 Task: Look for space in Yingkou, China from 15th August, 2023 to 20th August, 2023 for 1 adult in price range Rs.5000 to Rs.10000. Place can be private room with 1  bedroom having 1 bed and 1 bathroom. Property type can be house, flat, guest house, hotel. Booking option can be shelf check-in. Required host language is Chinese (Simplified).
Action: Mouse moved to (767, 105)
Screenshot: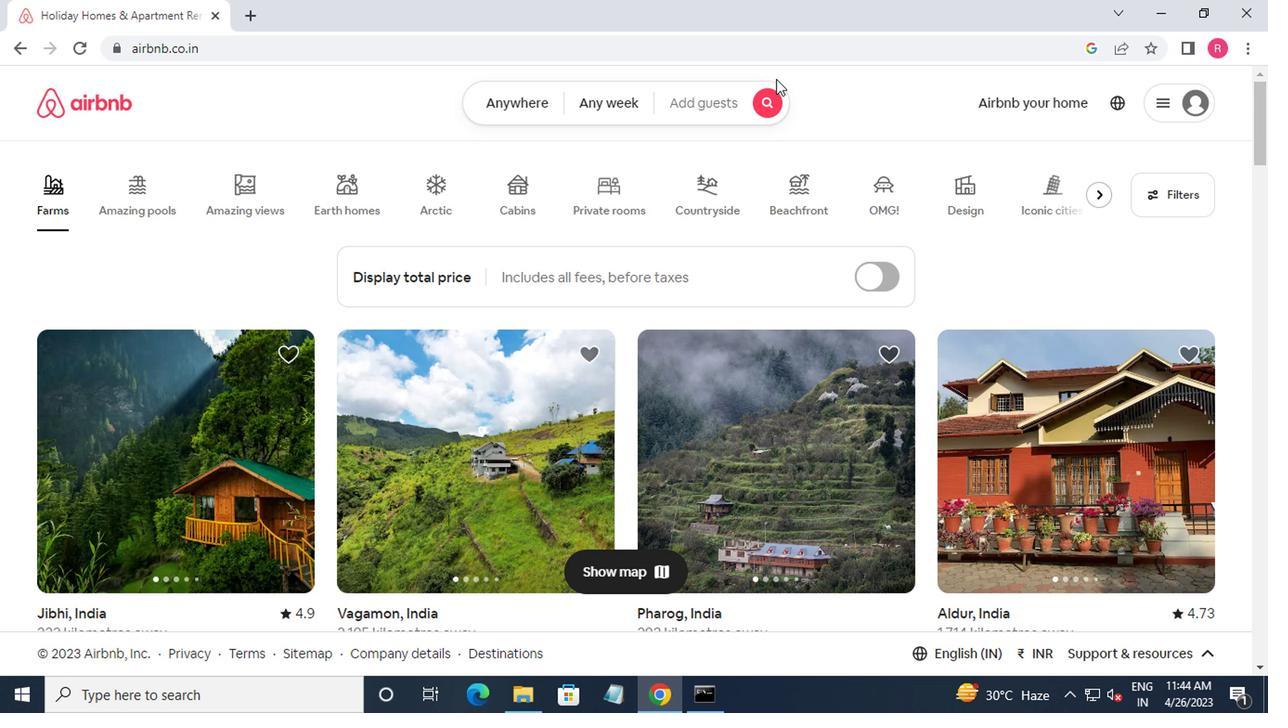 
Action: Mouse pressed left at (767, 105)
Screenshot: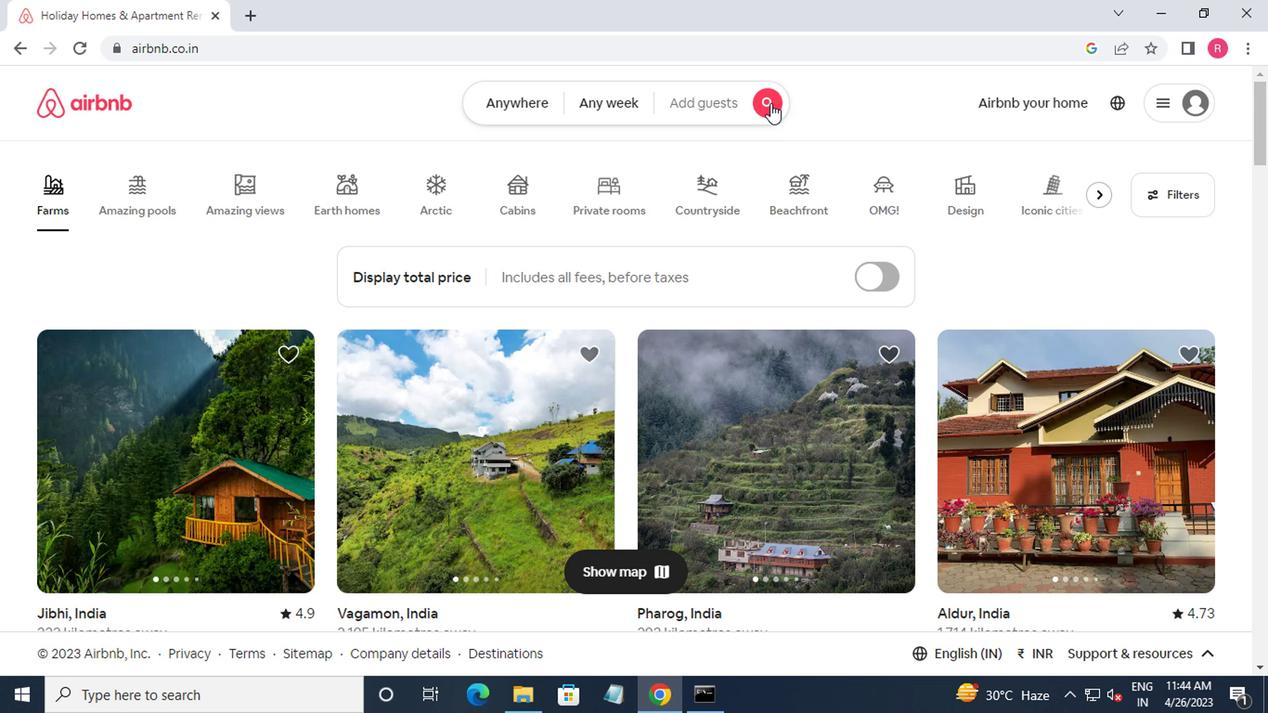 
Action: Mouse moved to (410, 173)
Screenshot: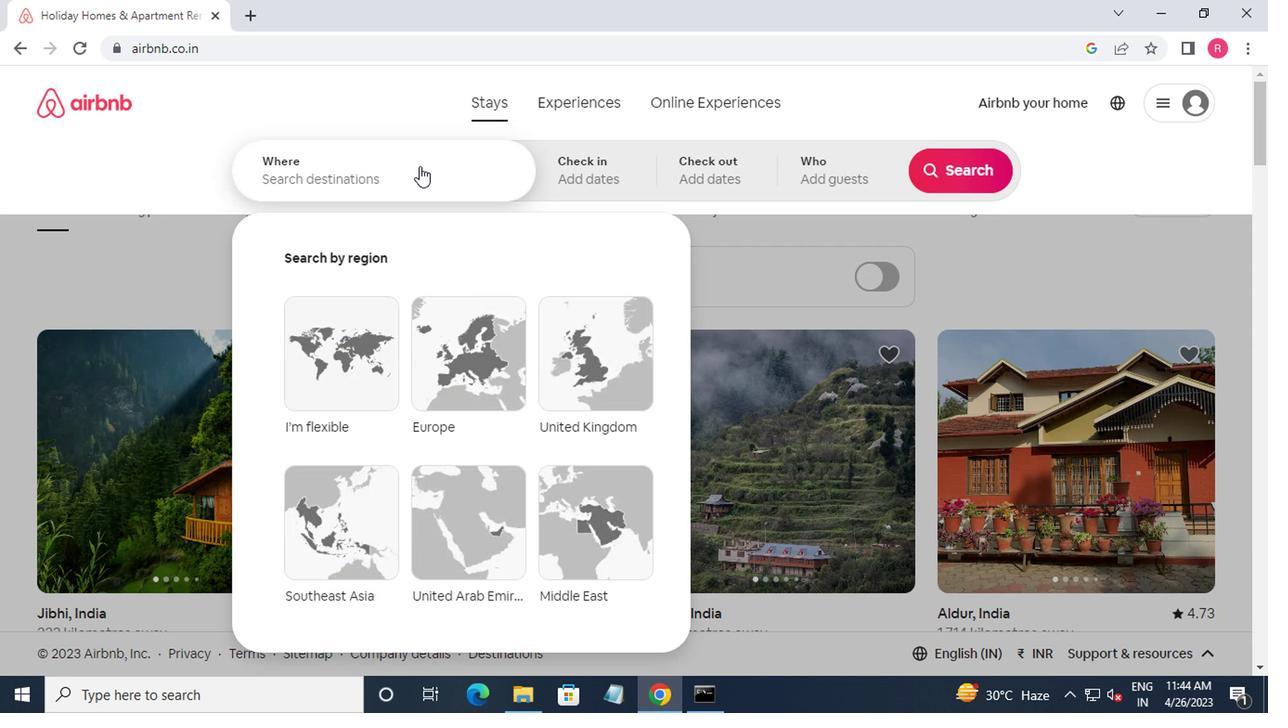
Action: Mouse pressed left at (410, 173)
Screenshot: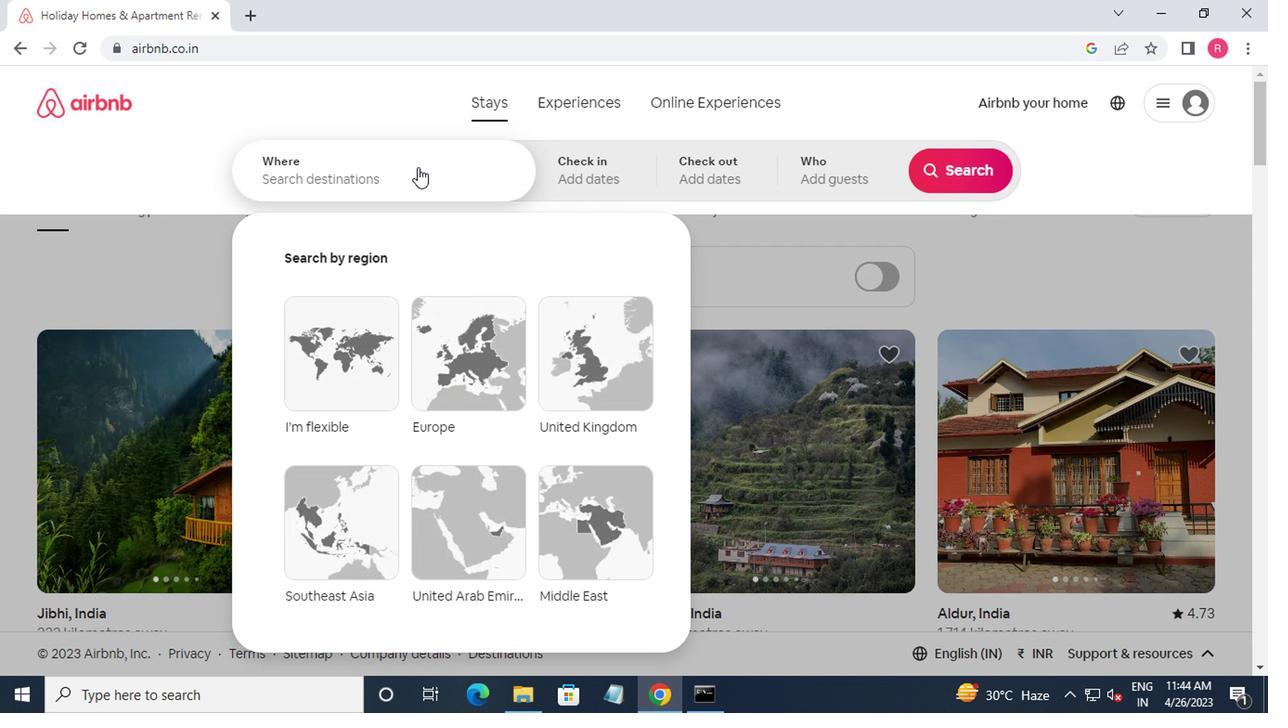 
Action: Mouse moved to (408, 175)
Screenshot: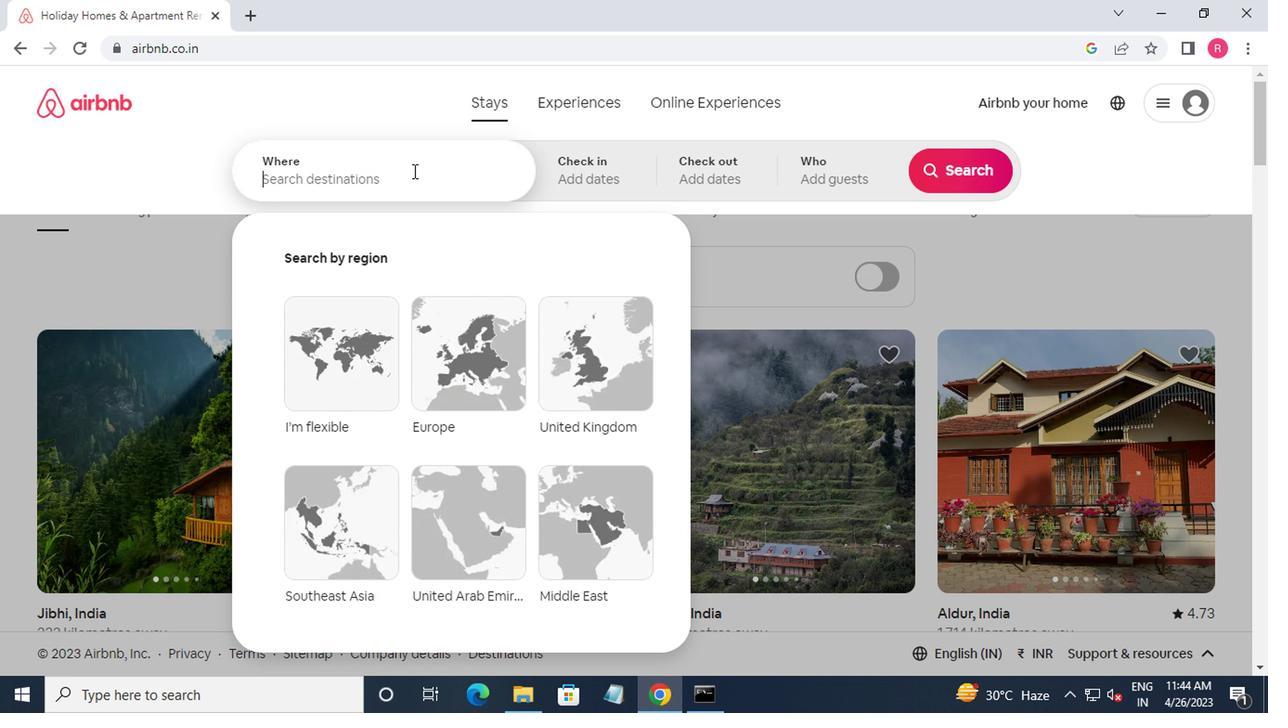 
Action: Key pressed yingkou,china<Key.enter>
Screenshot: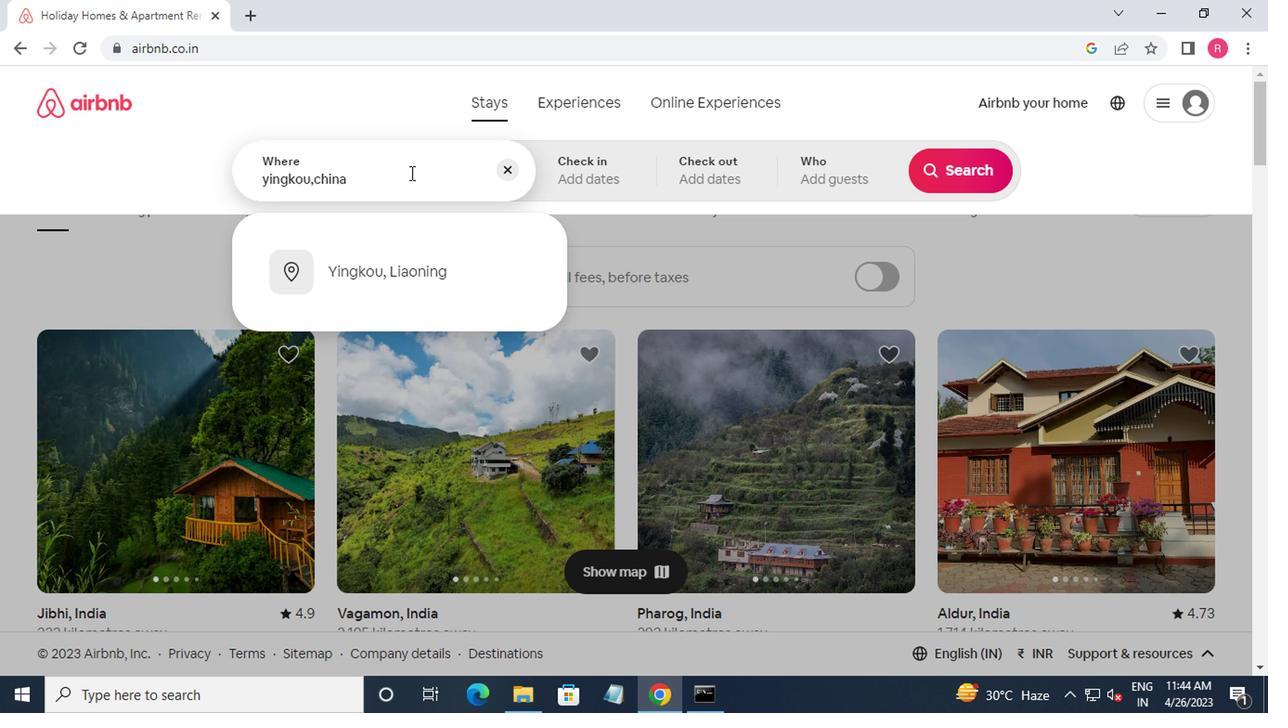 
Action: Mouse moved to (947, 316)
Screenshot: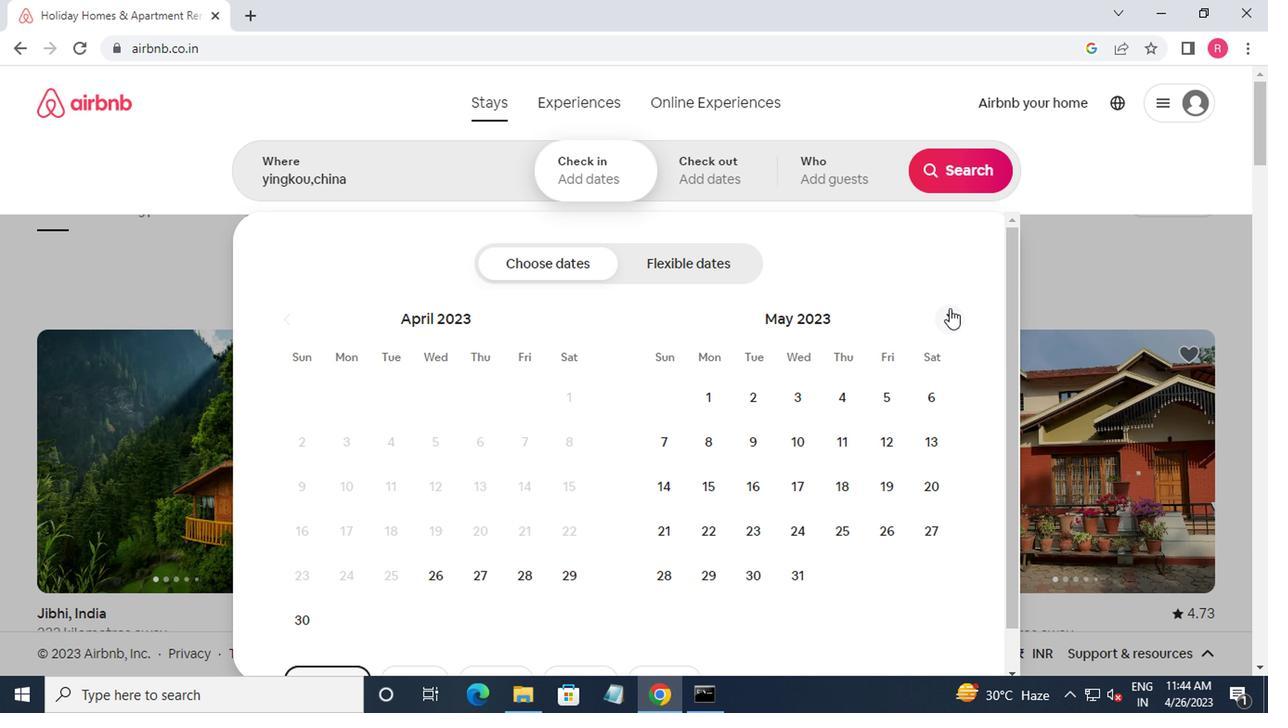 
Action: Mouse pressed left at (947, 316)
Screenshot: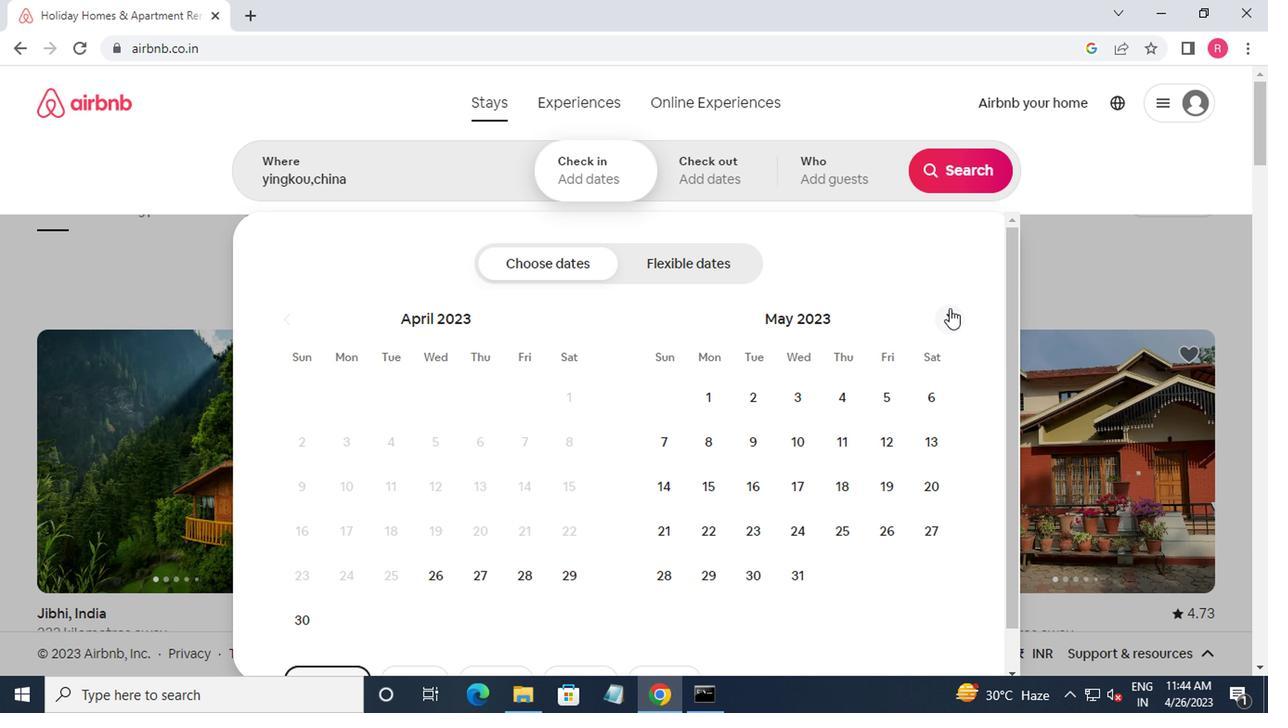 
Action: Mouse pressed left at (947, 316)
Screenshot: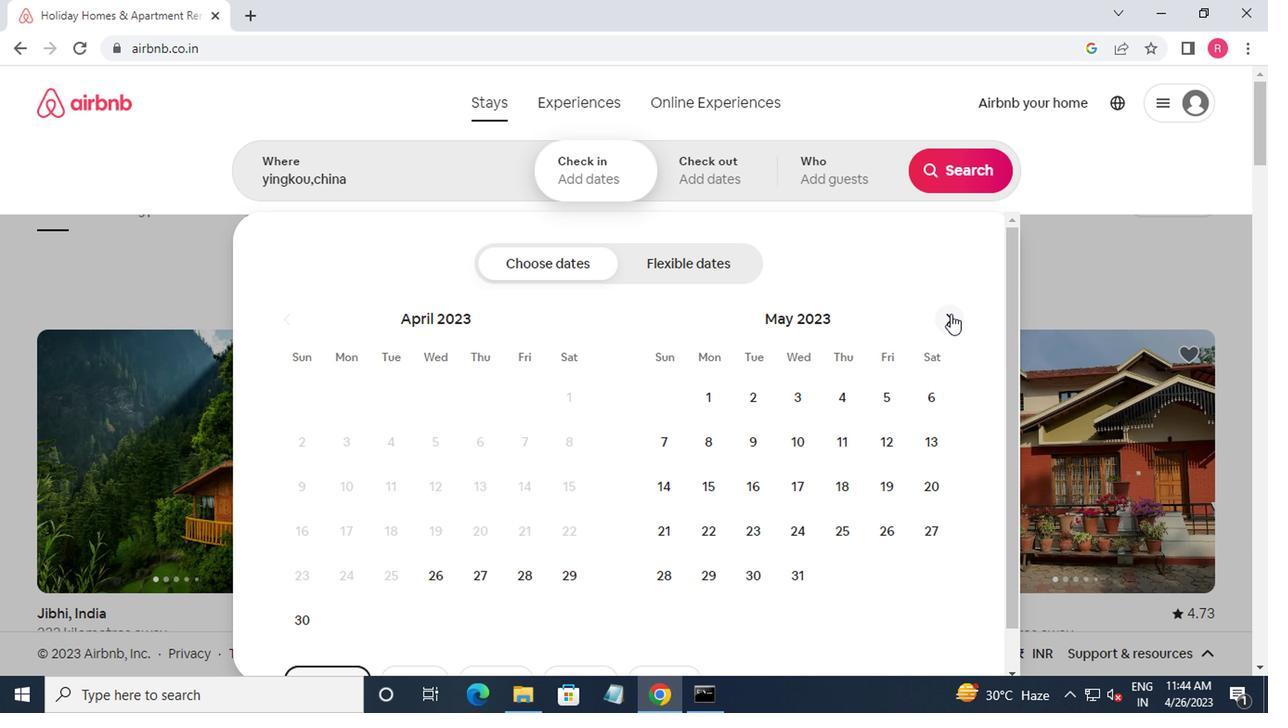
Action: Mouse moved to (947, 317)
Screenshot: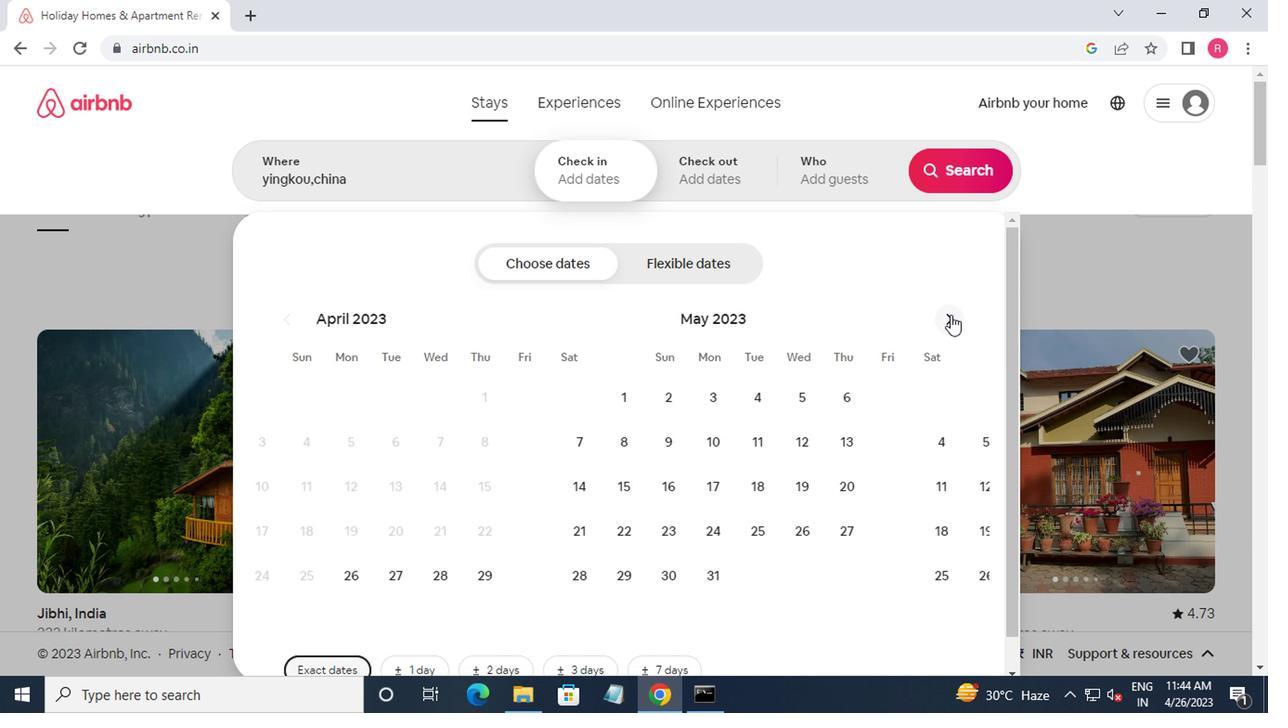 
Action: Mouse pressed left at (947, 317)
Screenshot: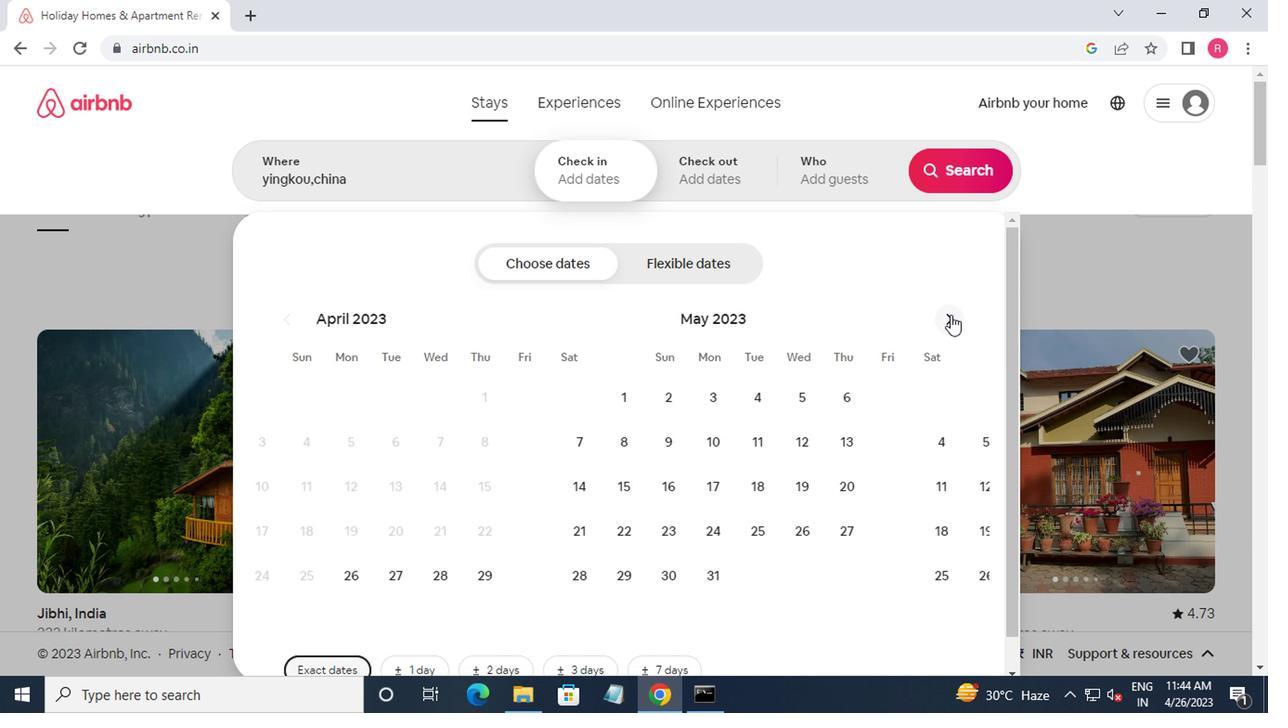 
Action: Mouse moved to (947, 319)
Screenshot: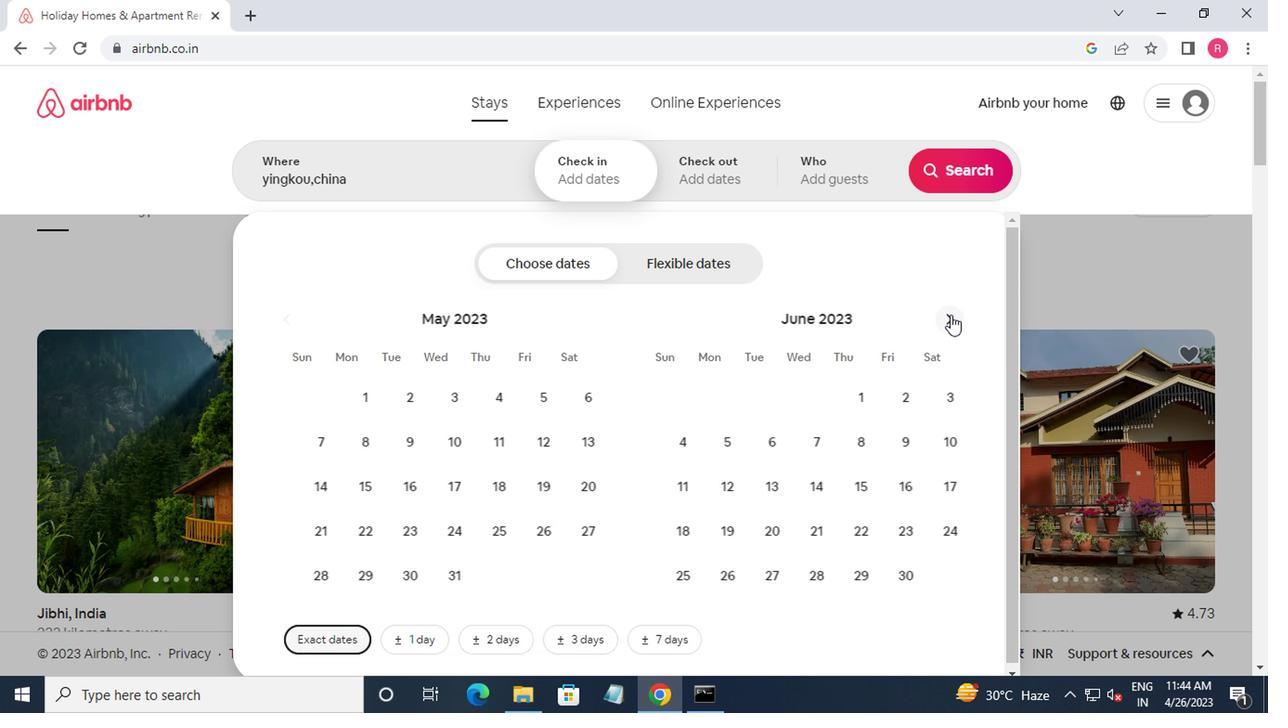 
Action: Mouse pressed left at (947, 319)
Screenshot: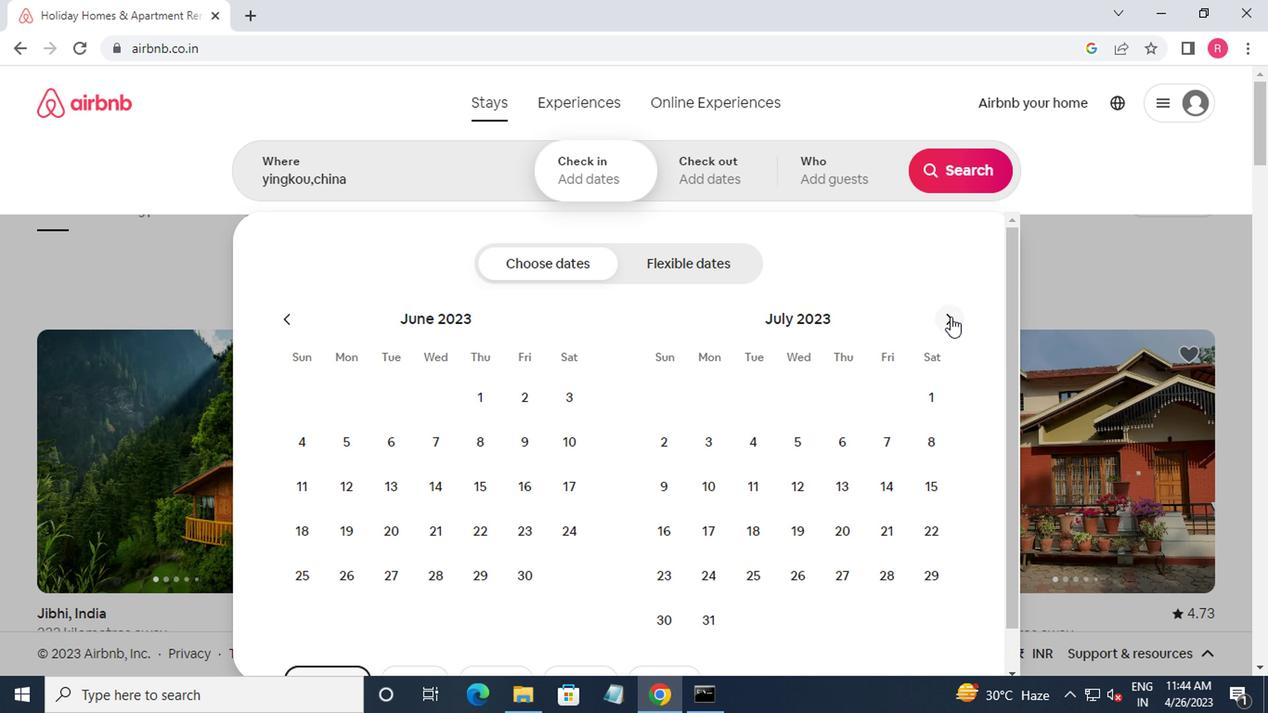 
Action: Mouse moved to (755, 486)
Screenshot: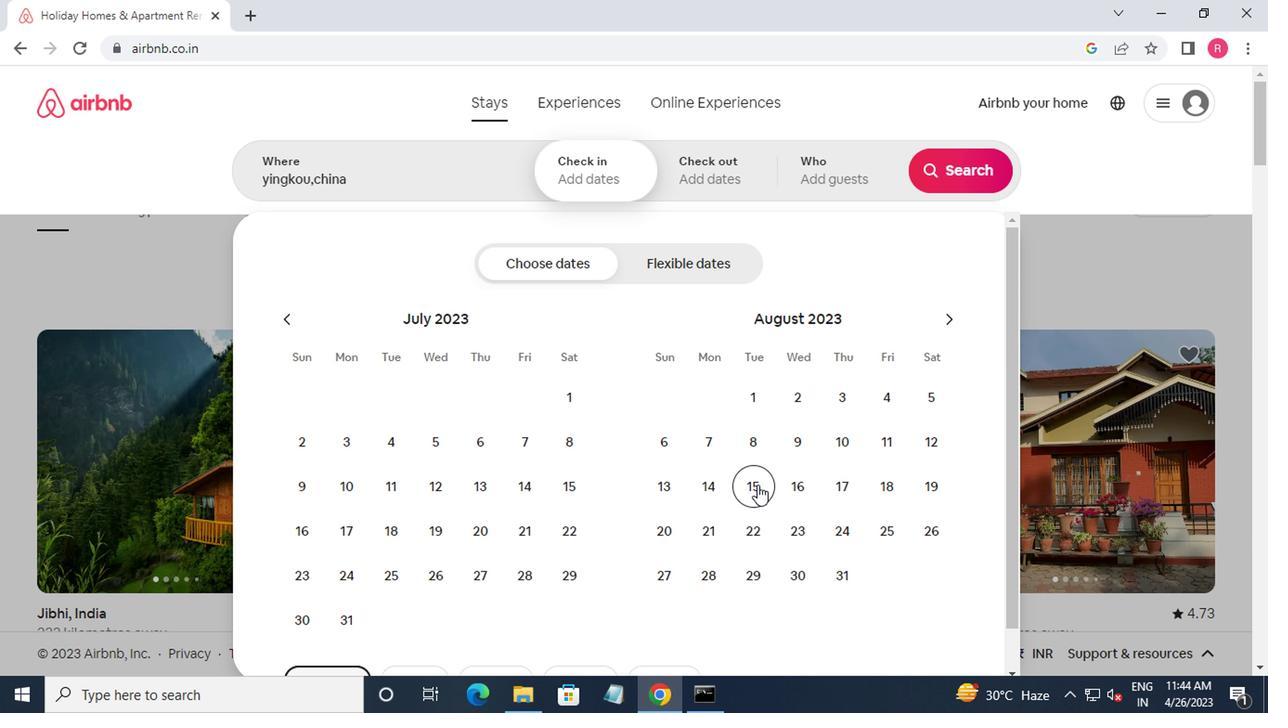 
Action: Mouse pressed left at (755, 486)
Screenshot: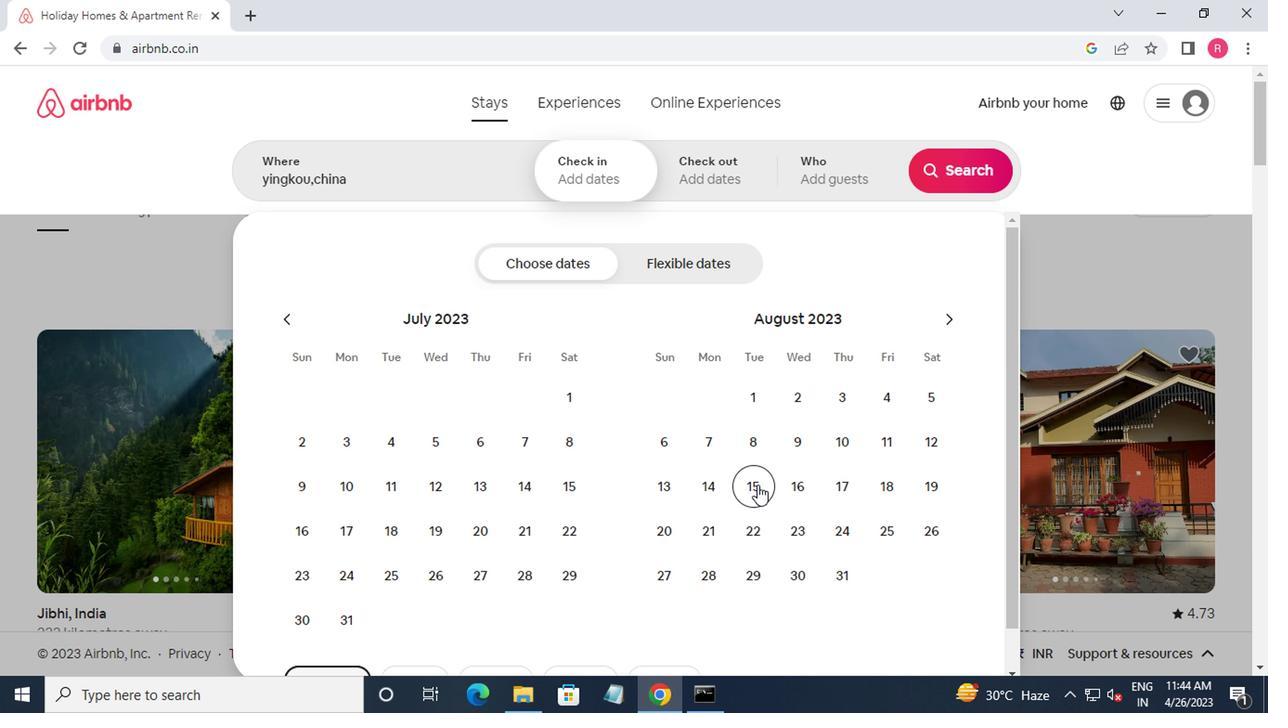 
Action: Mouse moved to (677, 535)
Screenshot: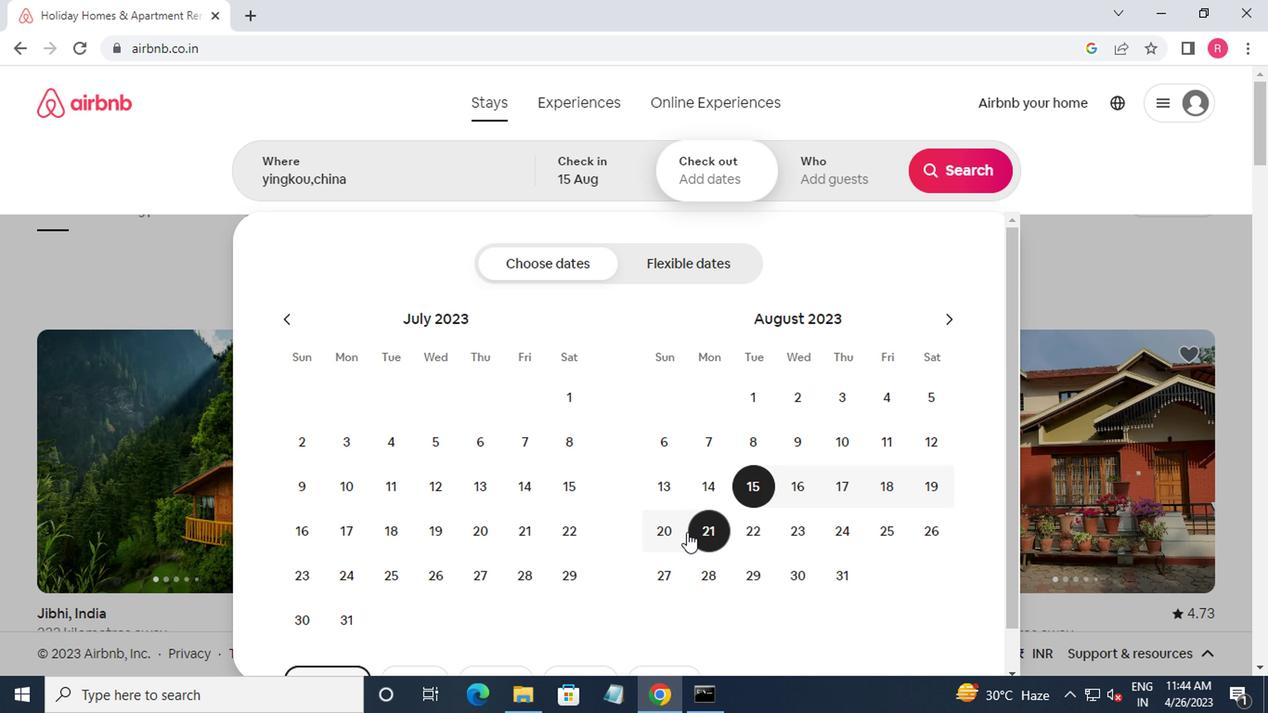
Action: Mouse pressed left at (677, 535)
Screenshot: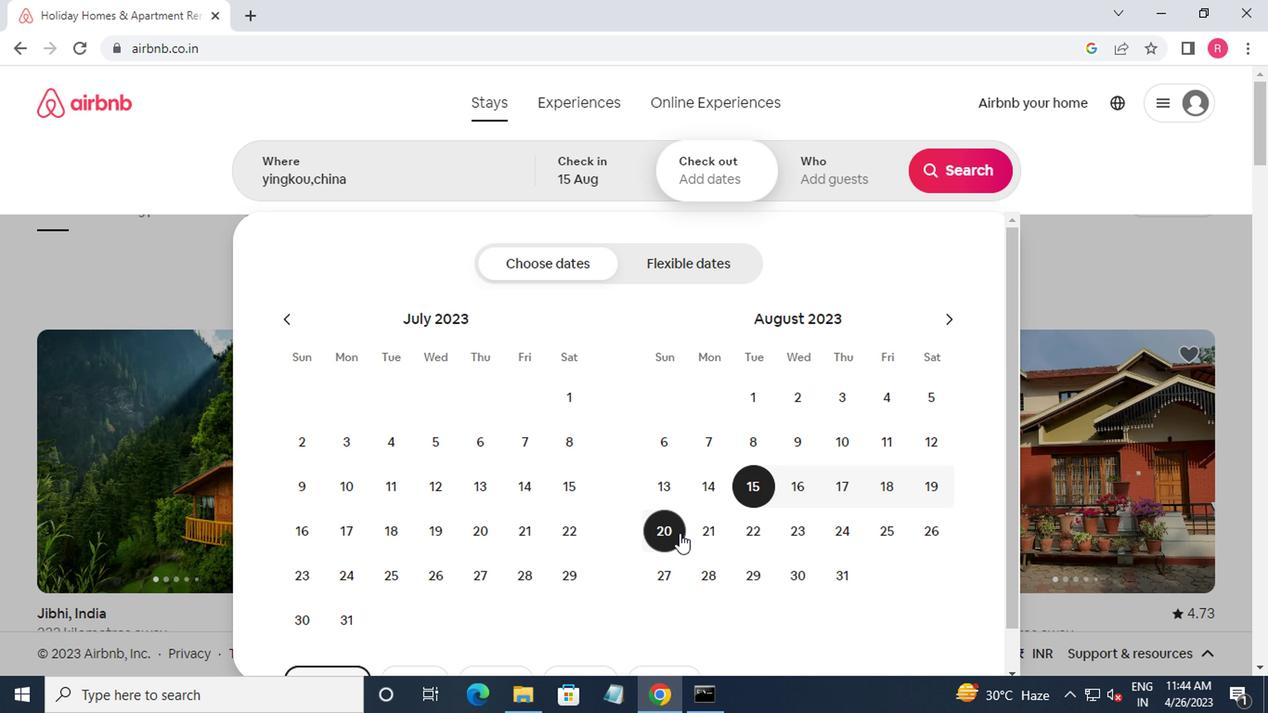 
Action: Mouse moved to (808, 188)
Screenshot: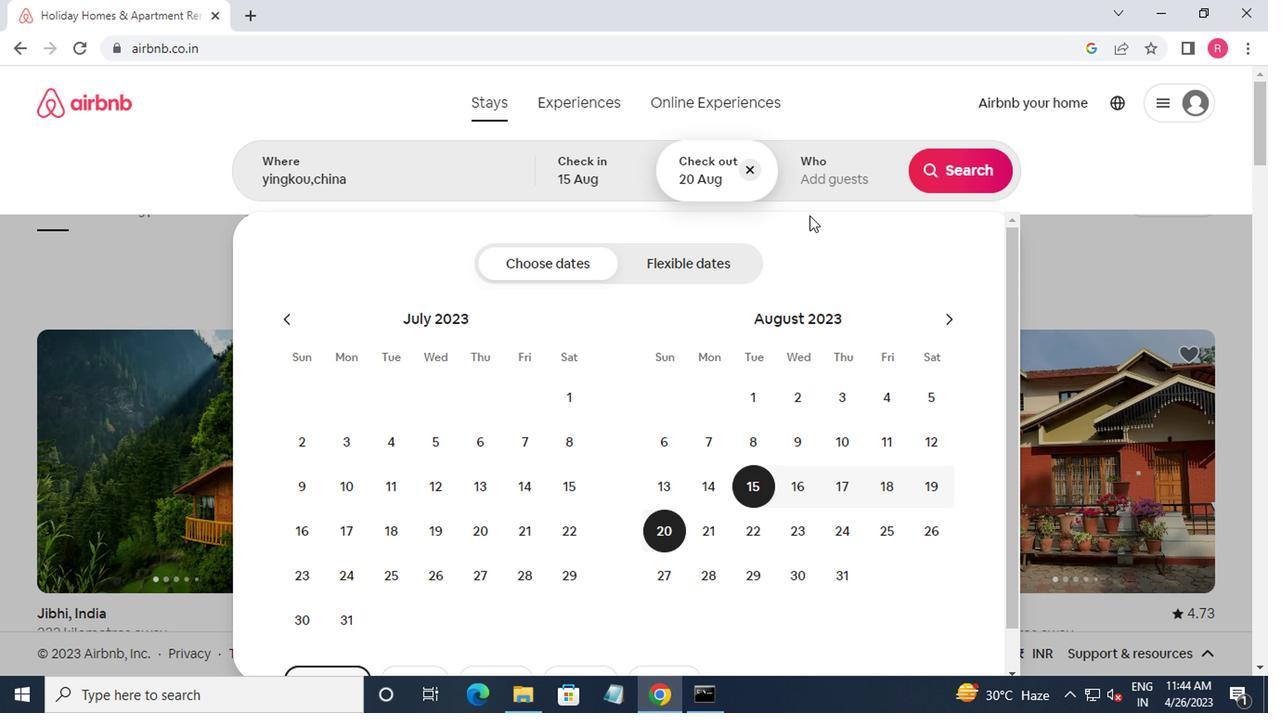 
Action: Mouse pressed left at (808, 188)
Screenshot: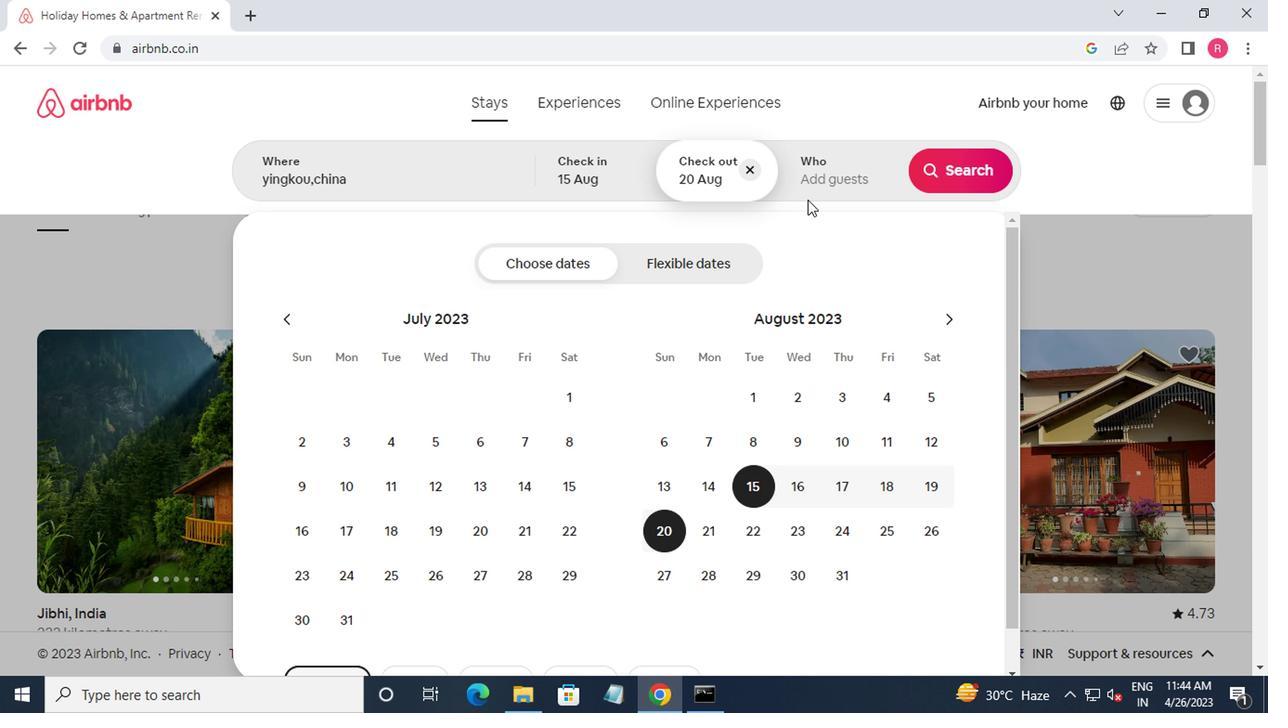 
Action: Mouse moved to (955, 277)
Screenshot: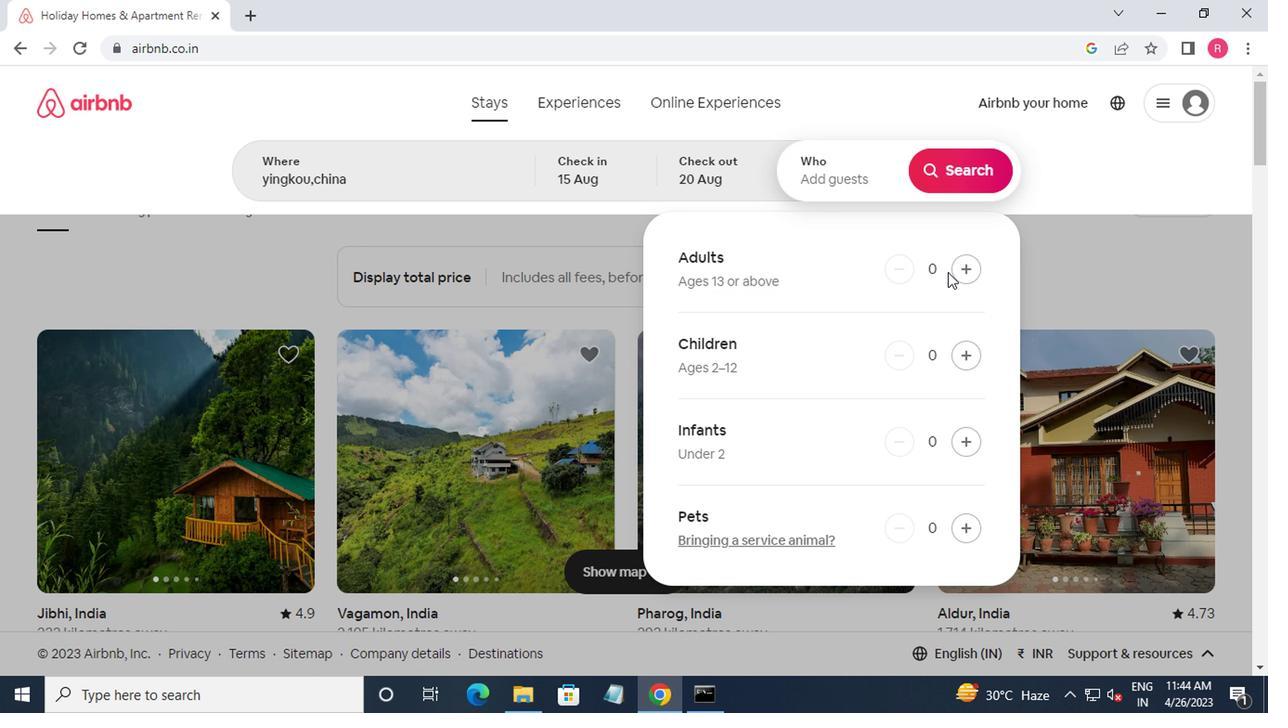 
Action: Mouse pressed left at (955, 277)
Screenshot: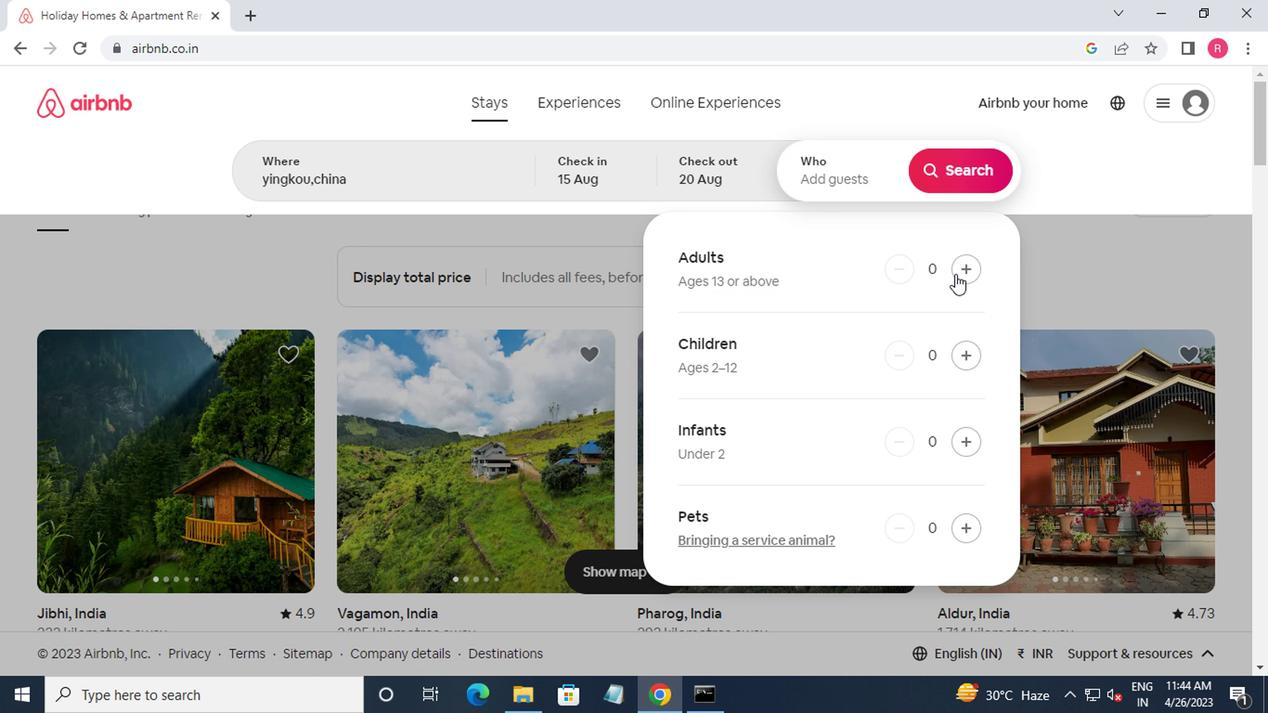 
Action: Mouse moved to (934, 181)
Screenshot: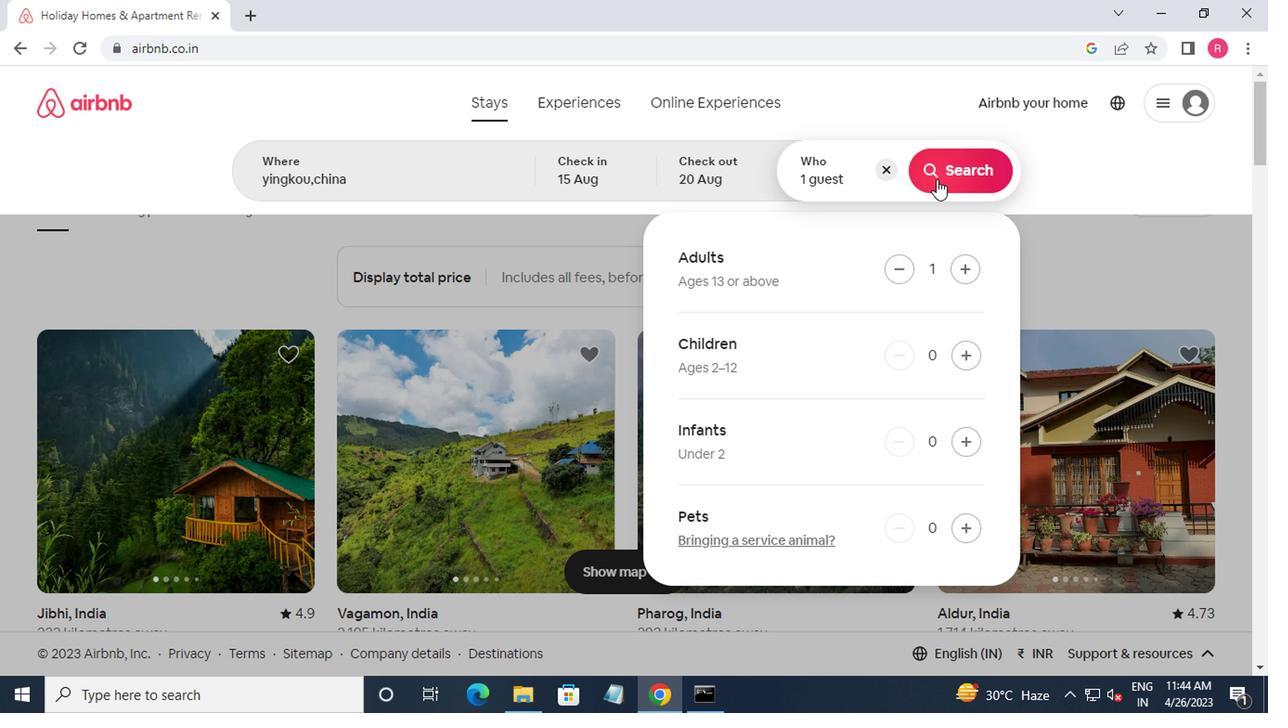 
Action: Mouse pressed left at (934, 181)
Screenshot: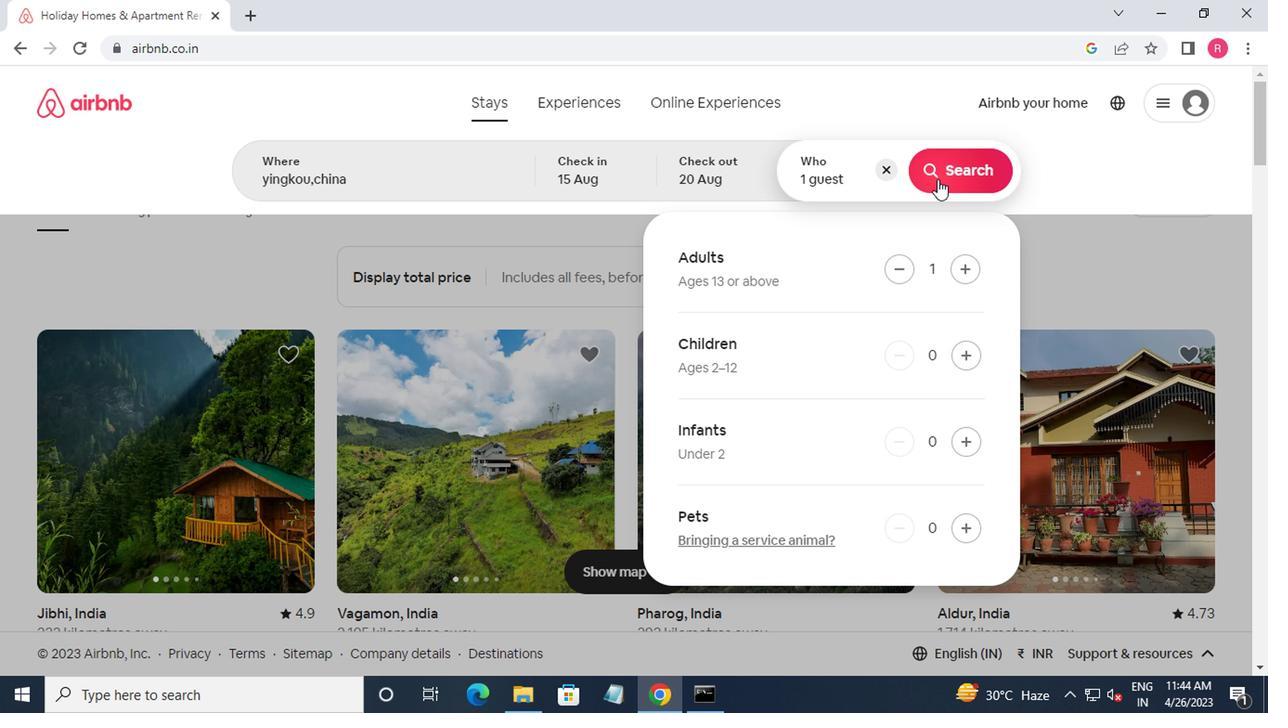 
Action: Mouse moved to (1162, 177)
Screenshot: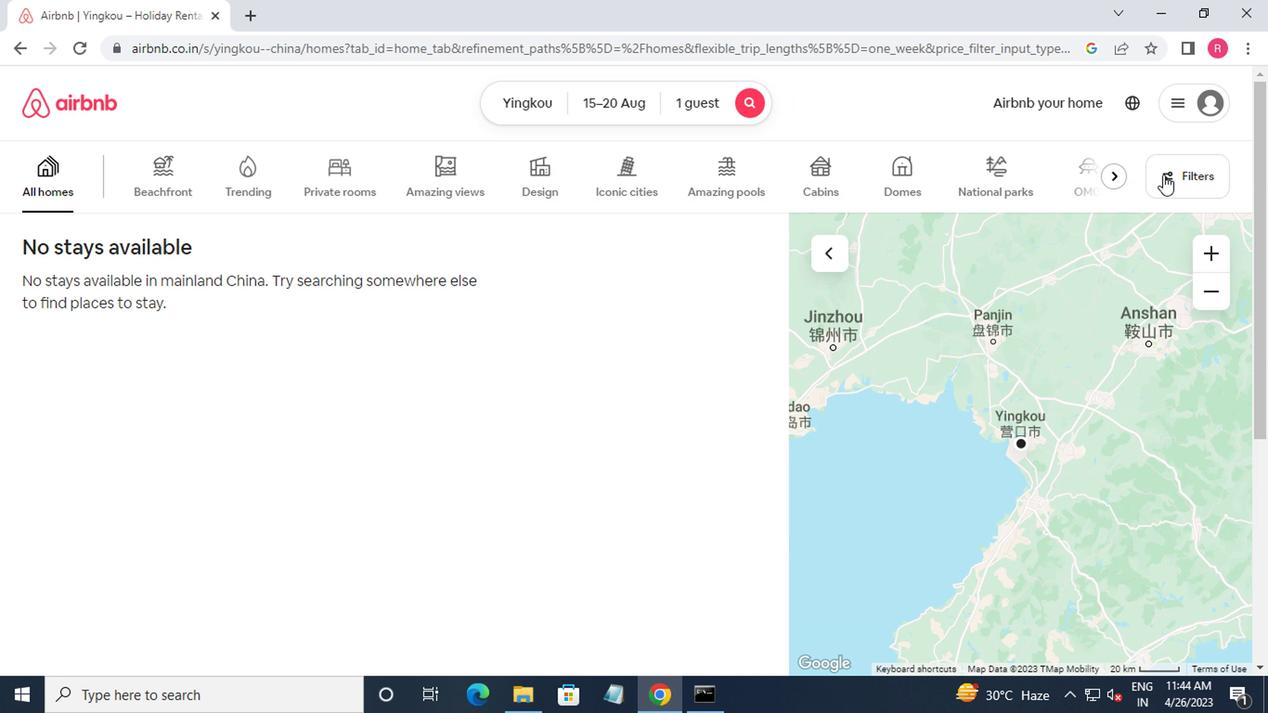 
Action: Mouse pressed left at (1162, 177)
Screenshot: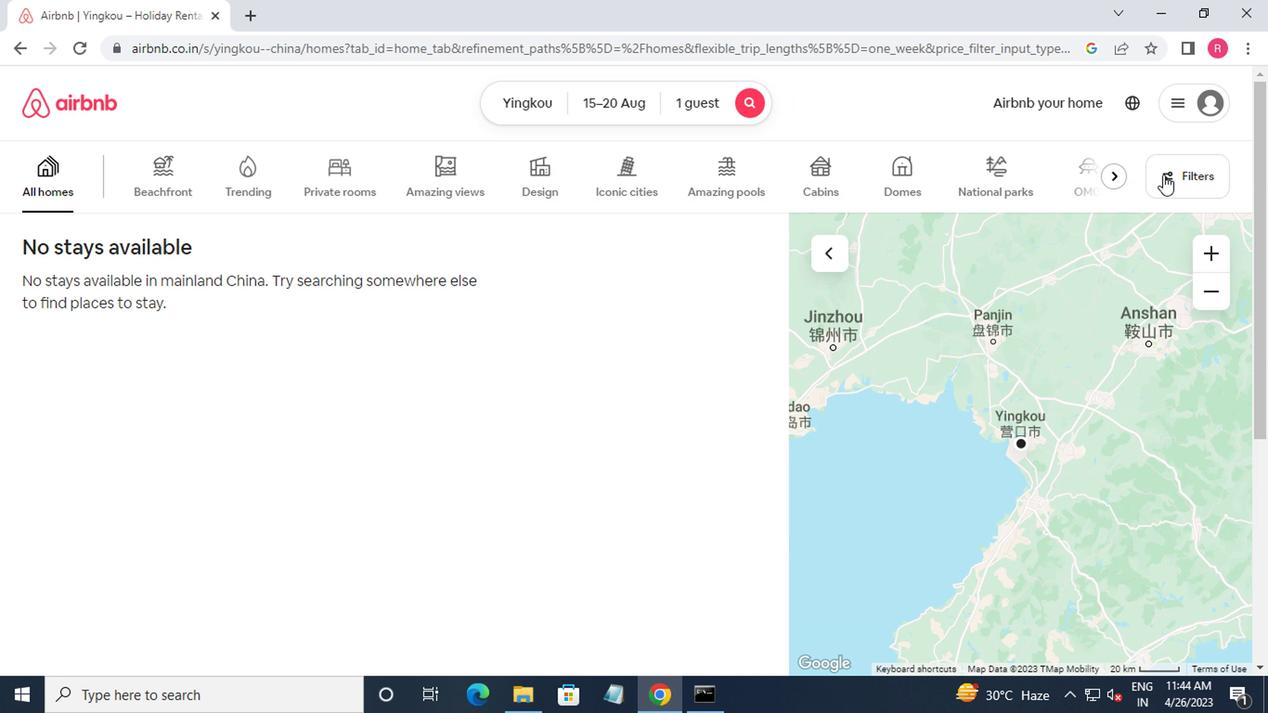 
Action: Mouse moved to (468, 295)
Screenshot: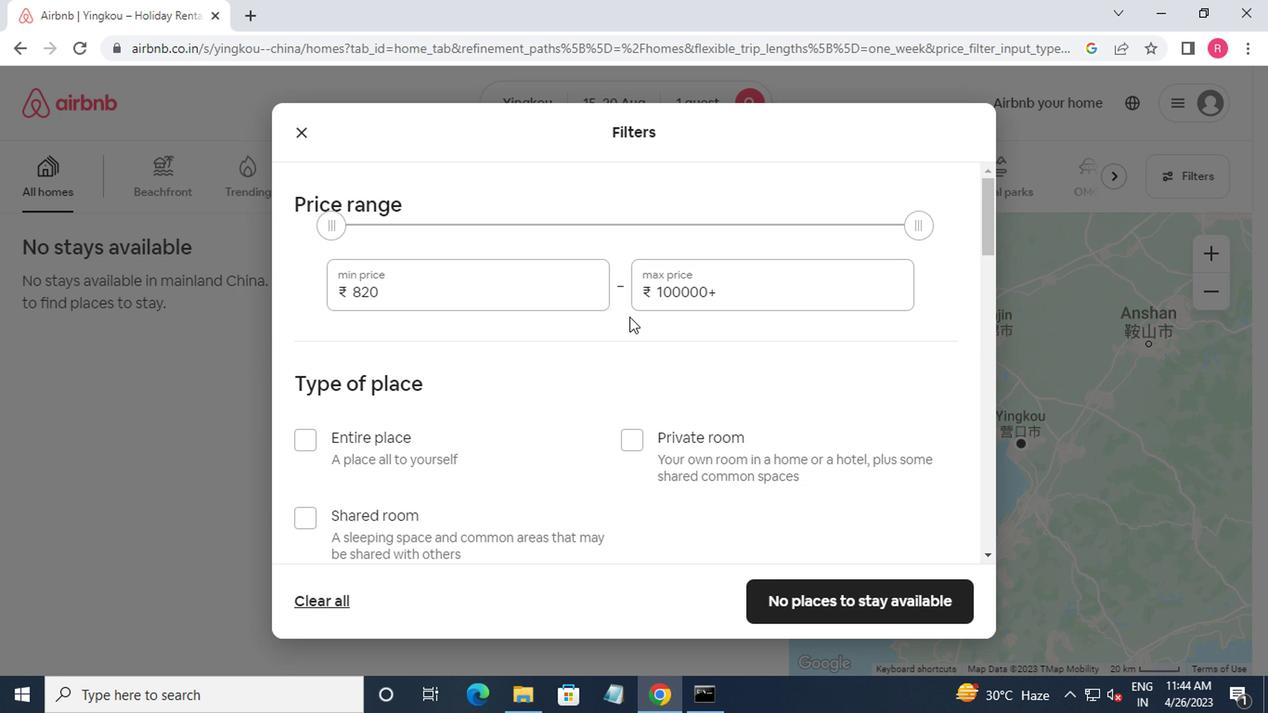 
Action: Mouse pressed left at (468, 295)
Screenshot: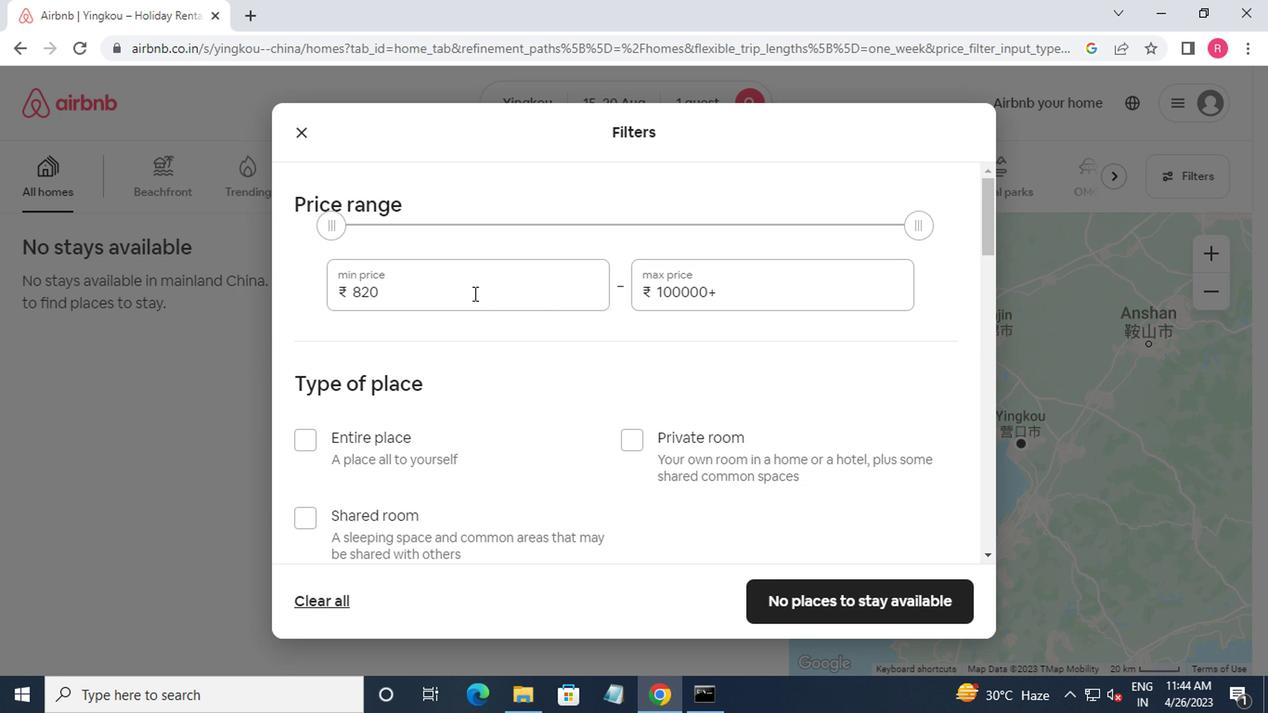 
Action: Key pressed <Key.backspace>
Screenshot: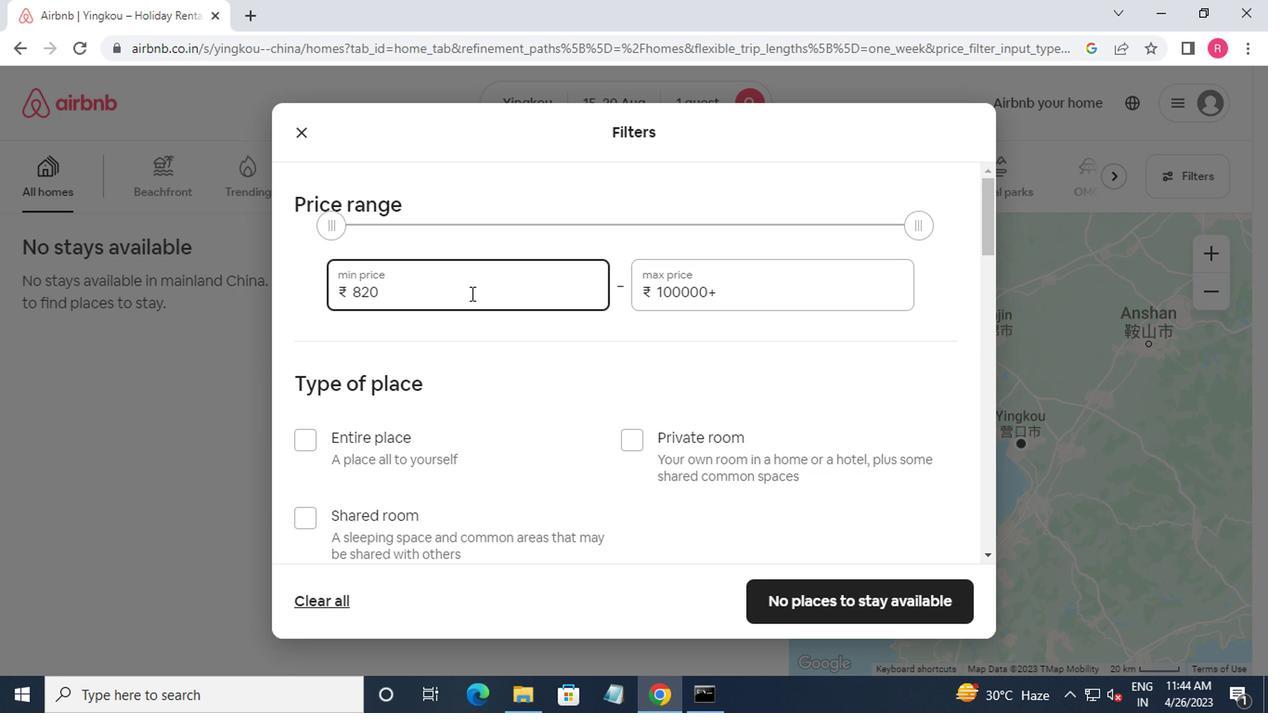
Action: Mouse moved to (468, 295)
Screenshot: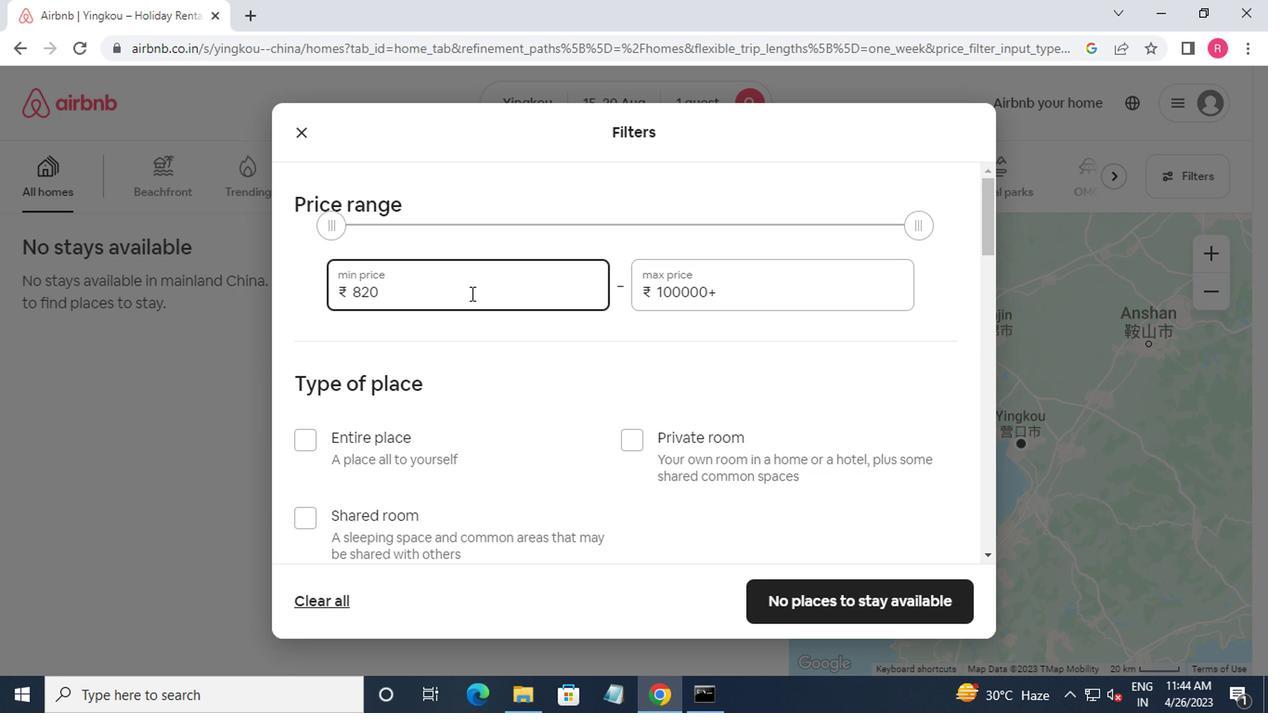 
Action: Key pressed <Key.backspace>
Screenshot: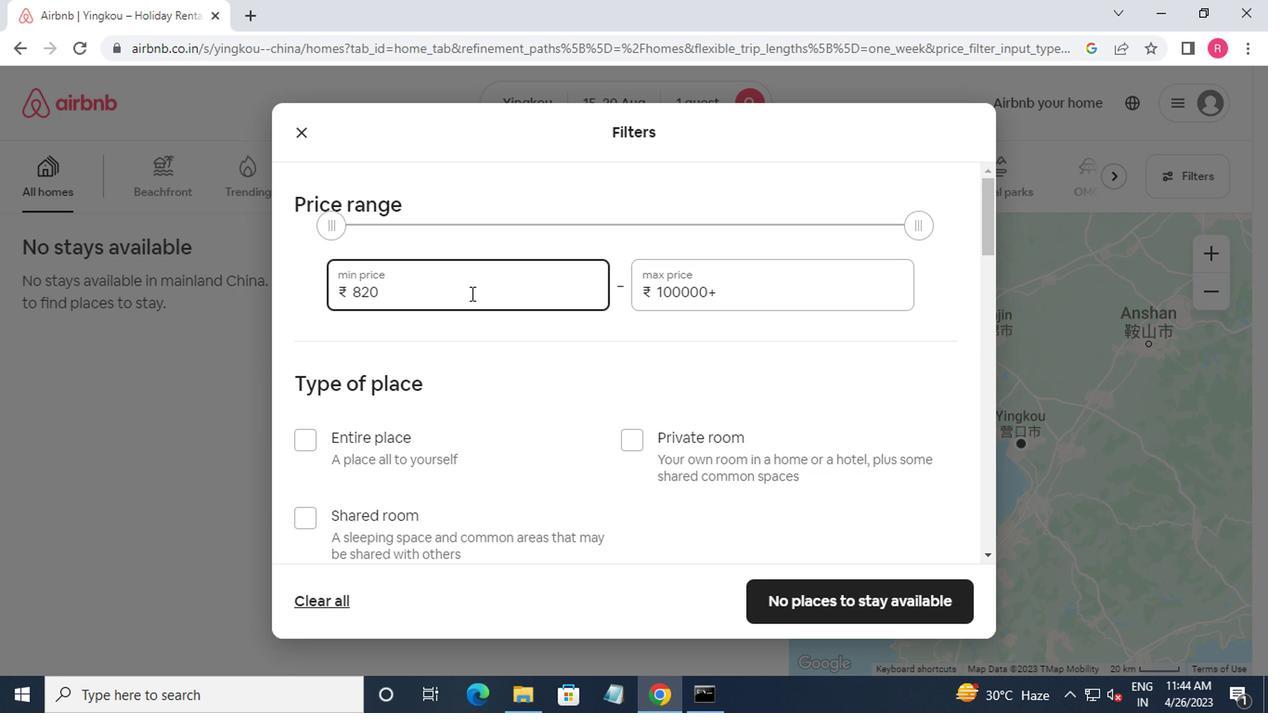 
Action: Mouse moved to (470, 294)
Screenshot: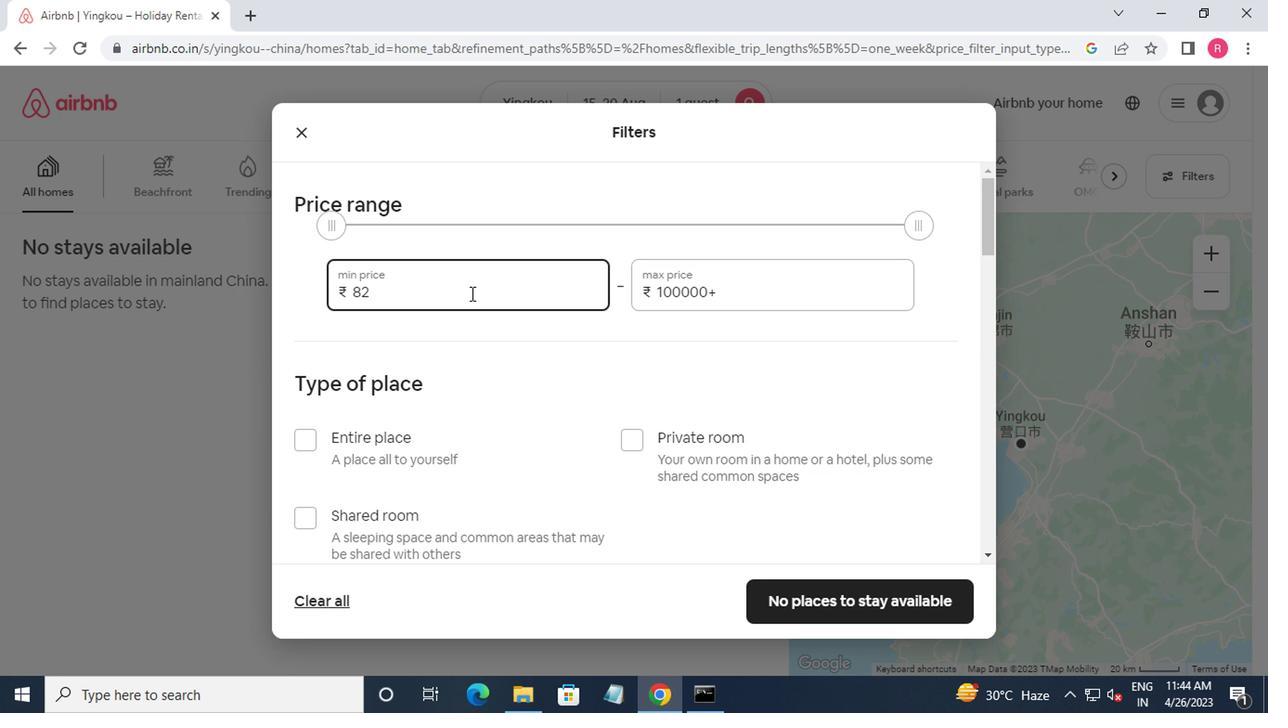 
Action: Key pressed <Key.backspace>
Screenshot: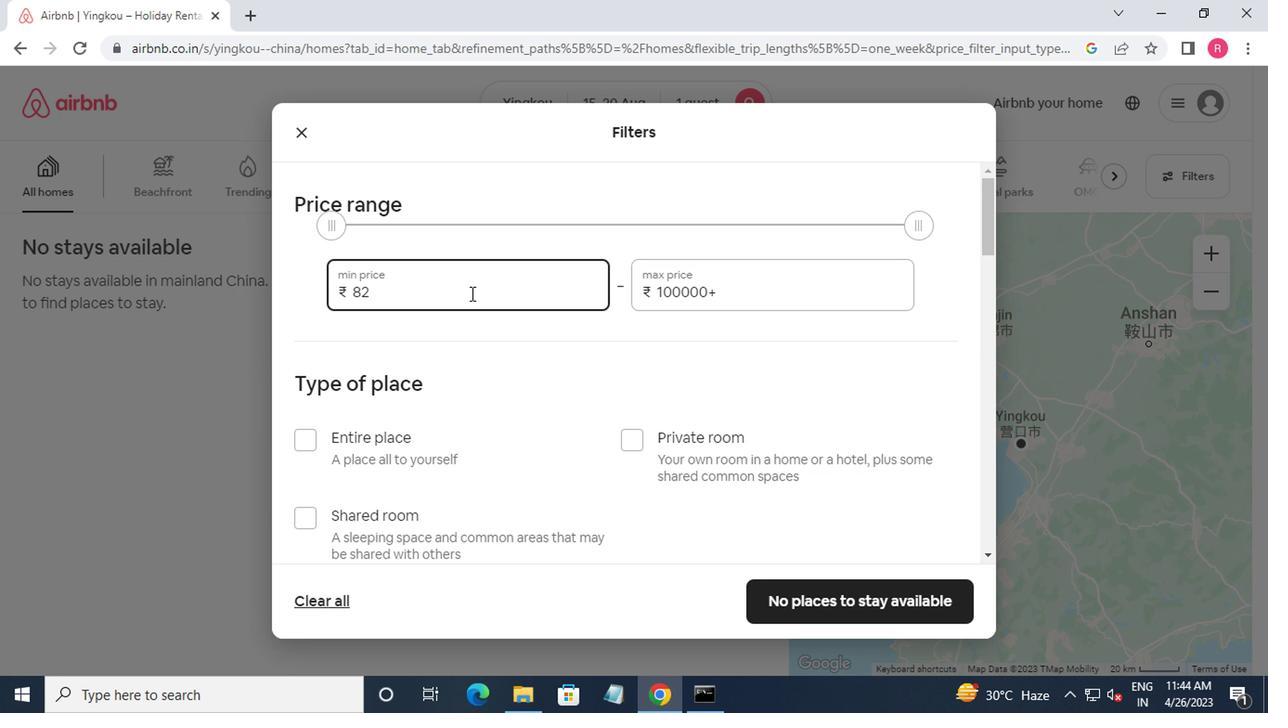 
Action: Mouse moved to (470, 294)
Screenshot: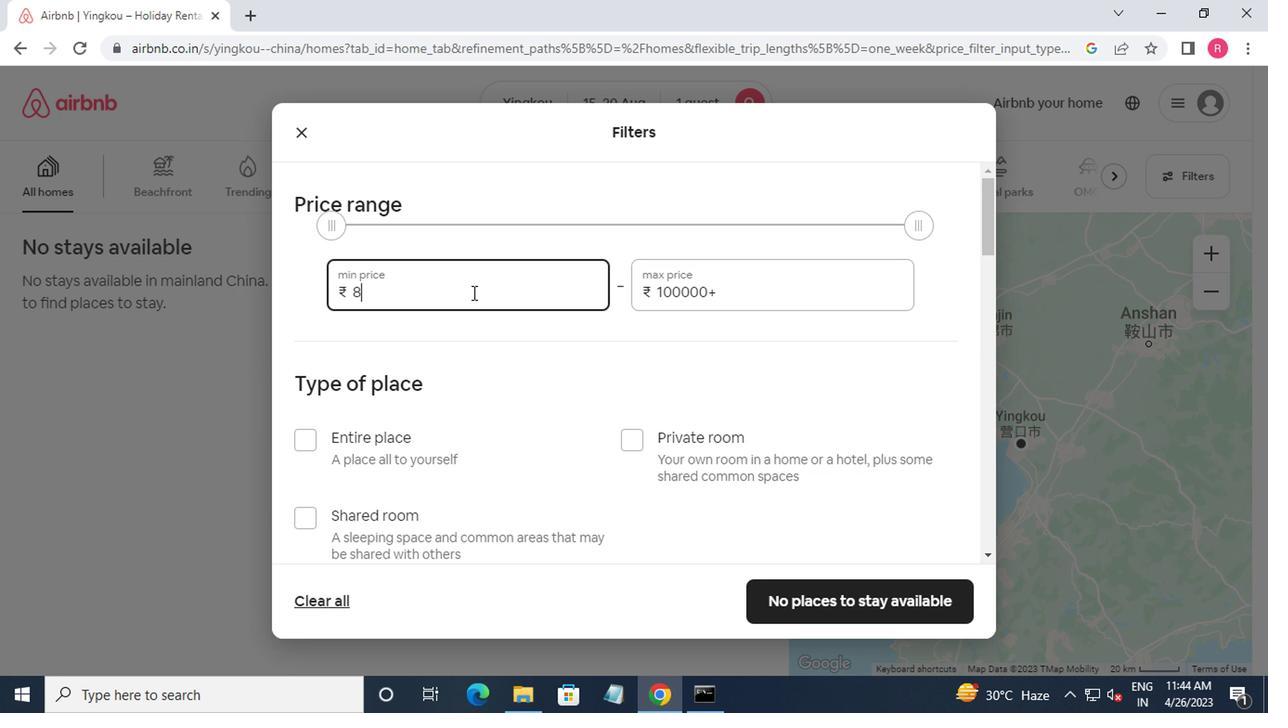 
Action: Key pressed <Key.backspace>
Screenshot: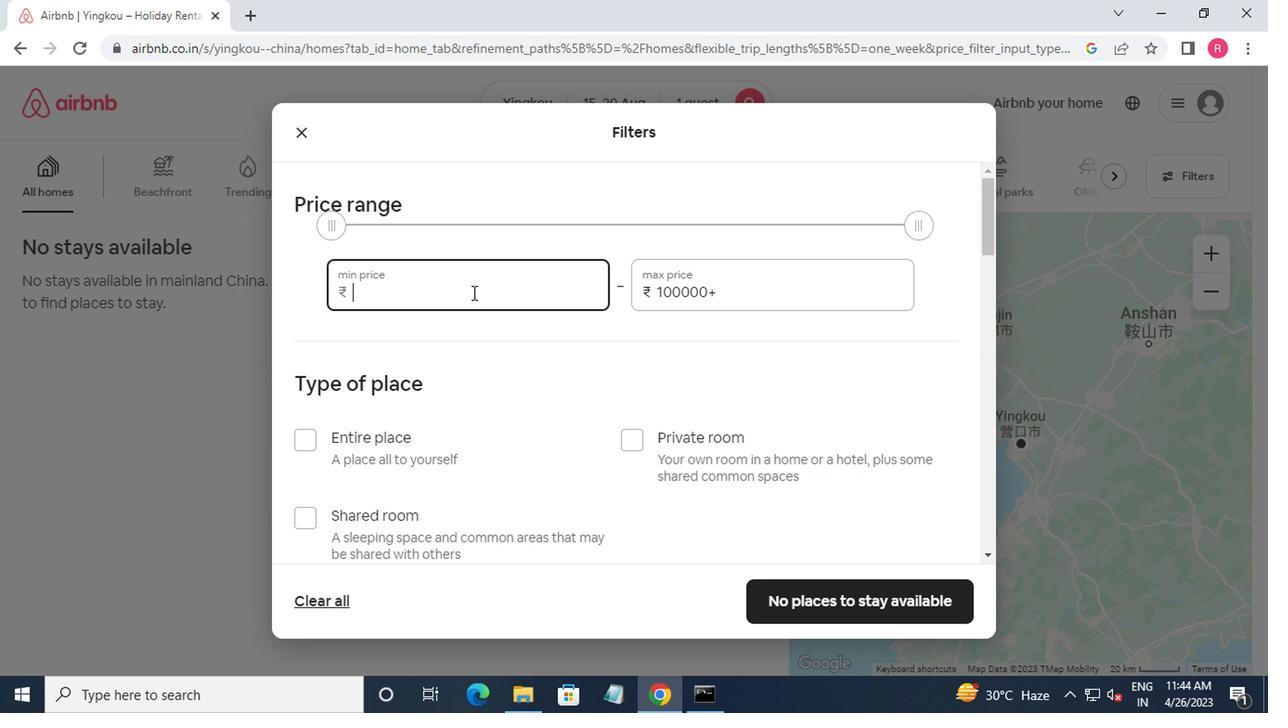 
Action: Mouse moved to (471, 294)
Screenshot: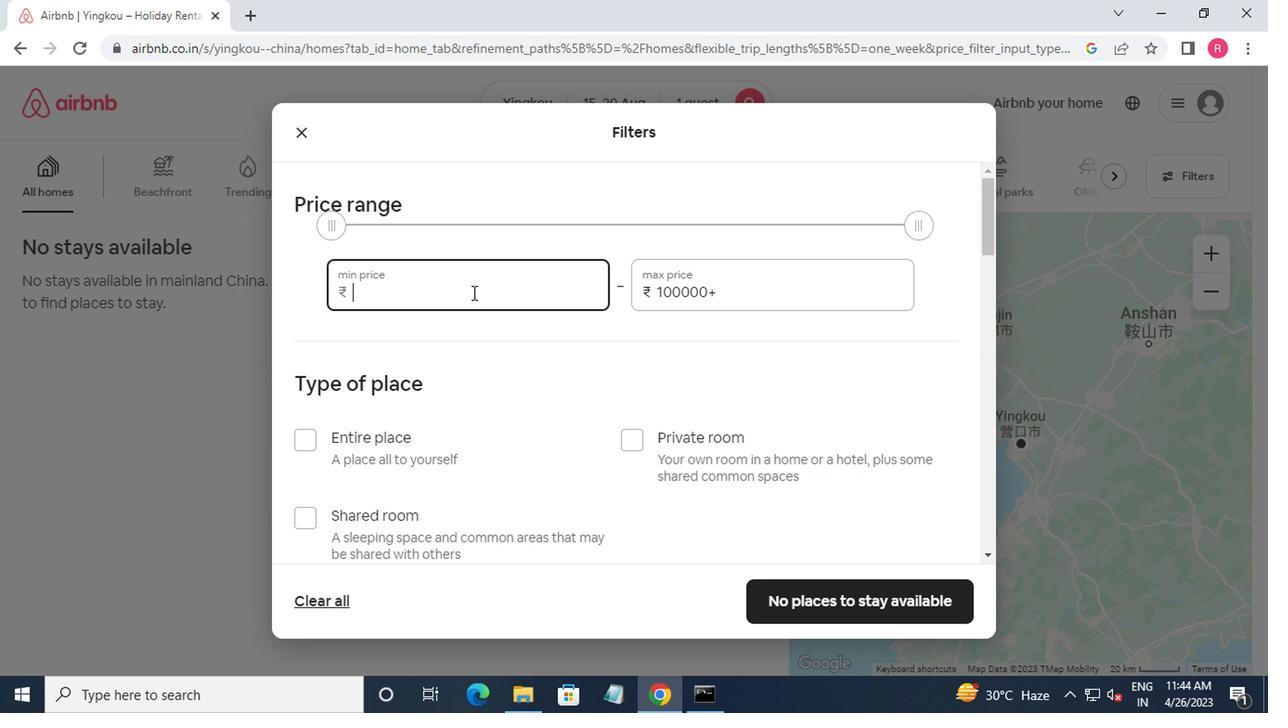 
Action: Key pressed <Key.backspace>5000<Key.tab>10000
Screenshot: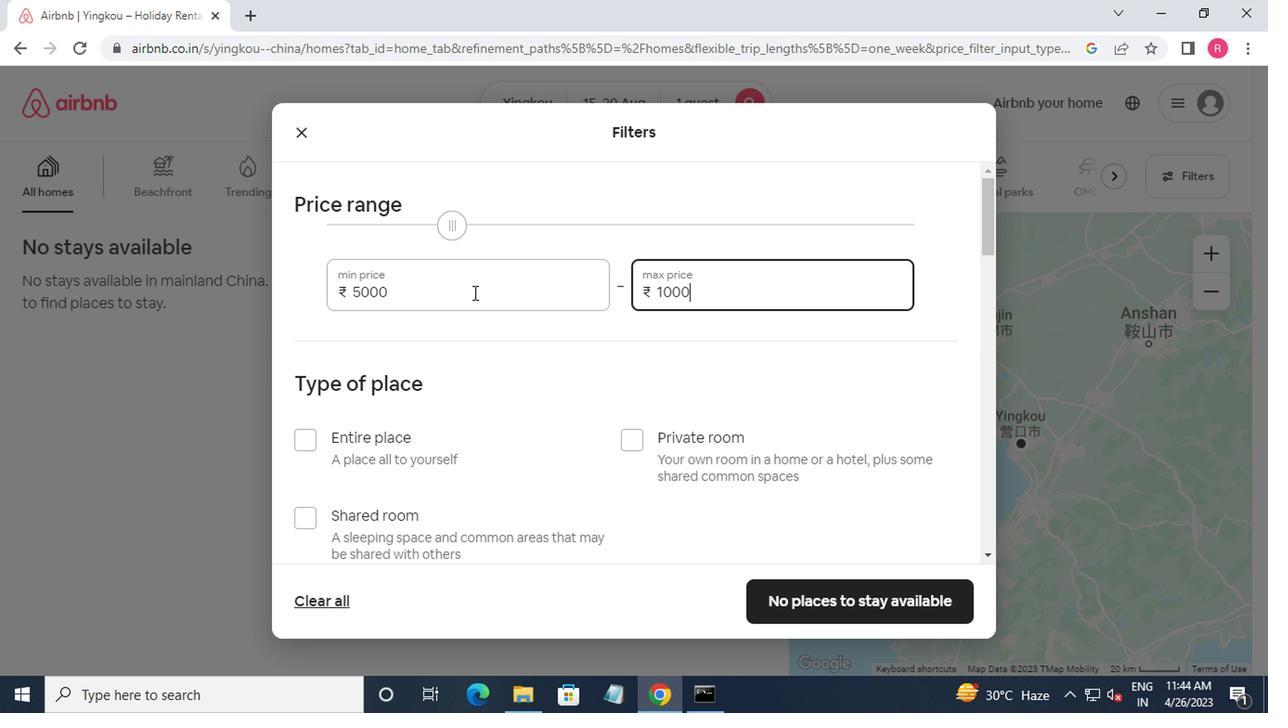 
Action: Mouse moved to (551, 385)
Screenshot: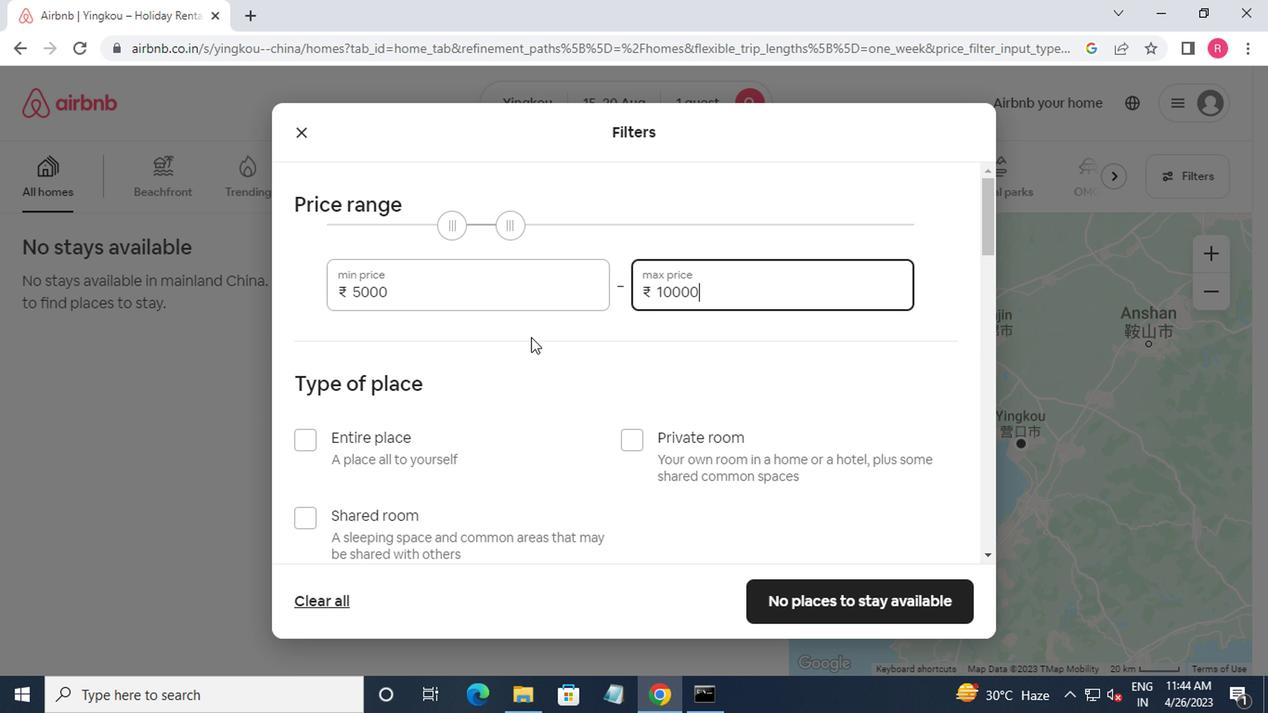
Action: Mouse scrolled (551, 384) with delta (0, -1)
Screenshot: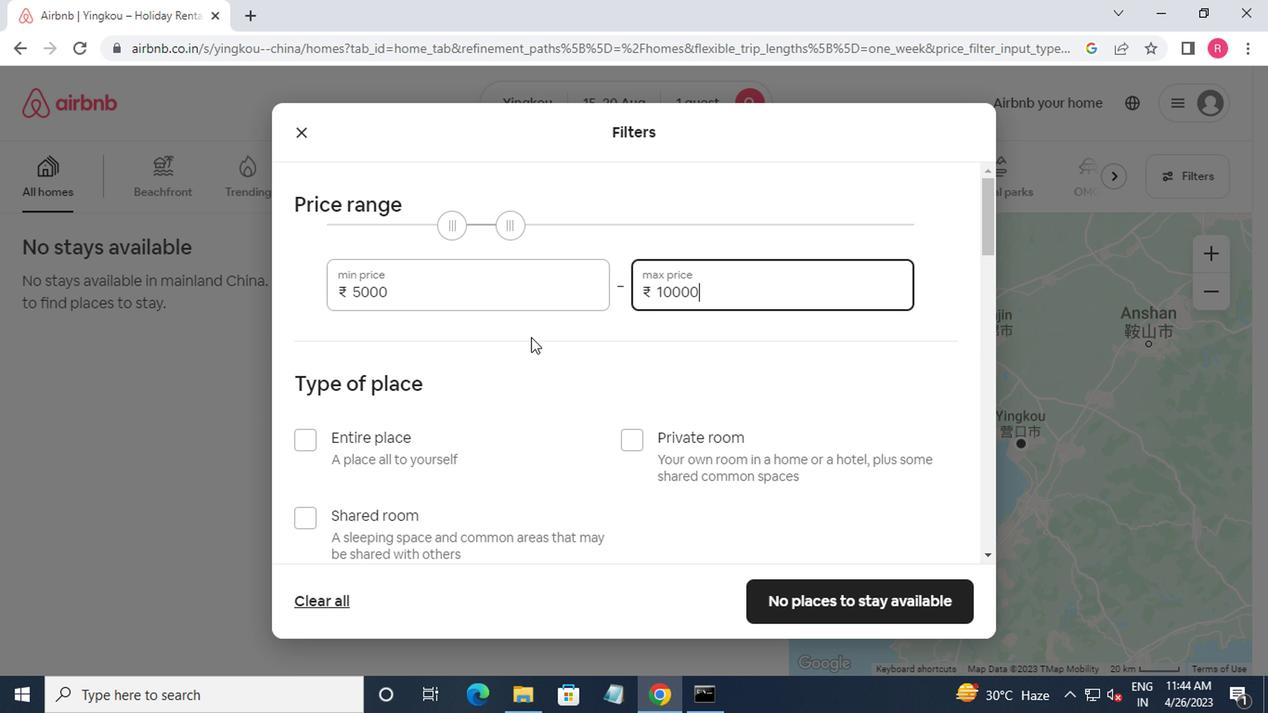 
Action: Mouse moved to (625, 348)
Screenshot: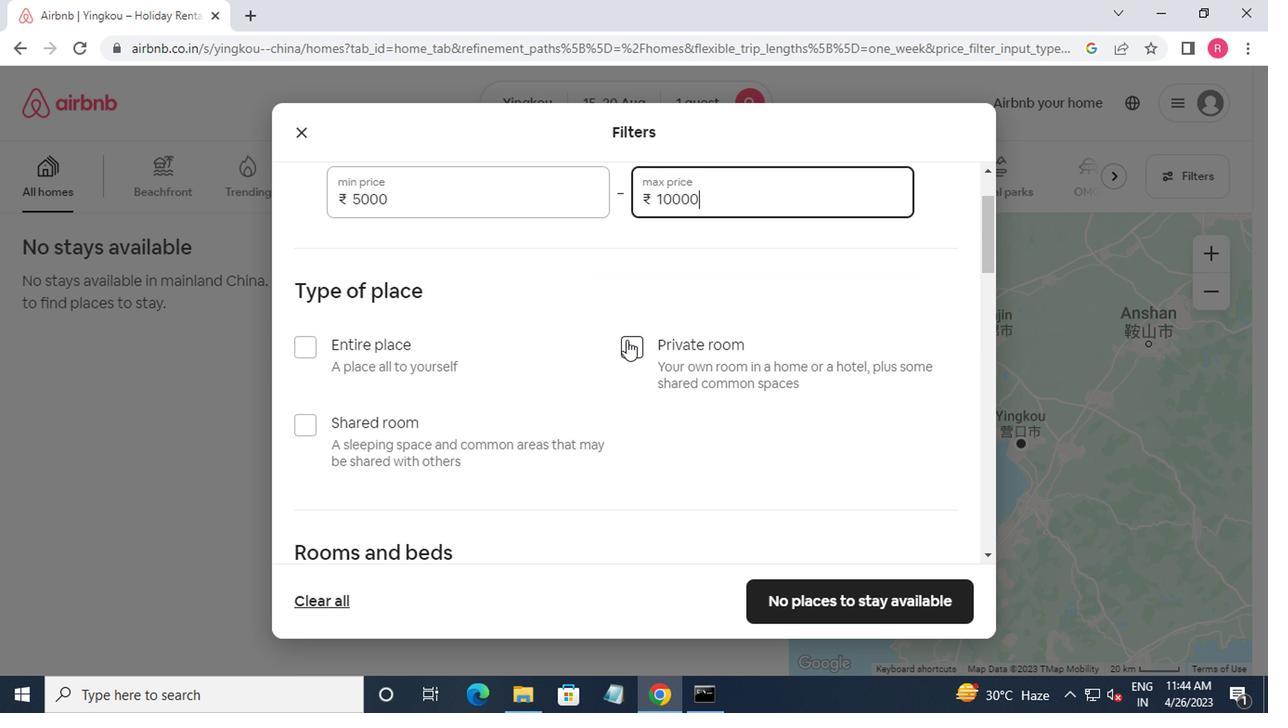 
Action: Mouse pressed left at (625, 348)
Screenshot: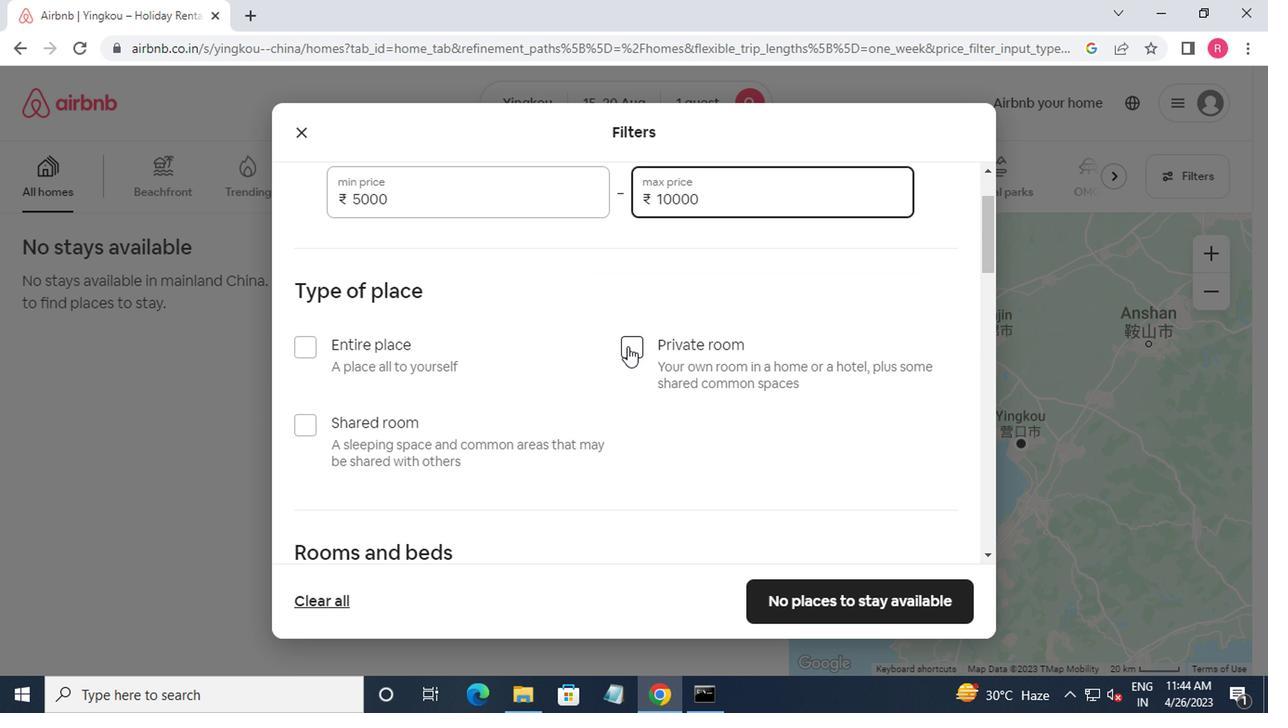
Action: Mouse scrolled (625, 347) with delta (0, -1)
Screenshot: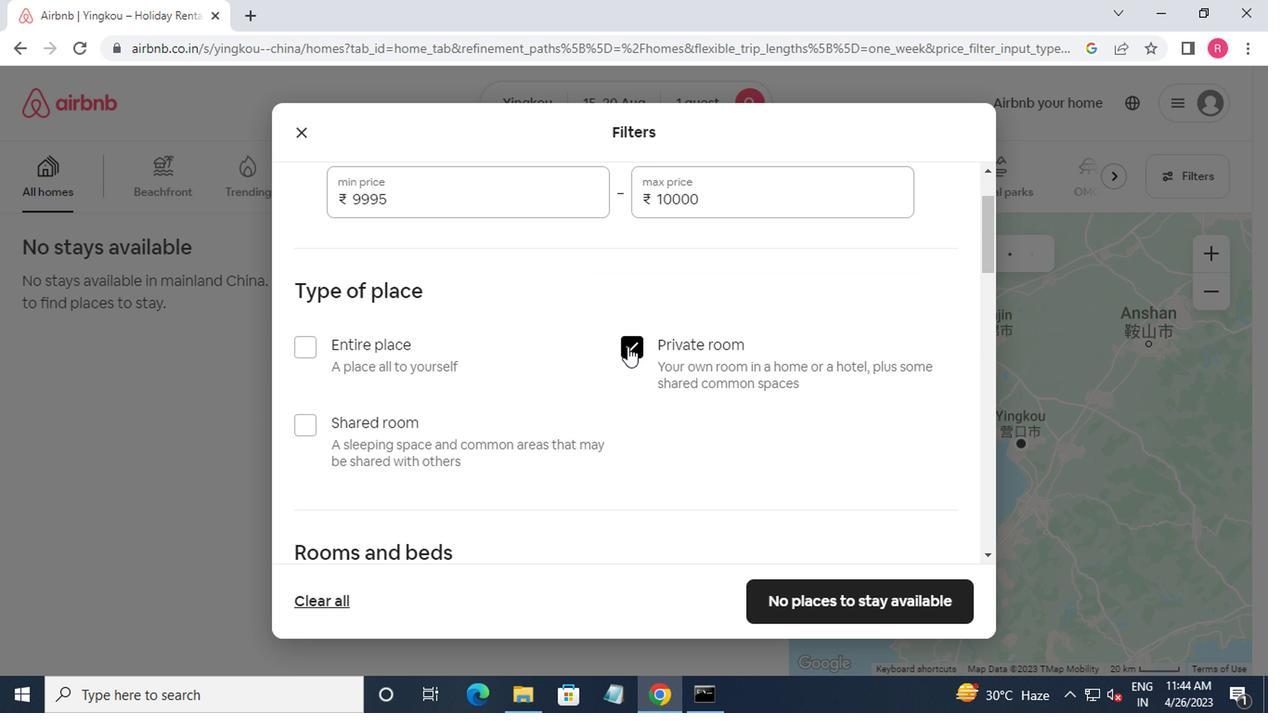 
Action: Mouse moved to (580, 383)
Screenshot: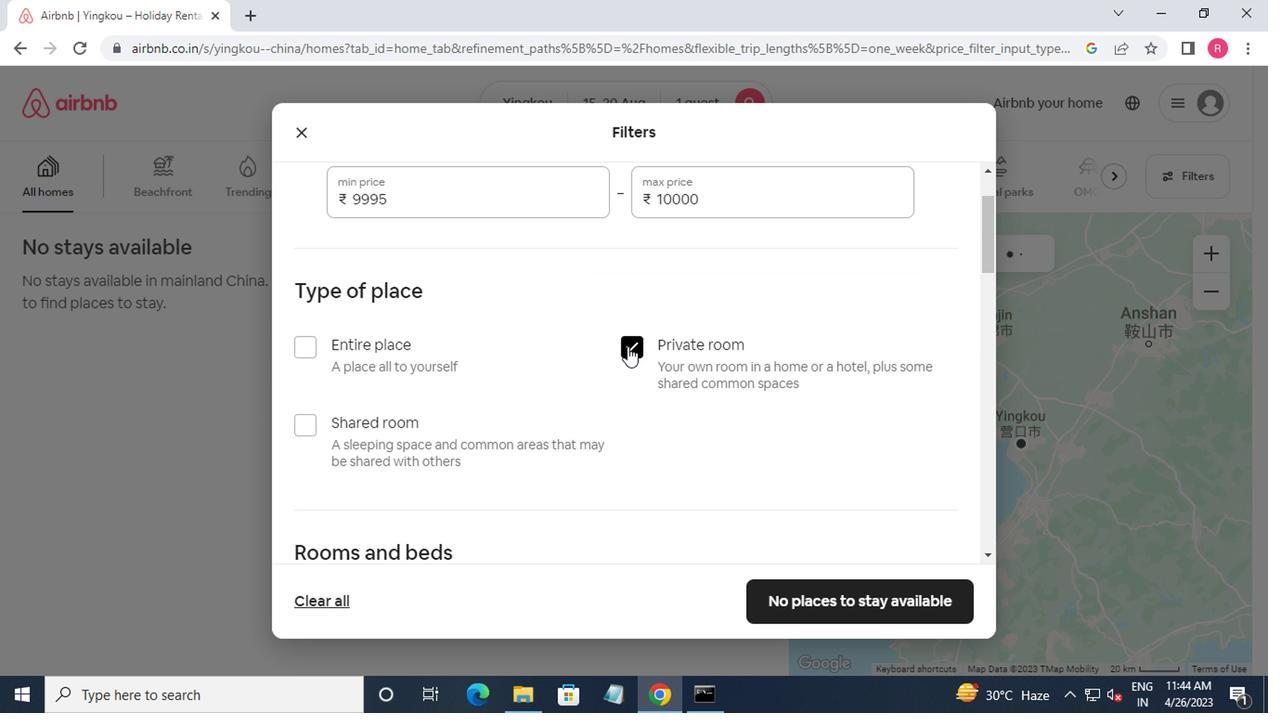 
Action: Mouse scrolled (580, 381) with delta (0, -1)
Screenshot: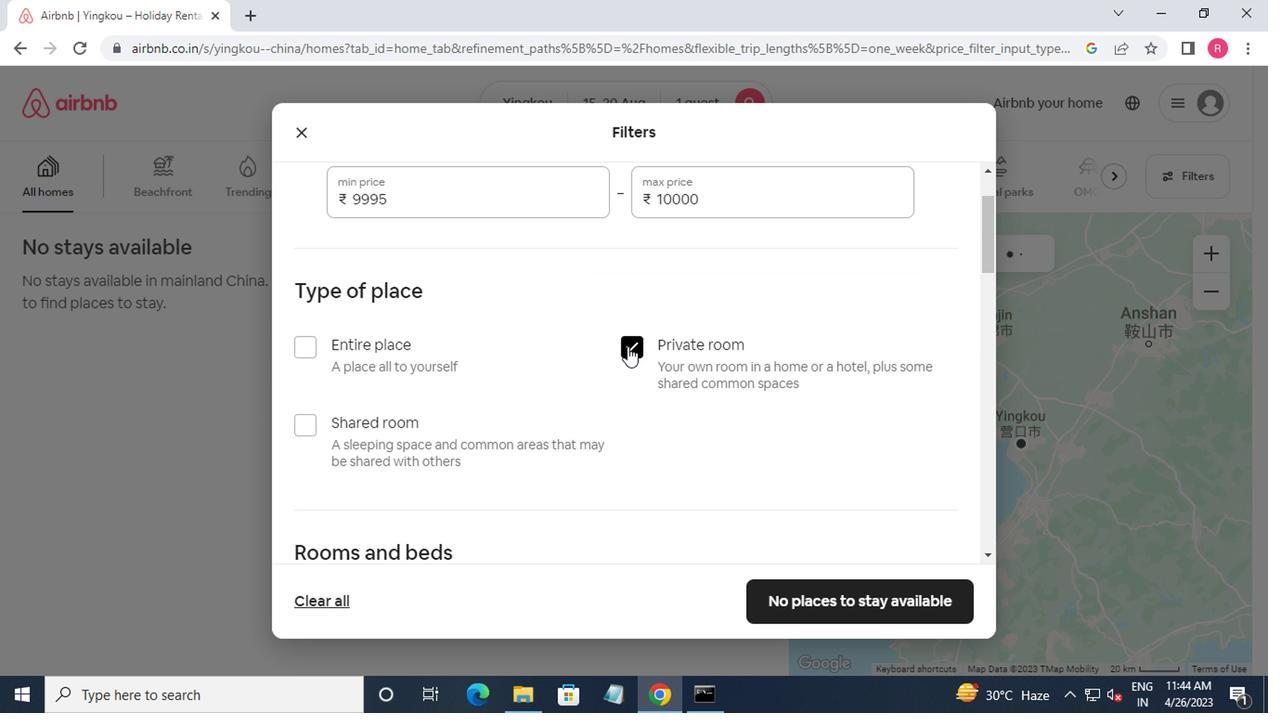 
Action: Mouse moved to (381, 431)
Screenshot: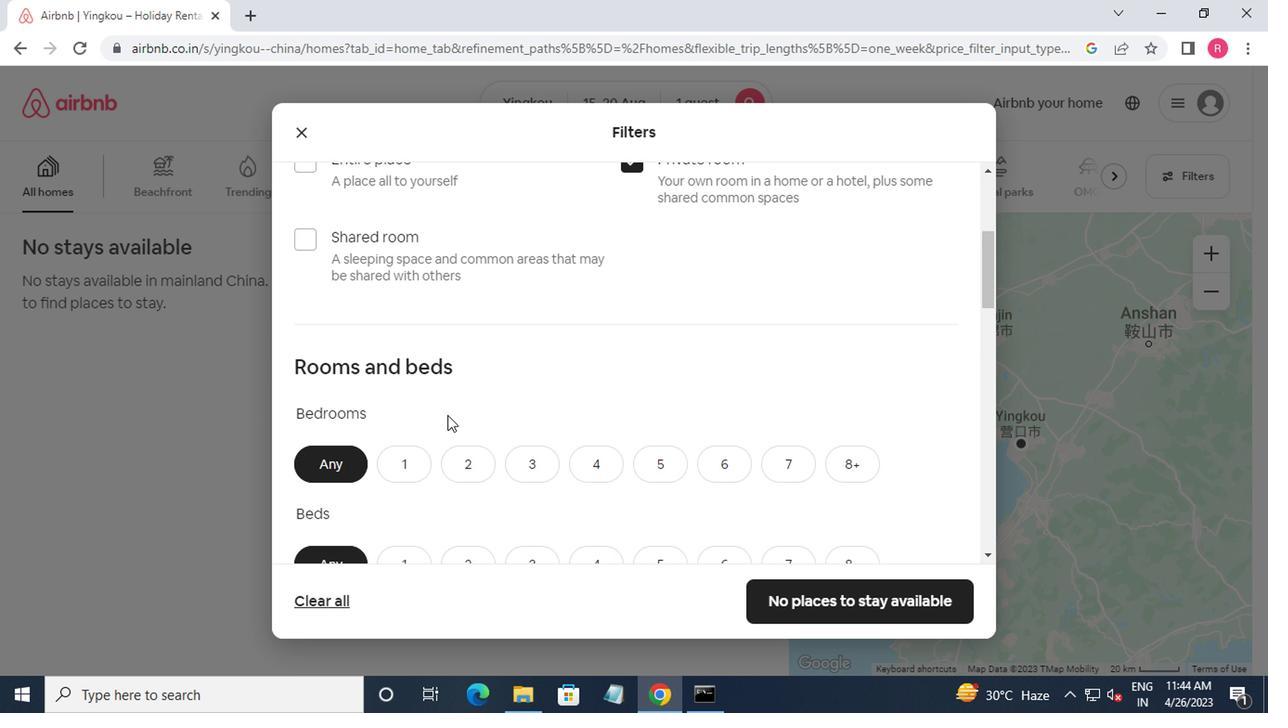 
Action: Mouse scrolled (381, 430) with delta (0, -1)
Screenshot: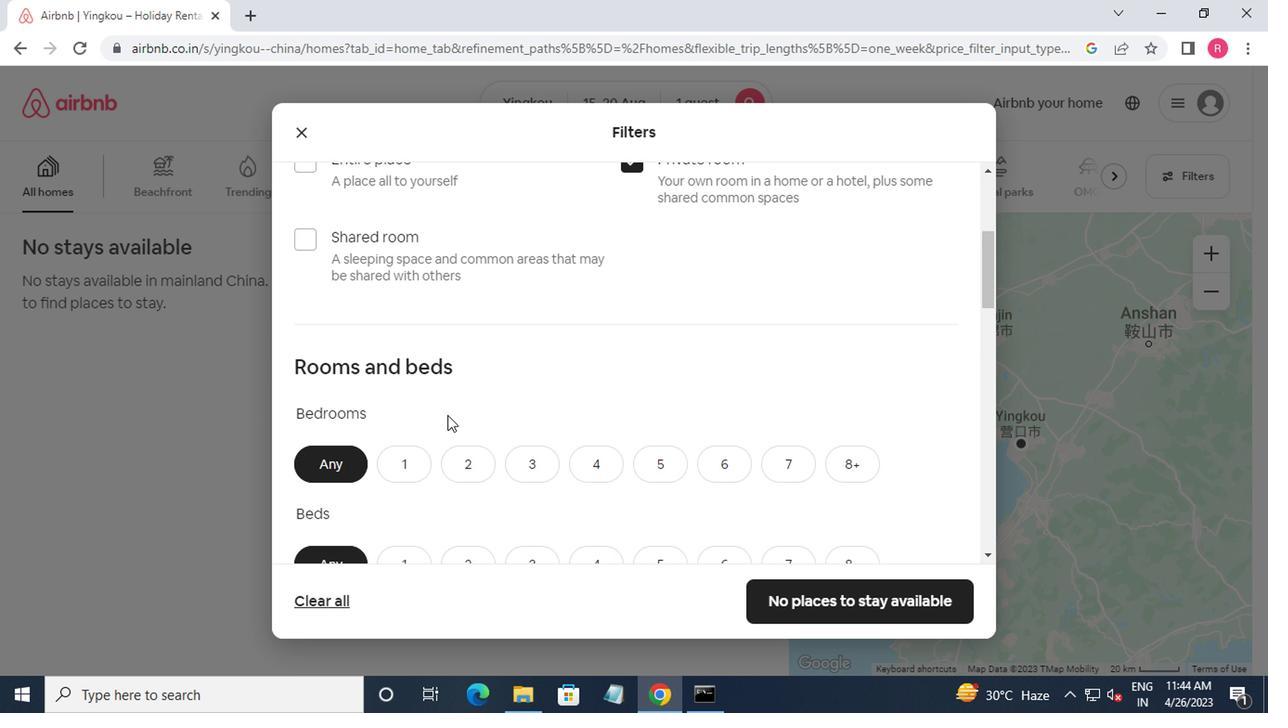 
Action: Mouse moved to (404, 376)
Screenshot: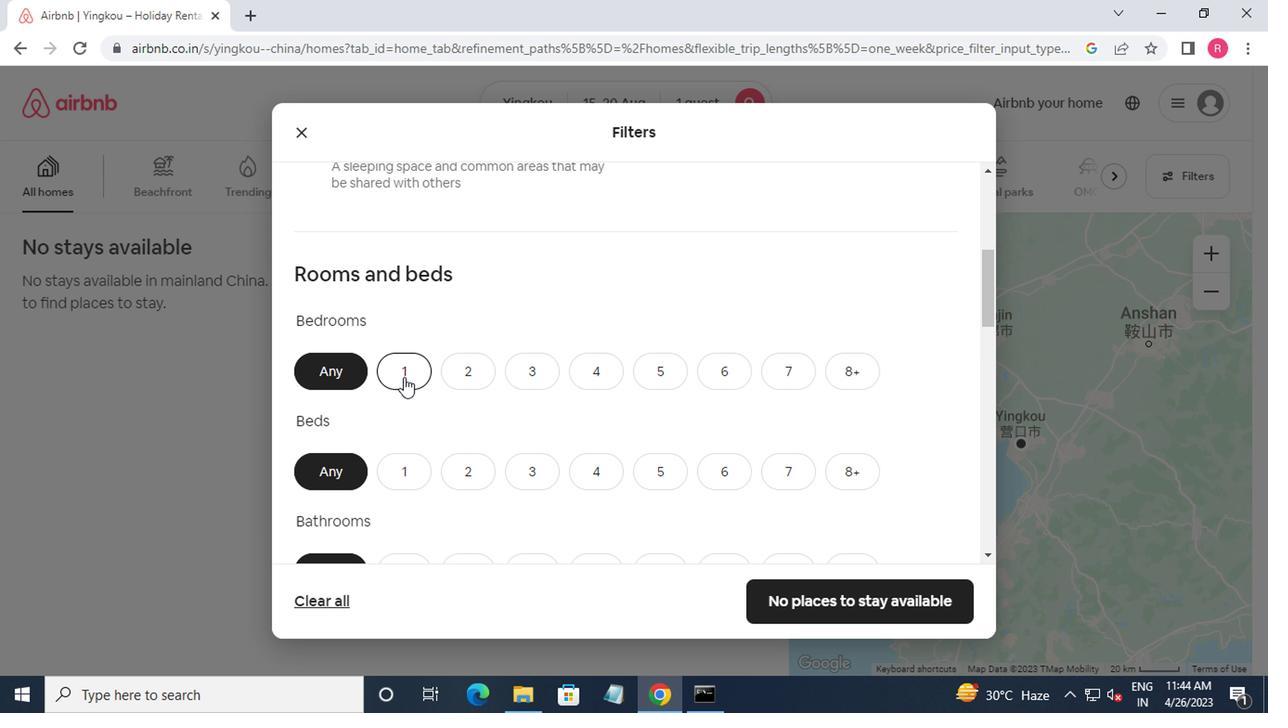 
Action: Mouse pressed left at (404, 376)
Screenshot: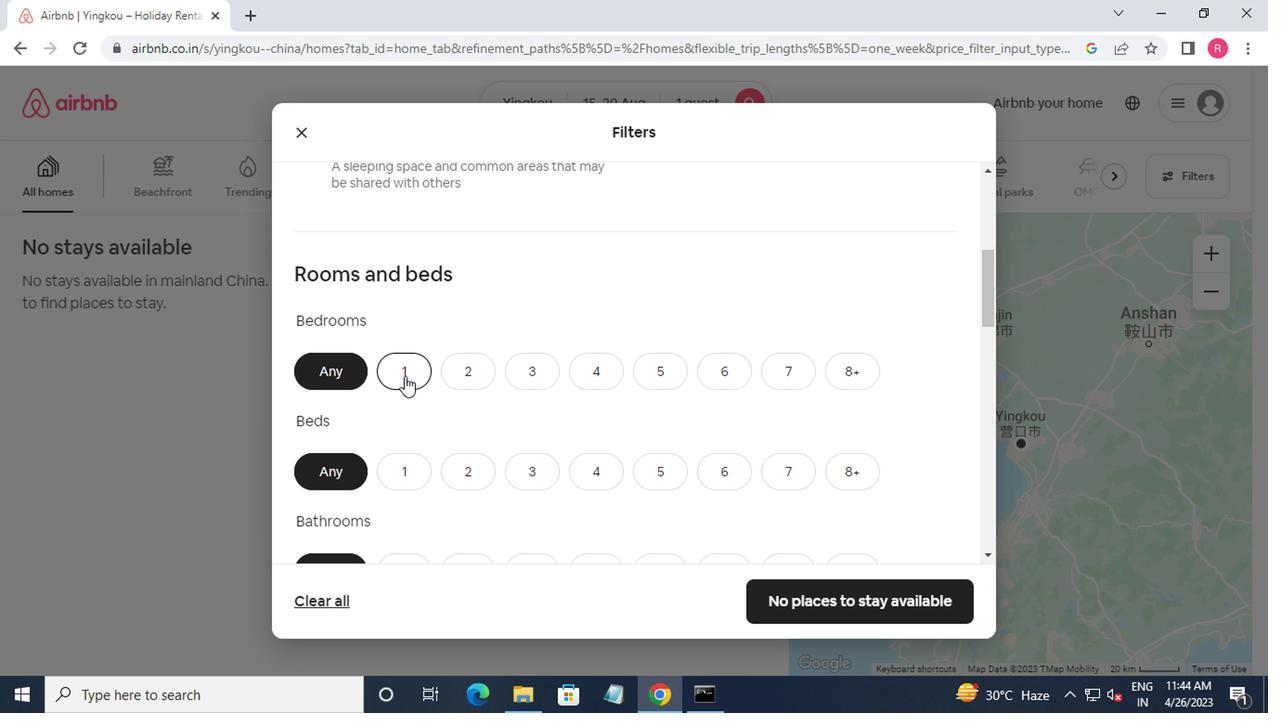 
Action: Mouse moved to (395, 404)
Screenshot: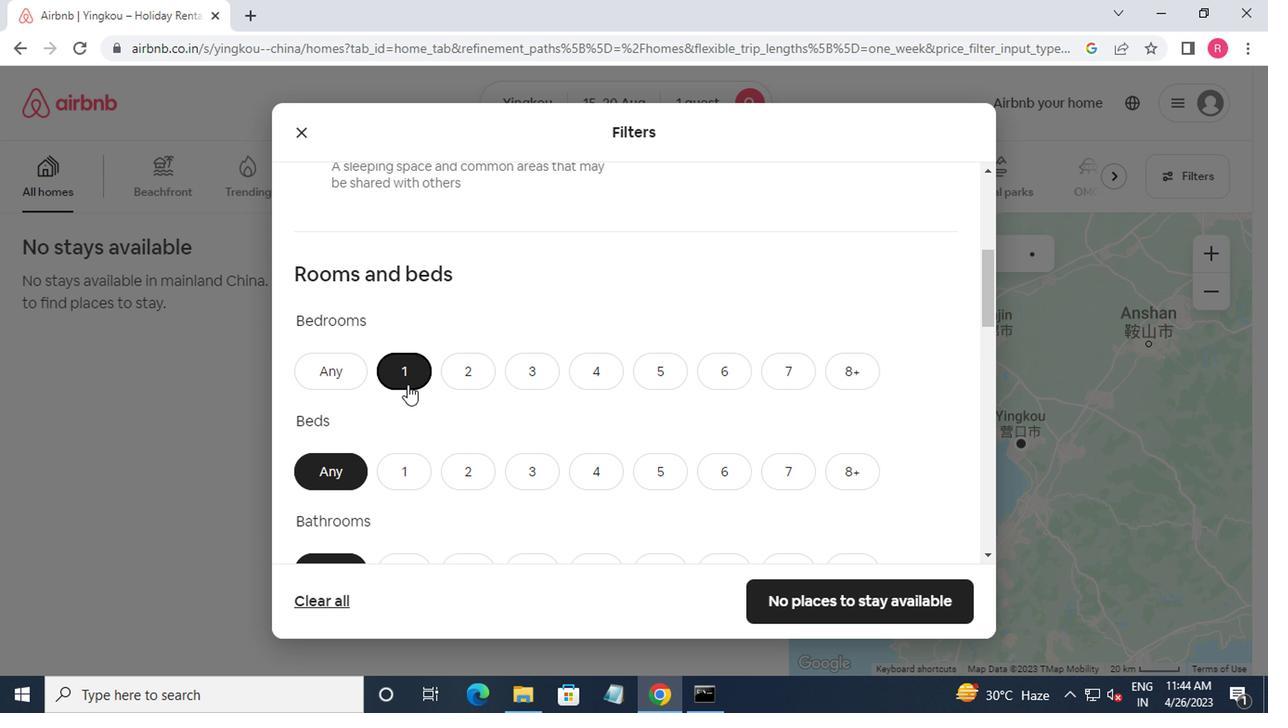 
Action: Mouse scrolled (395, 403) with delta (0, -1)
Screenshot: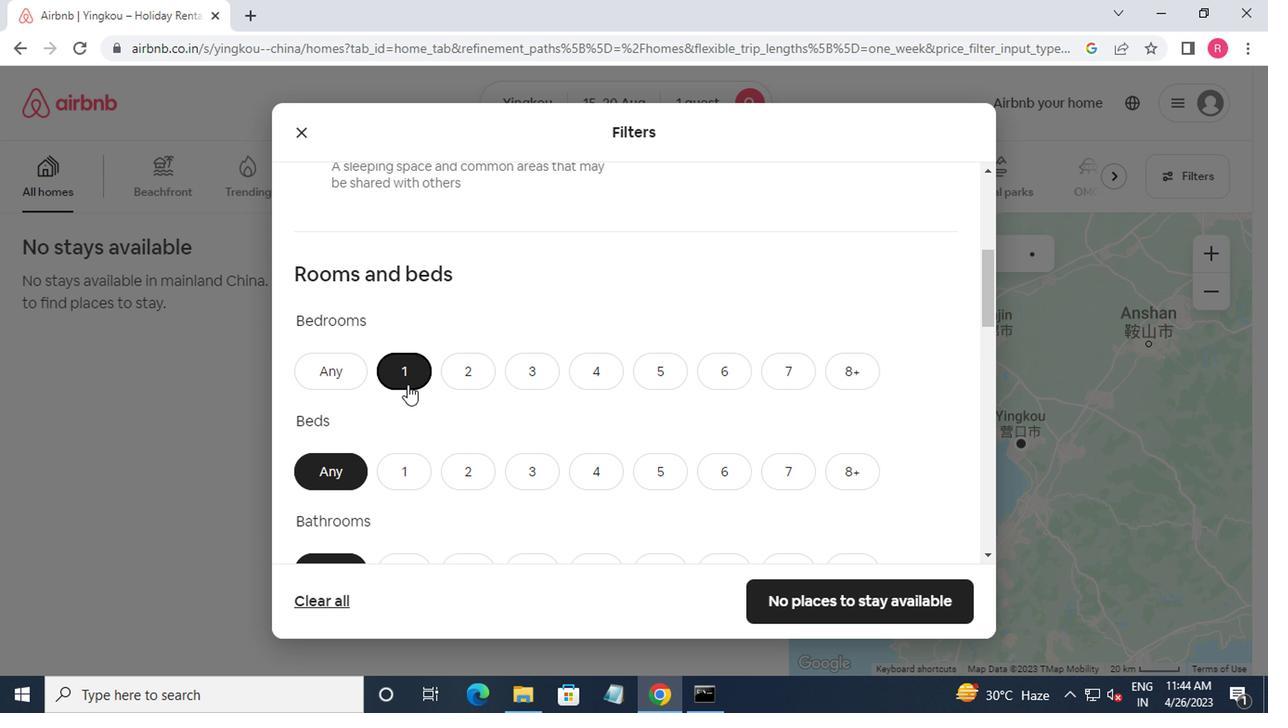 
Action: Mouse moved to (400, 388)
Screenshot: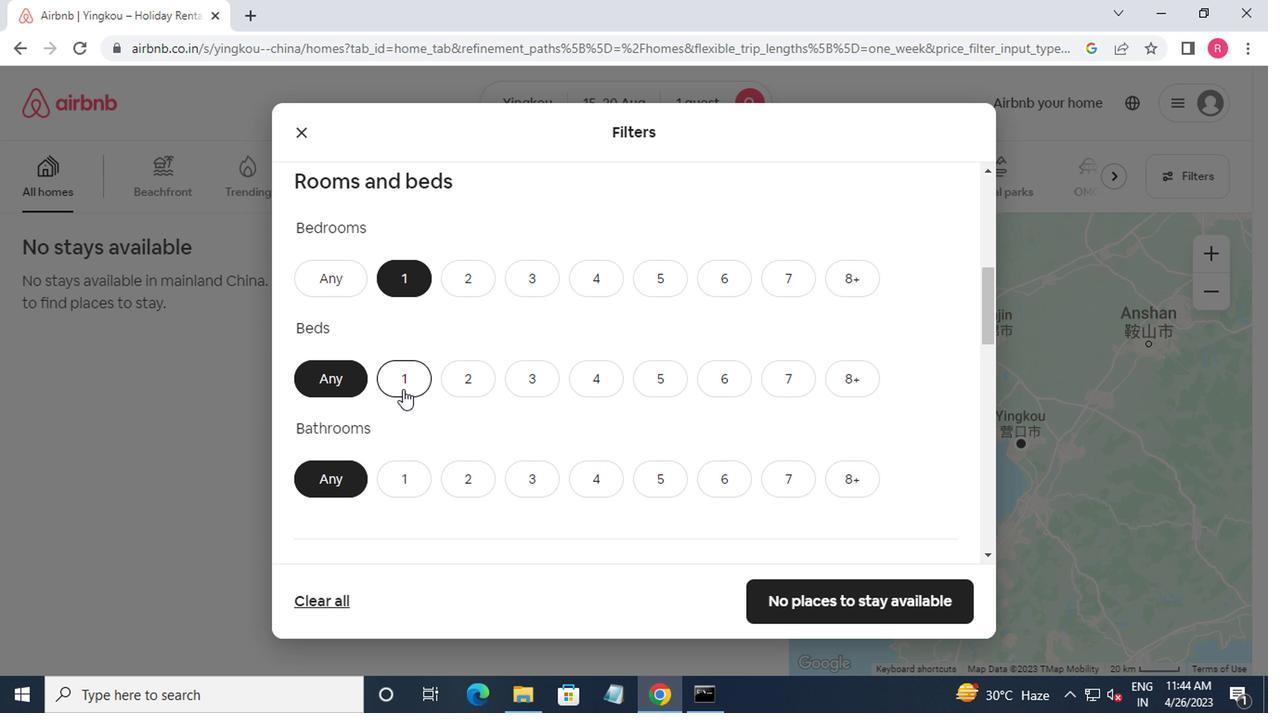 
Action: Mouse pressed left at (400, 388)
Screenshot: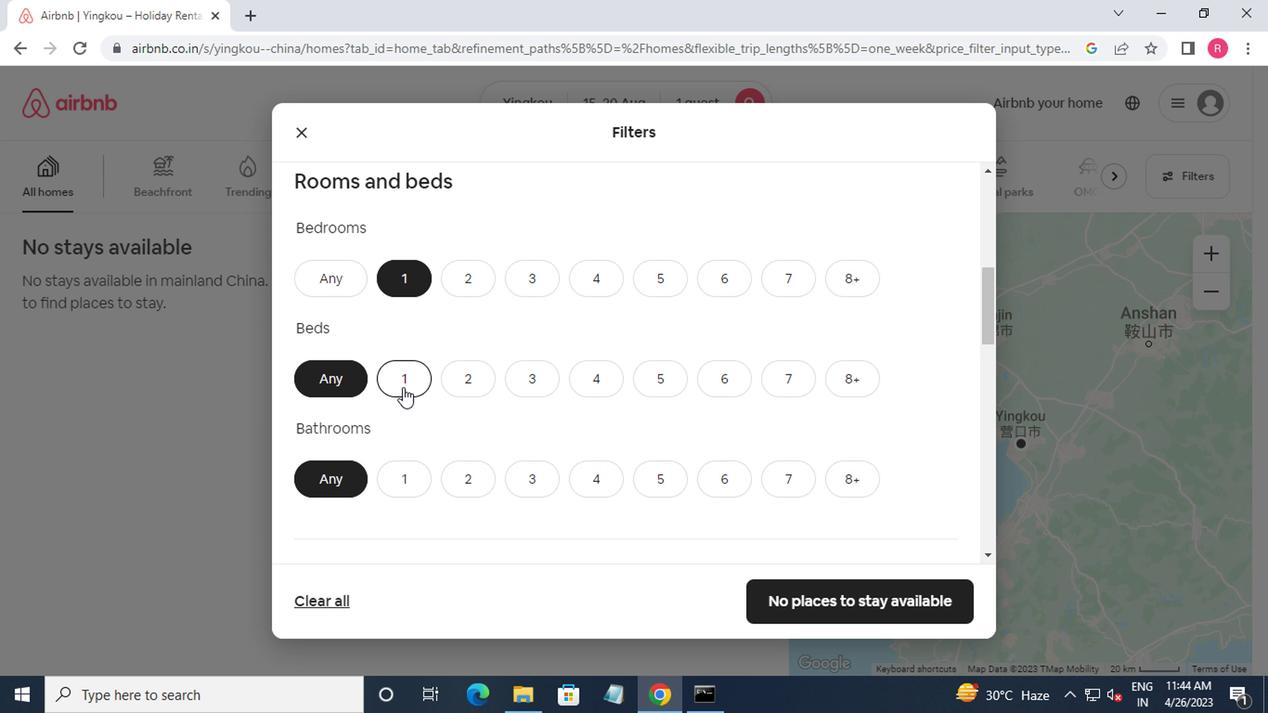 
Action: Mouse moved to (405, 385)
Screenshot: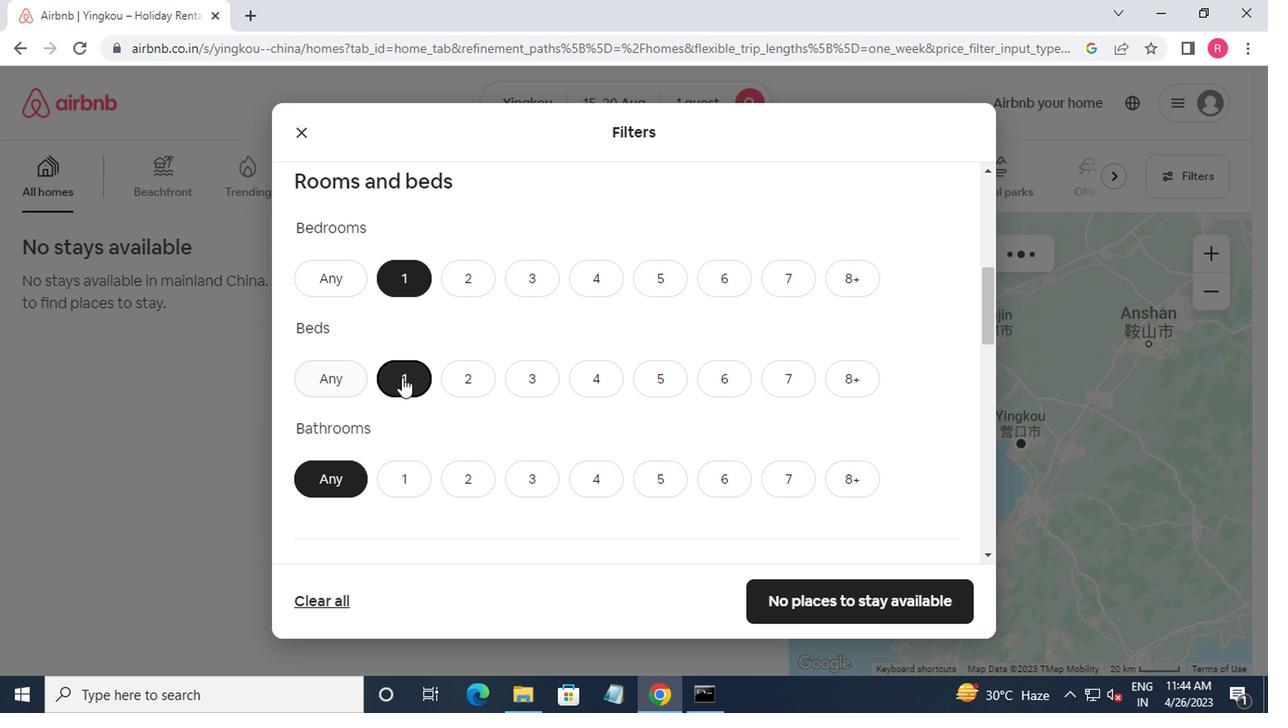 
Action: Mouse scrolled (405, 384) with delta (0, -1)
Screenshot: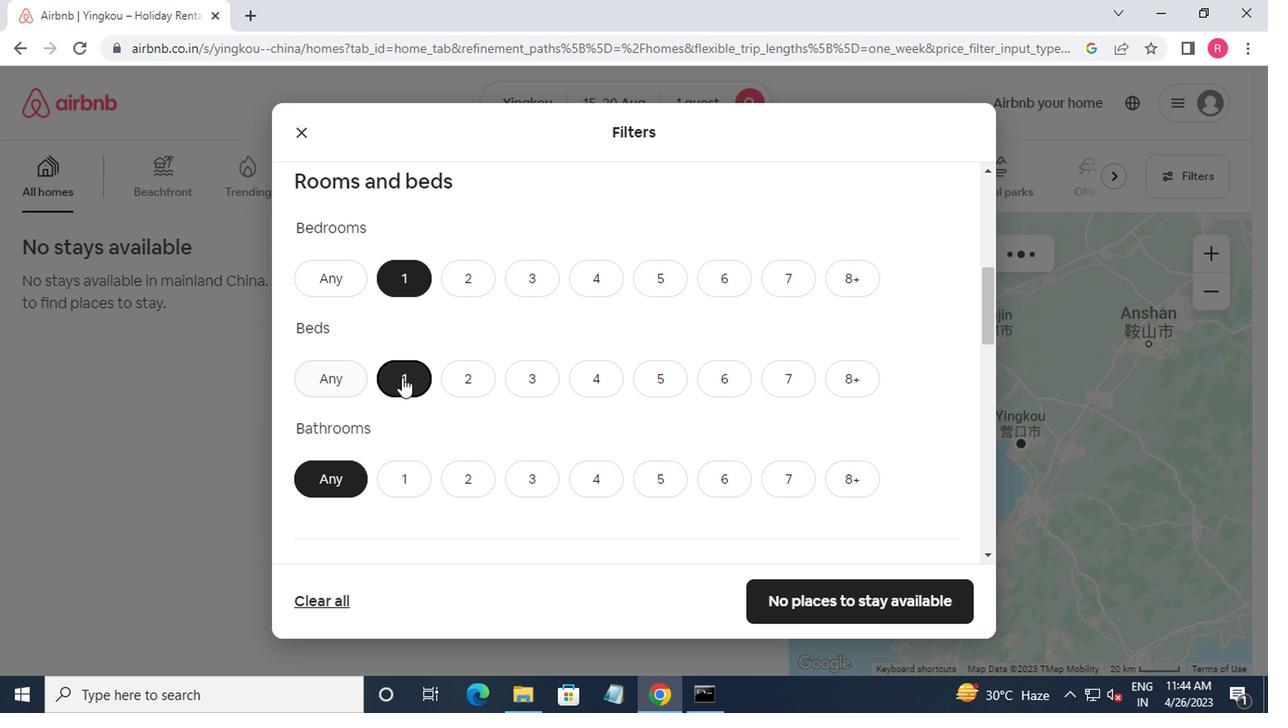 
Action: Mouse moved to (408, 397)
Screenshot: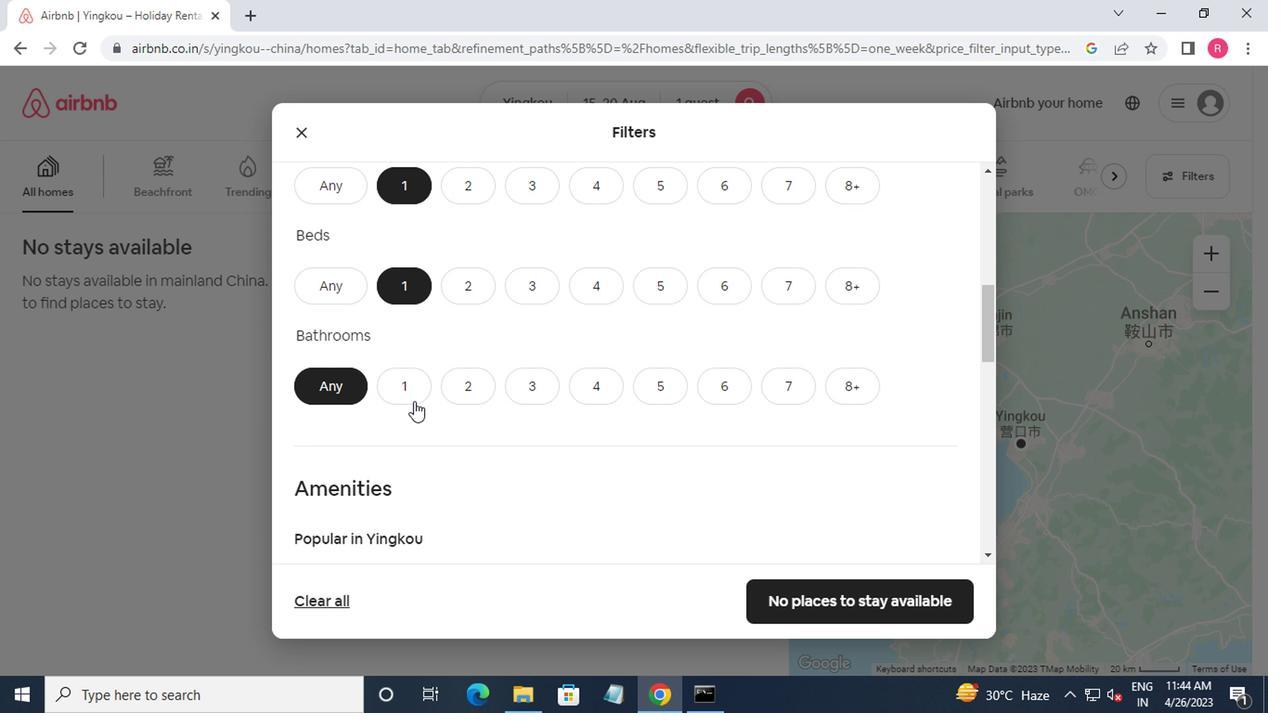 
Action: Mouse pressed left at (408, 397)
Screenshot: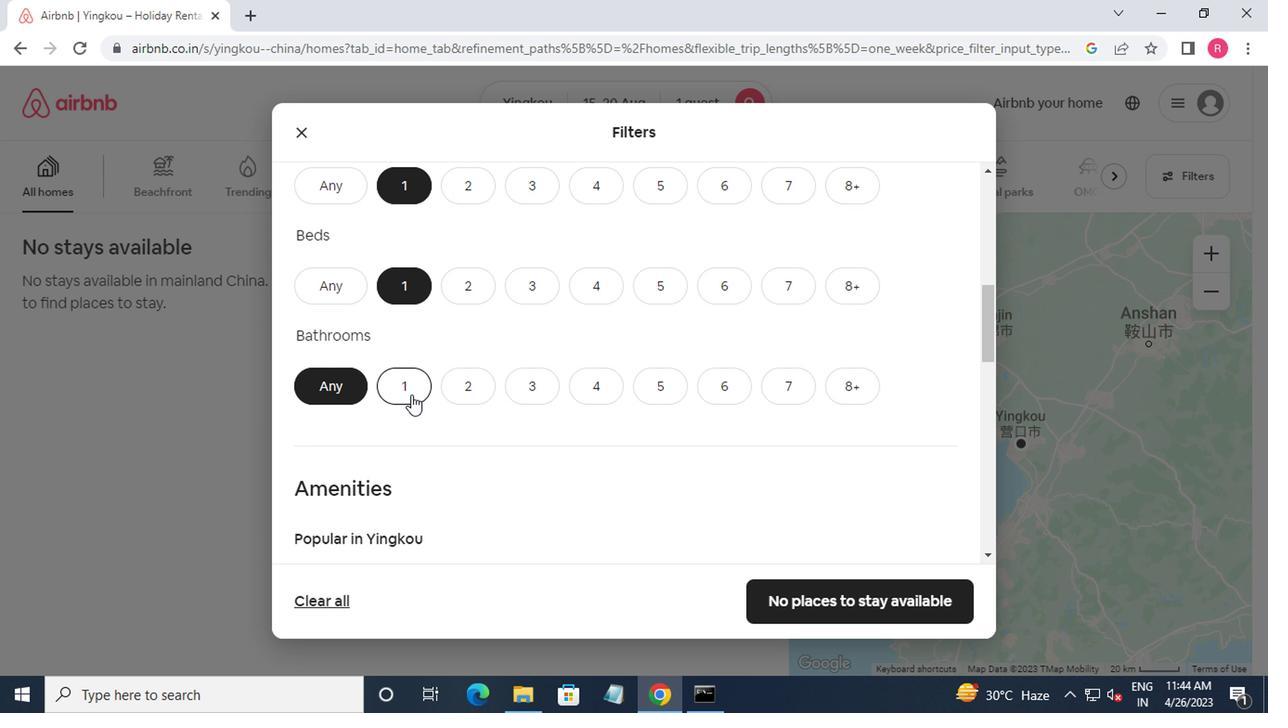 
Action: Mouse moved to (406, 390)
Screenshot: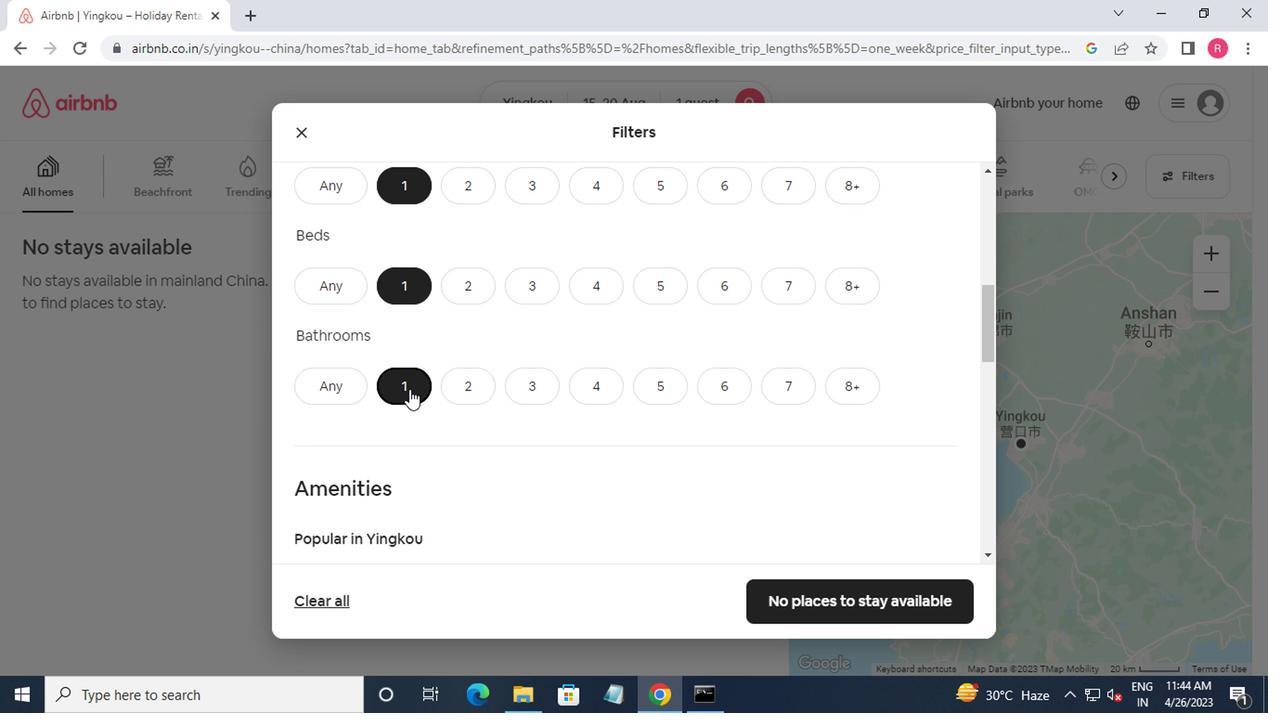
Action: Mouse scrolled (406, 389) with delta (0, -1)
Screenshot: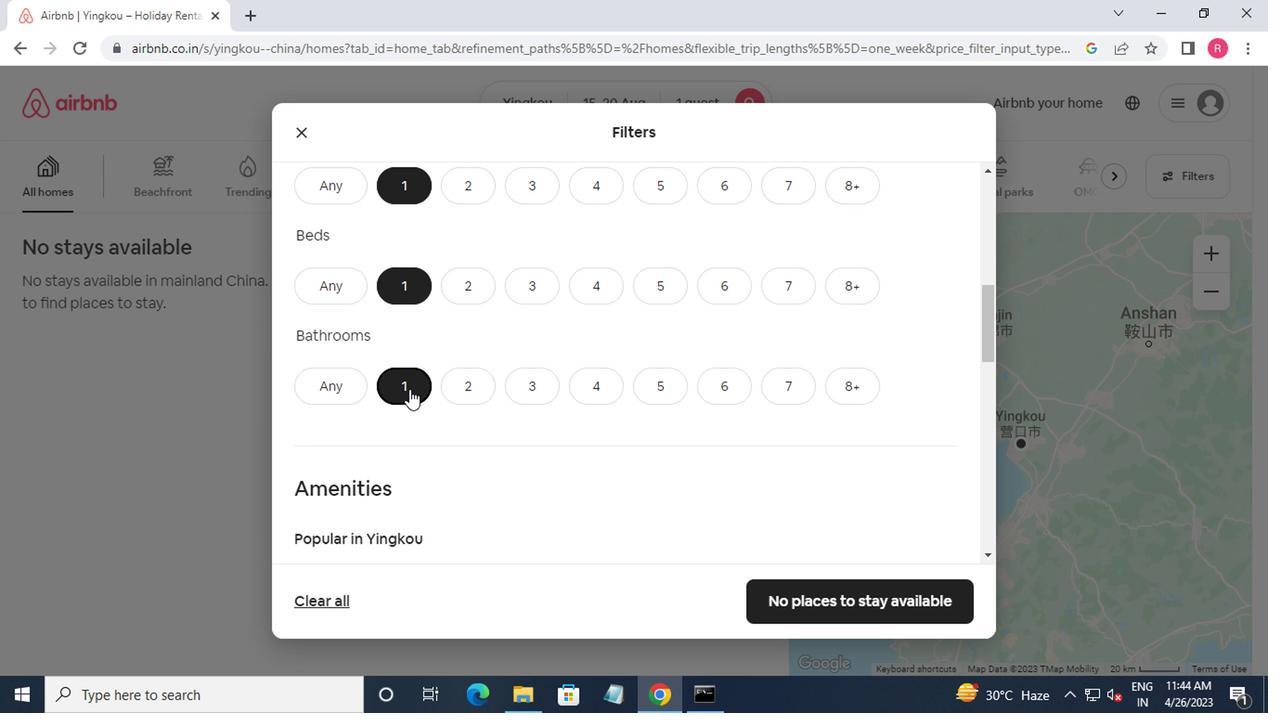 
Action: Mouse moved to (406, 391)
Screenshot: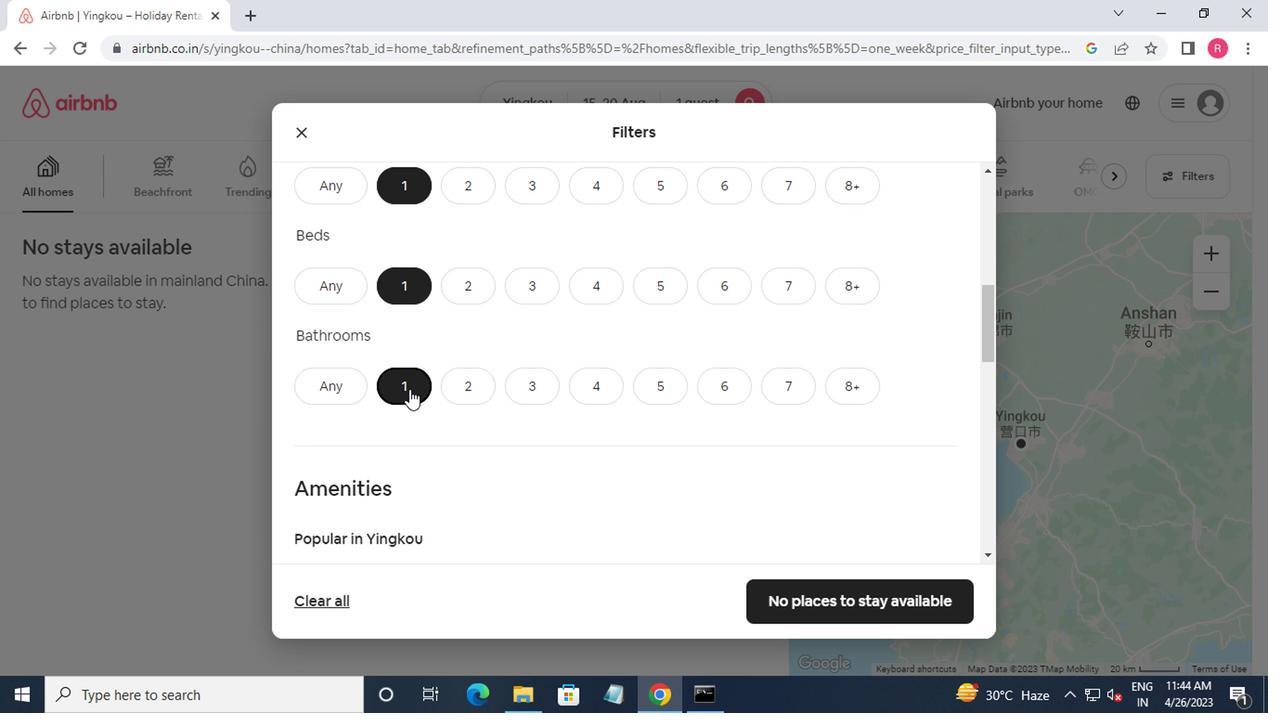 
Action: Mouse scrolled (406, 390) with delta (0, 0)
Screenshot: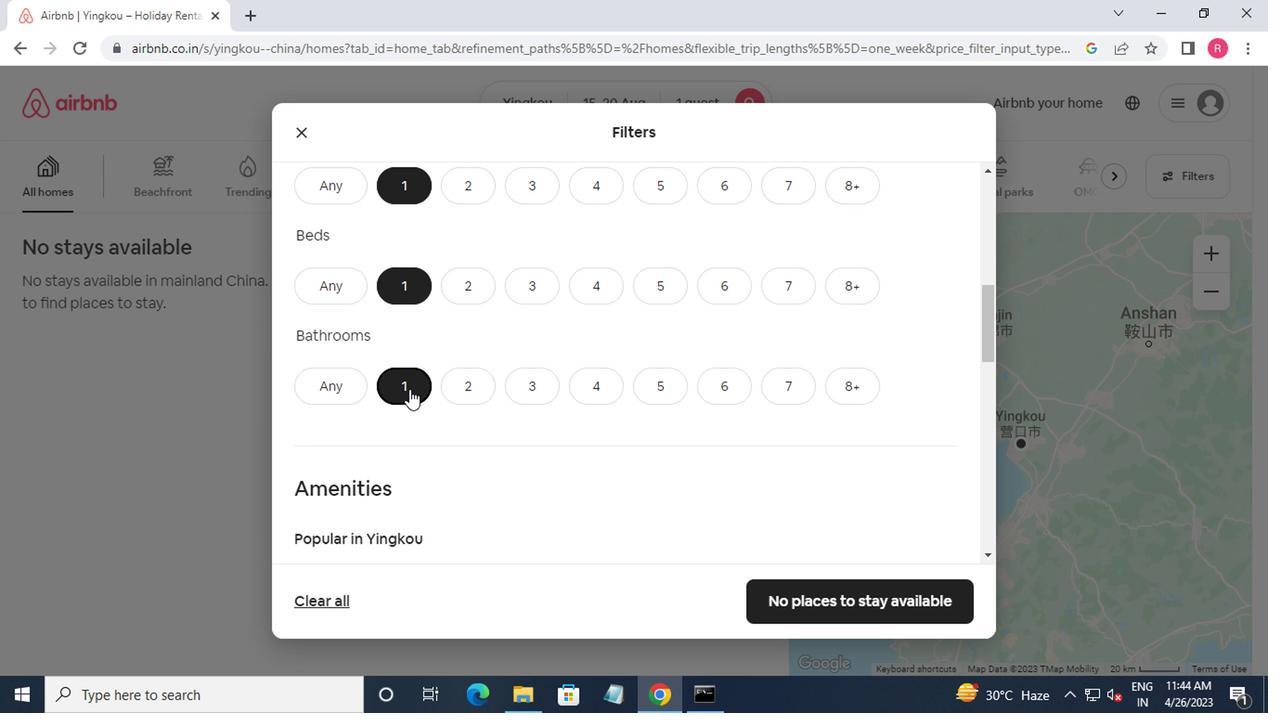 
Action: Mouse moved to (406, 391)
Screenshot: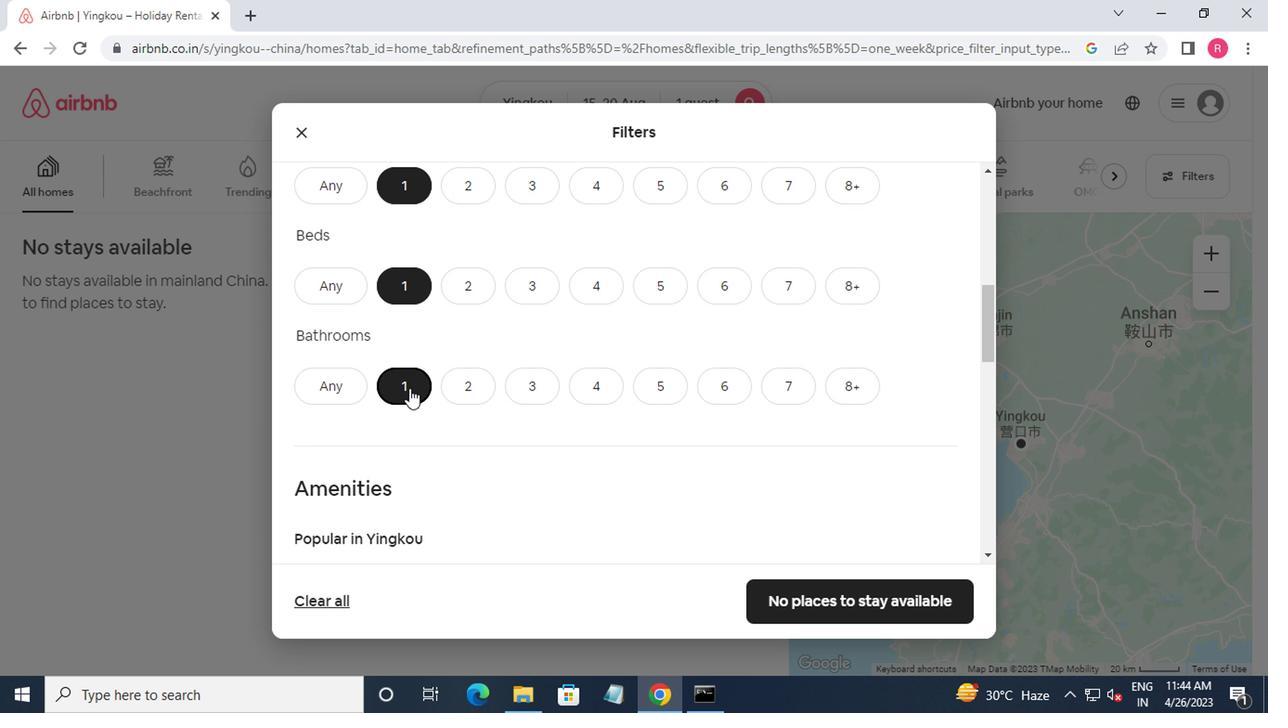 
Action: Mouse scrolled (406, 390) with delta (0, 0)
Screenshot: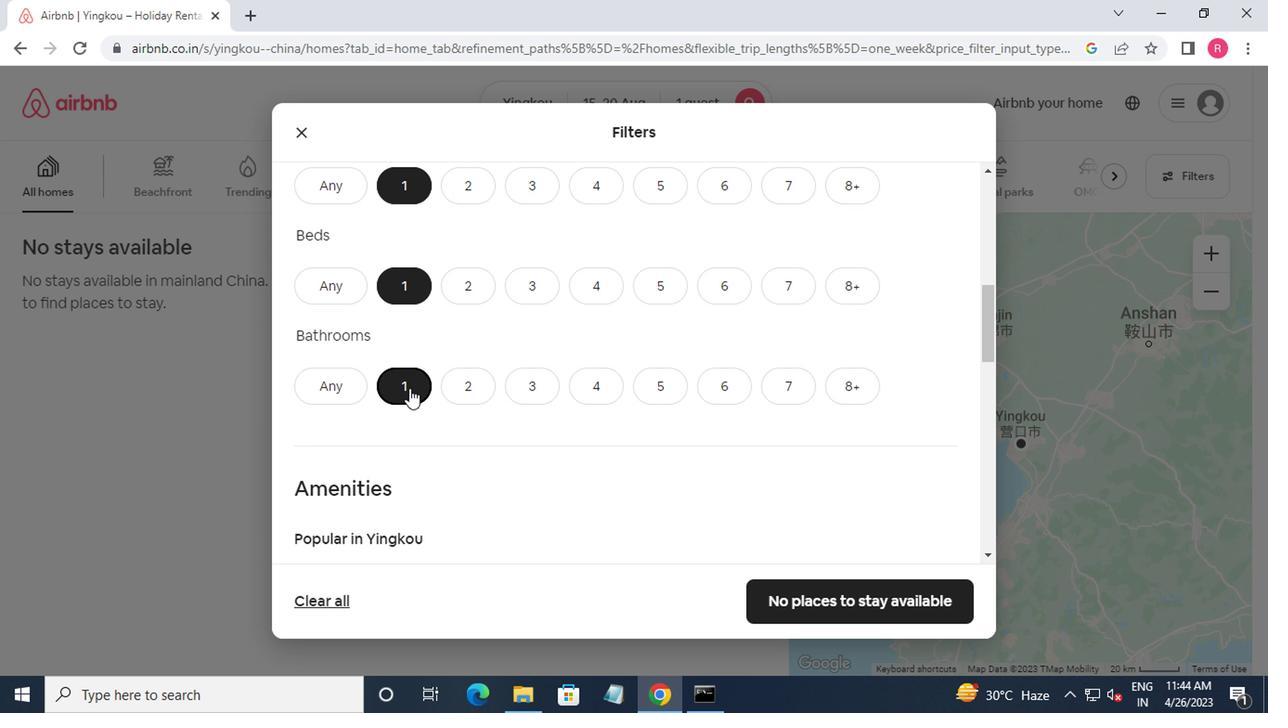 
Action: Mouse scrolled (406, 390) with delta (0, 0)
Screenshot: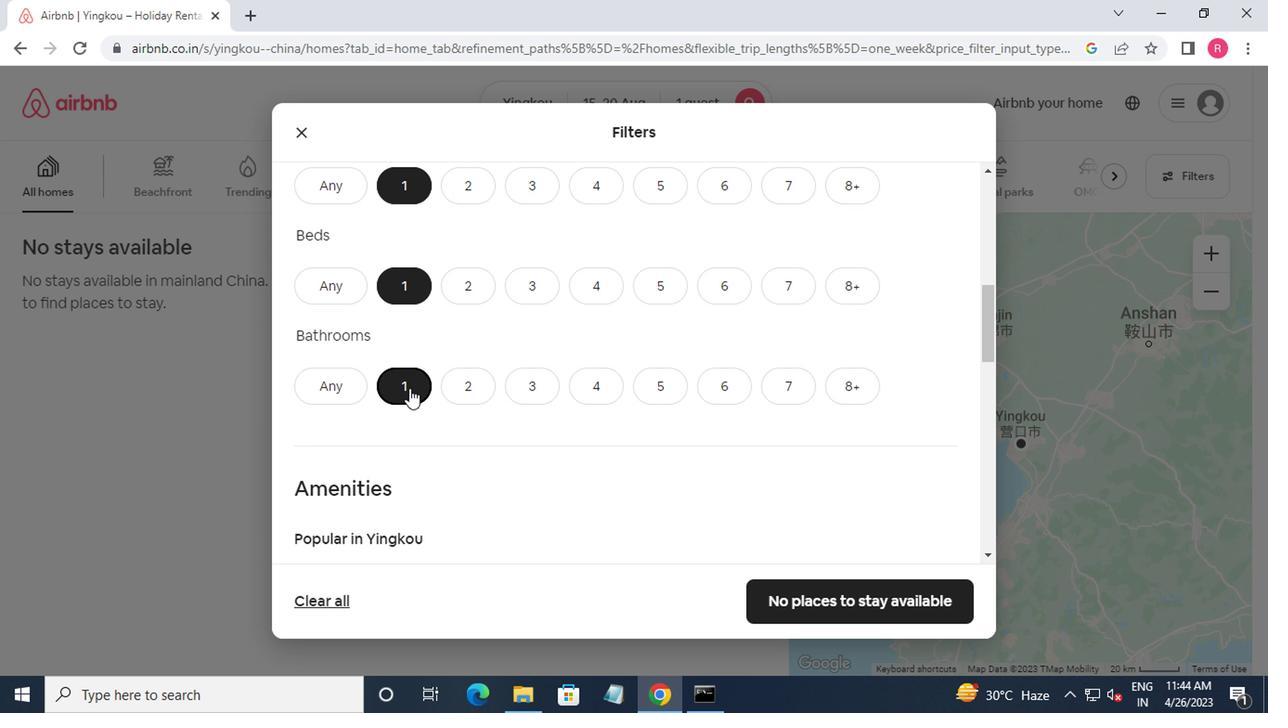 
Action: Mouse moved to (417, 393)
Screenshot: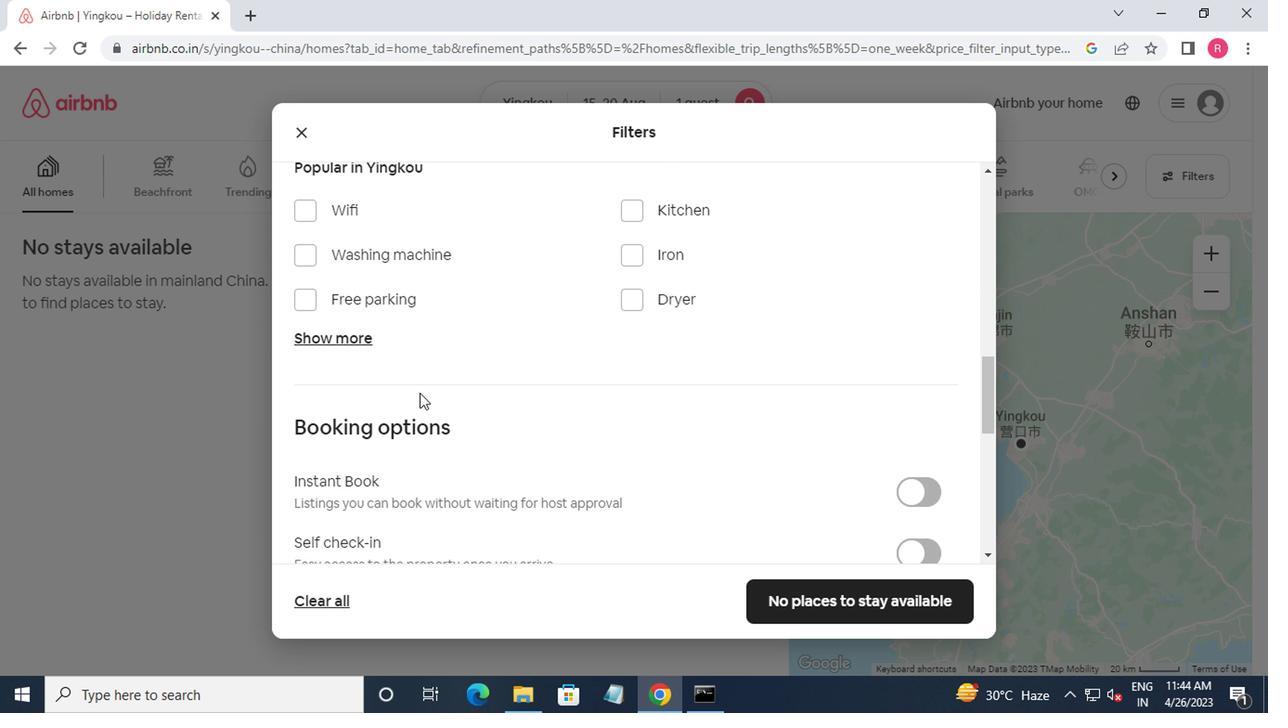 
Action: Mouse scrolled (417, 392) with delta (0, 0)
Screenshot: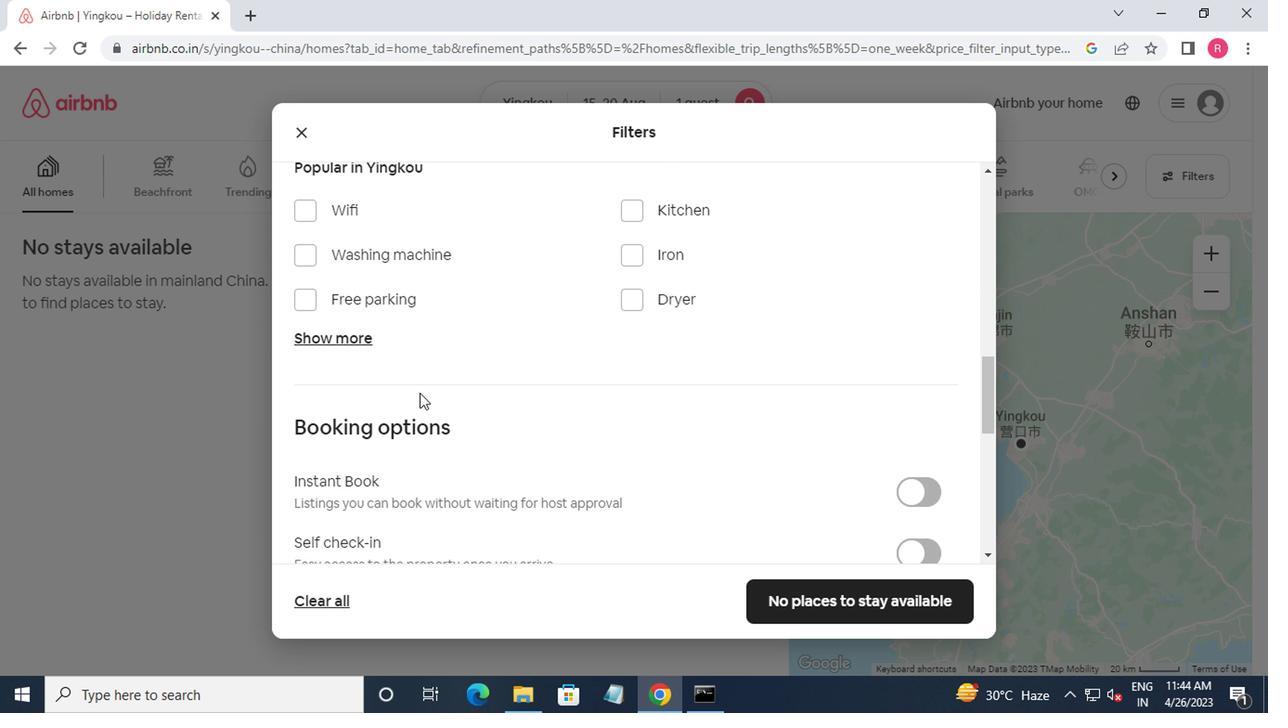 
Action: Mouse moved to (418, 395)
Screenshot: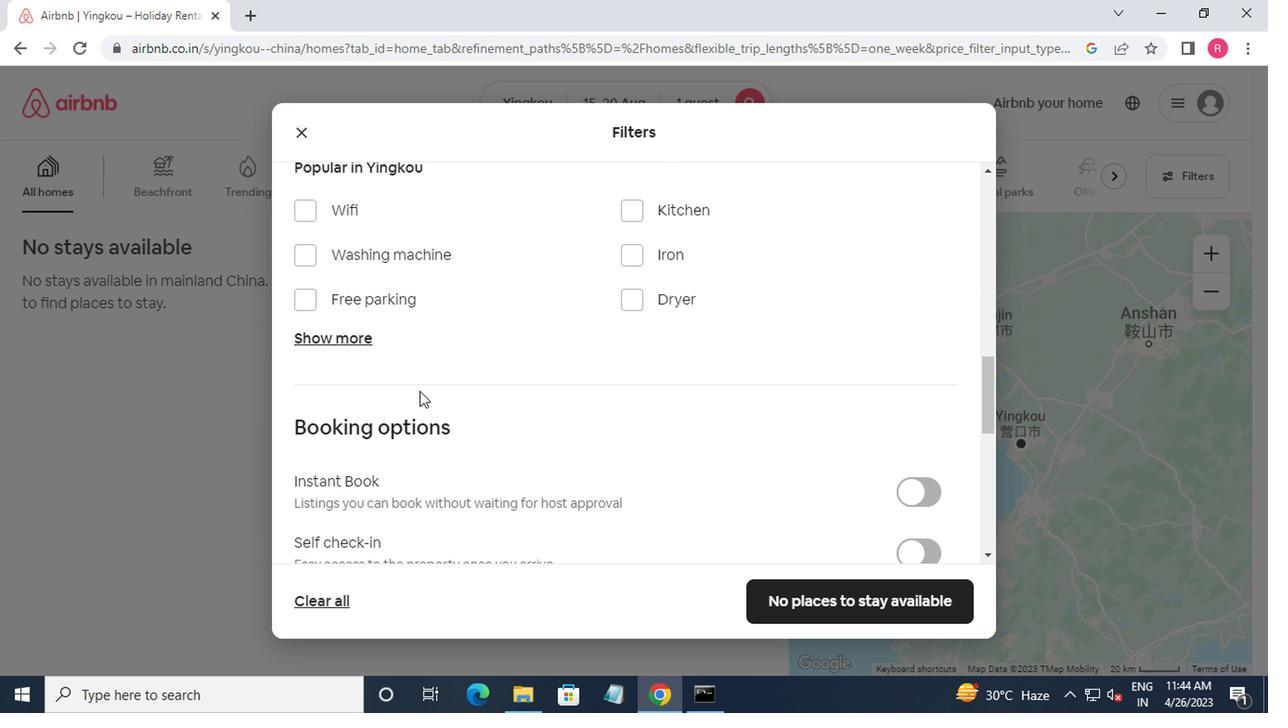 
Action: Mouse scrolled (418, 393) with delta (0, -1)
Screenshot: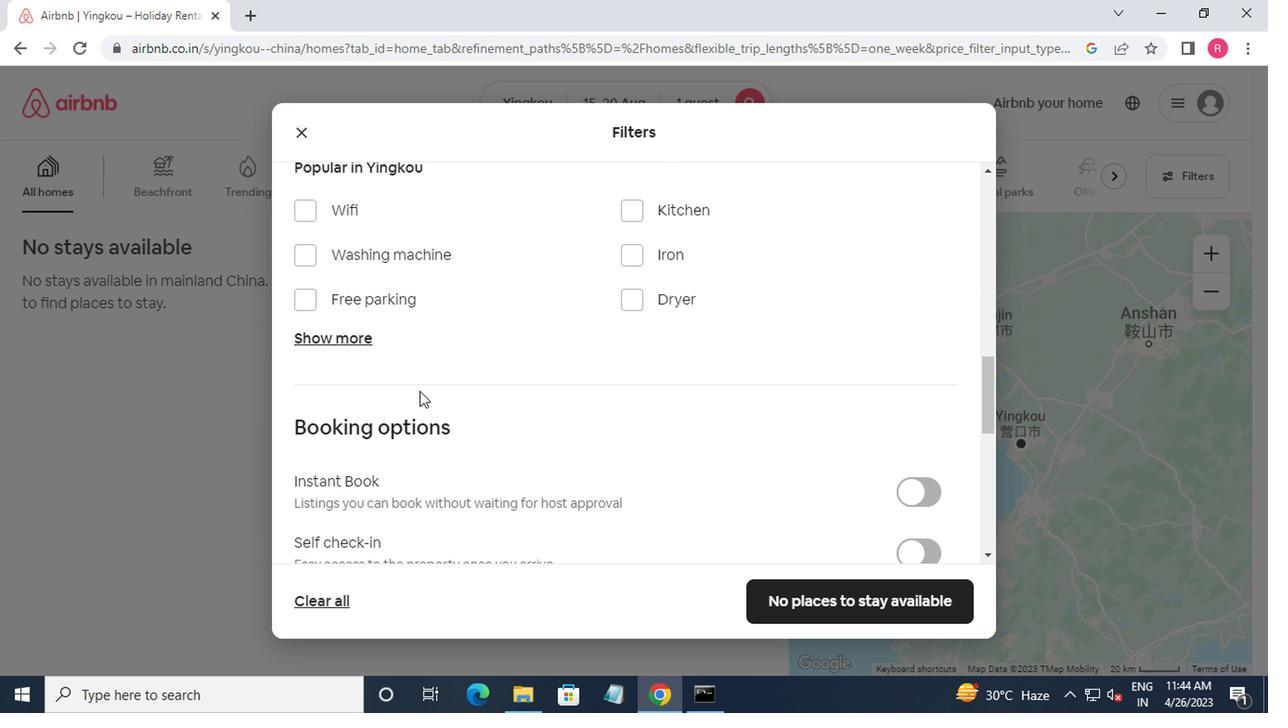 
Action: Mouse scrolled (418, 393) with delta (0, -1)
Screenshot: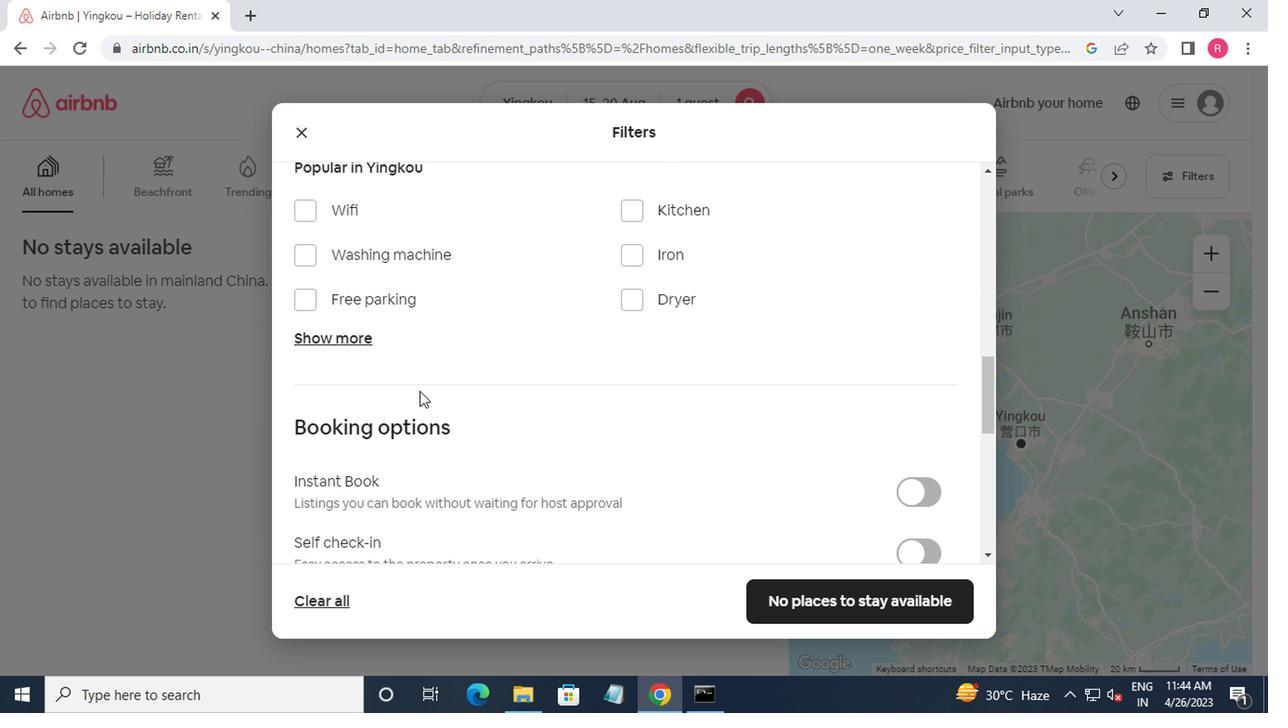 
Action: Mouse moved to (418, 397)
Screenshot: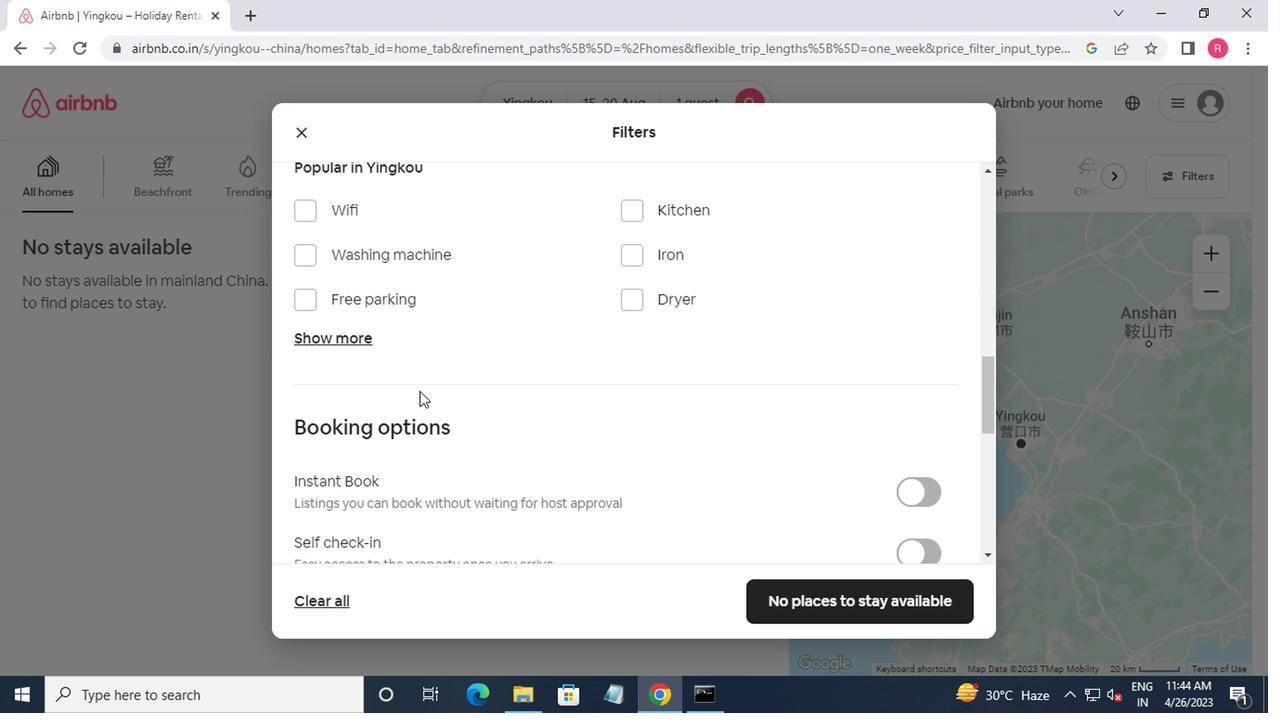 
Action: Mouse scrolled (418, 397) with delta (0, 0)
Screenshot: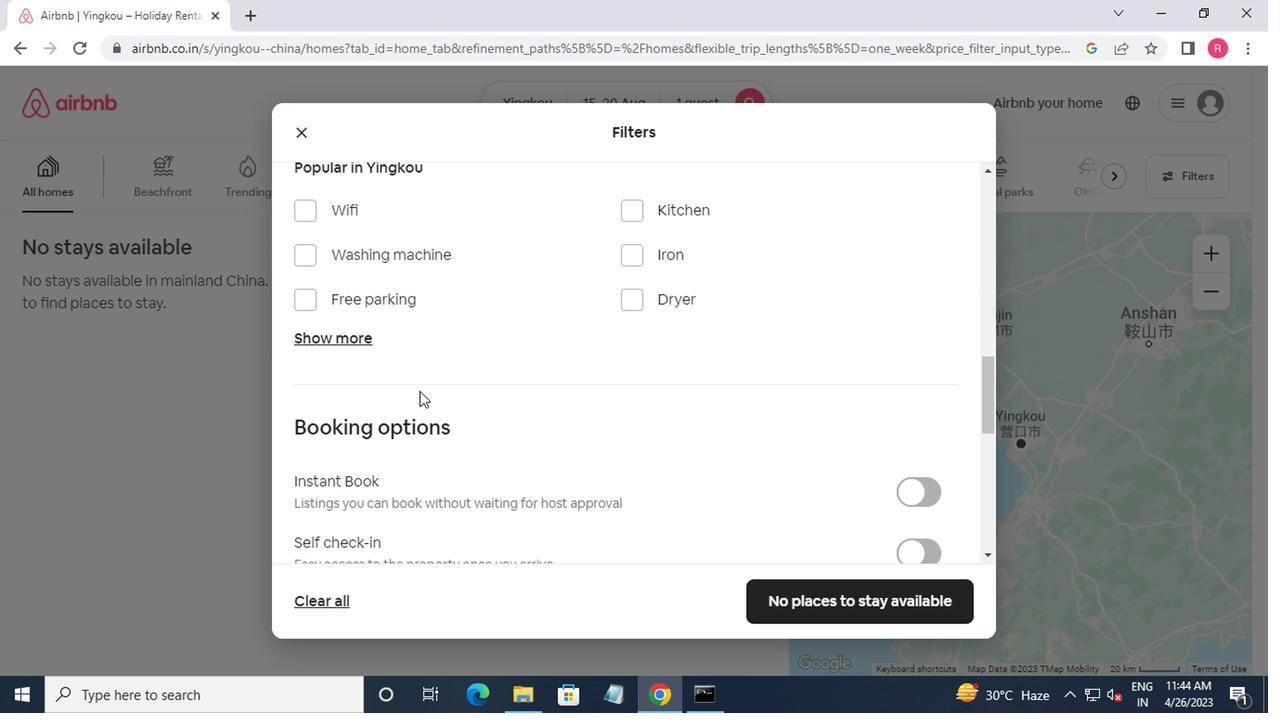 
Action: Mouse moved to (900, 184)
Screenshot: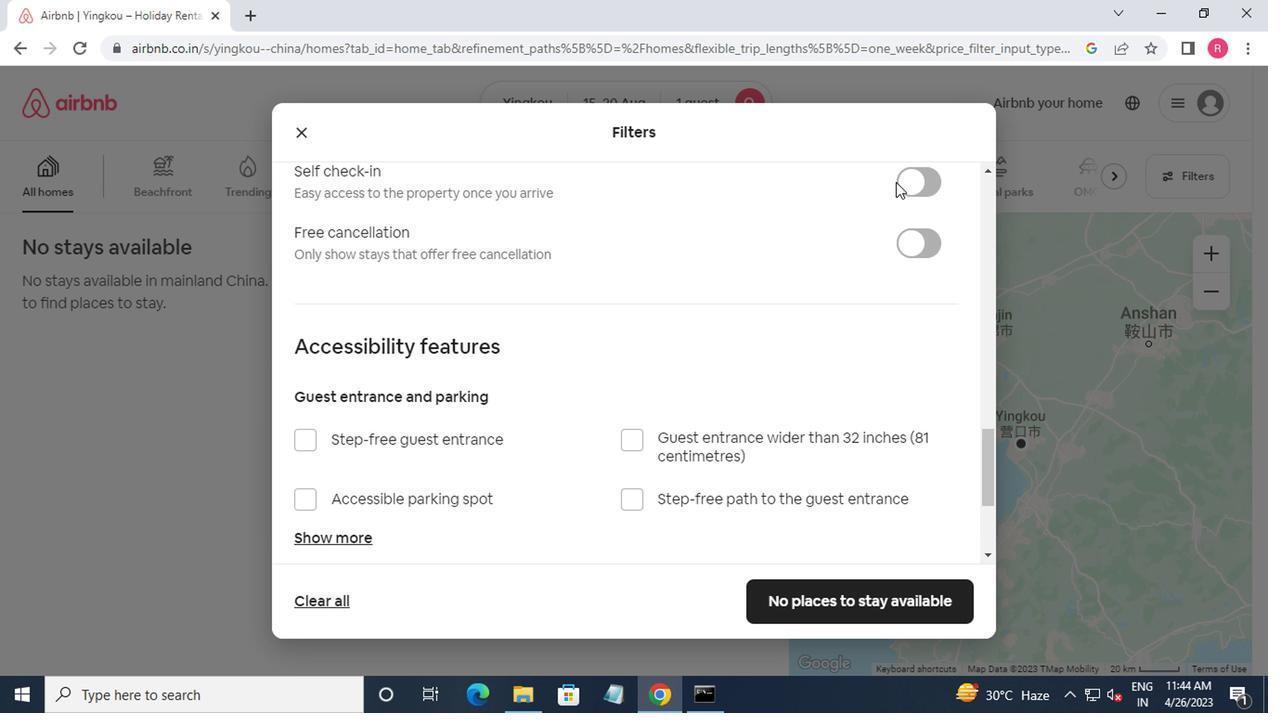 
Action: Mouse pressed left at (900, 184)
Screenshot: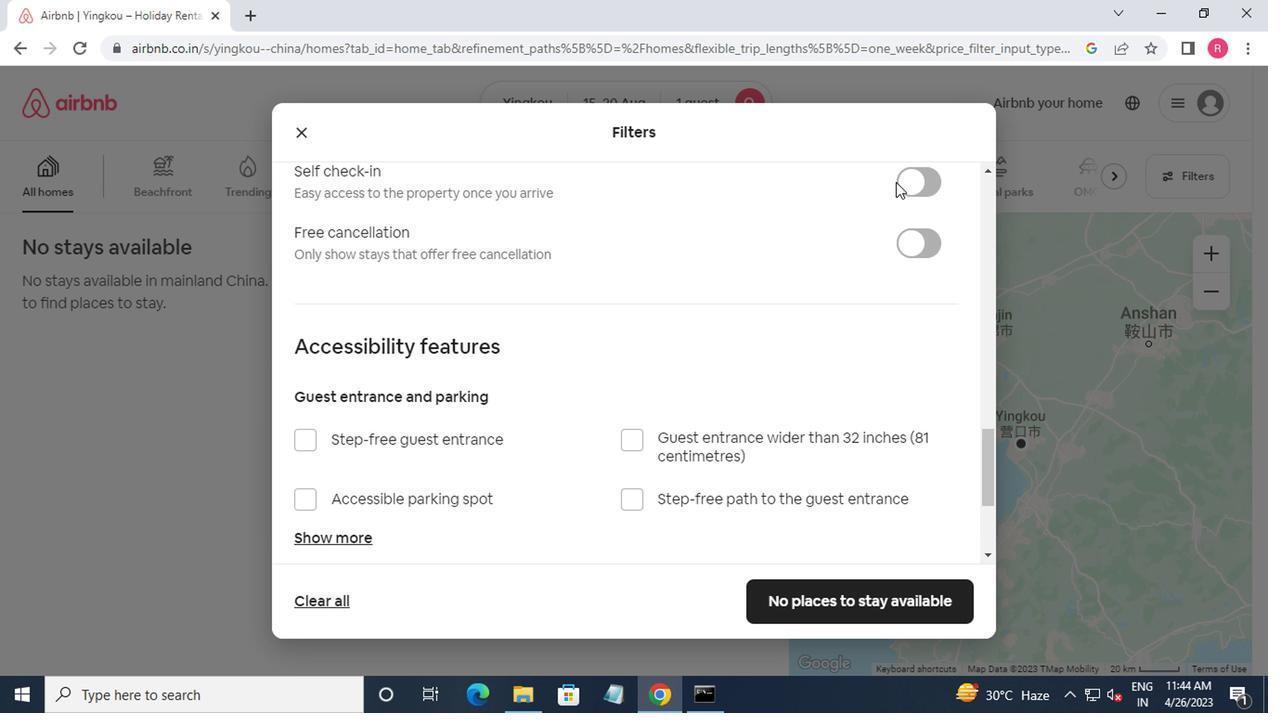 
Action: Mouse moved to (856, 427)
Screenshot: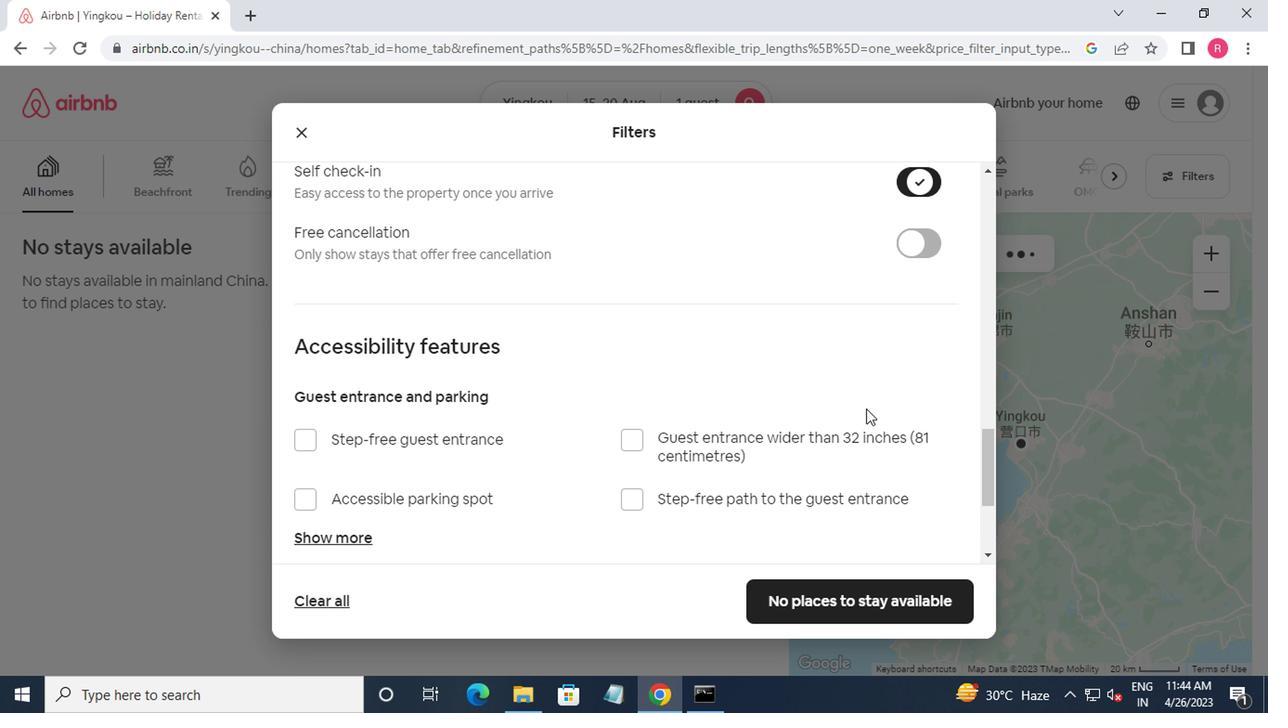 
Action: Mouse scrolled (856, 426) with delta (0, 0)
Screenshot: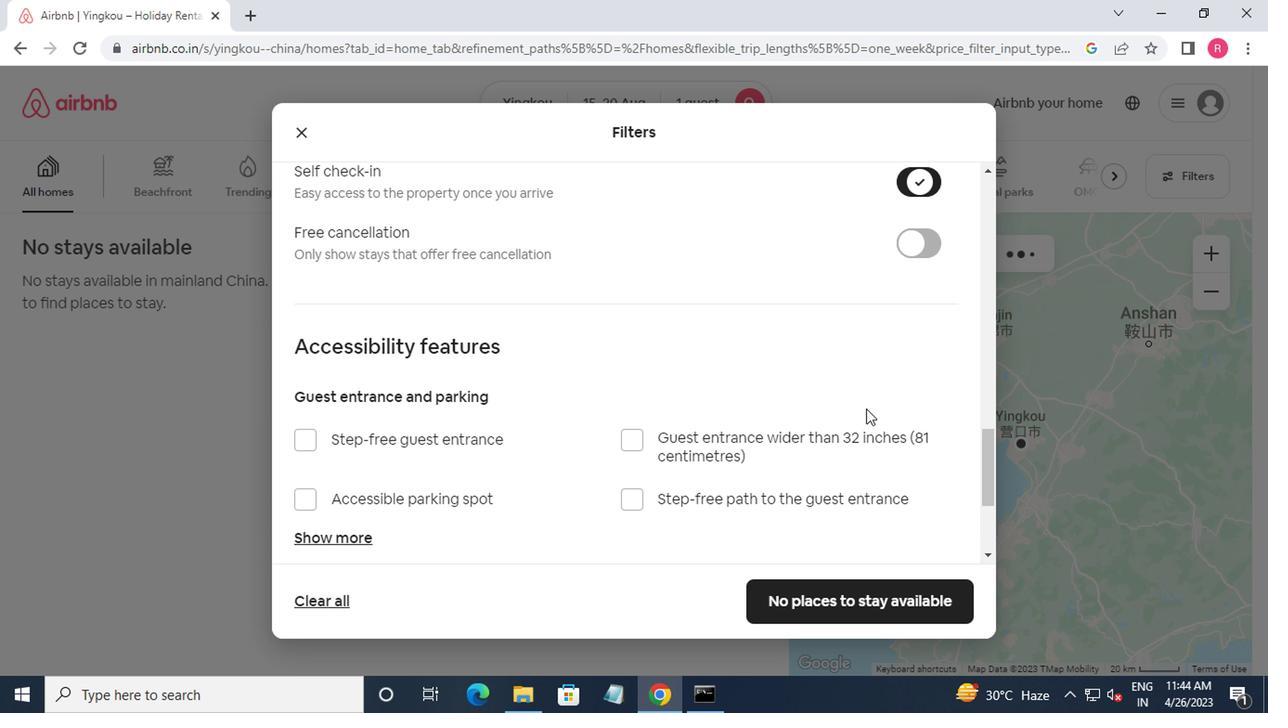 
Action: Mouse moved to (850, 436)
Screenshot: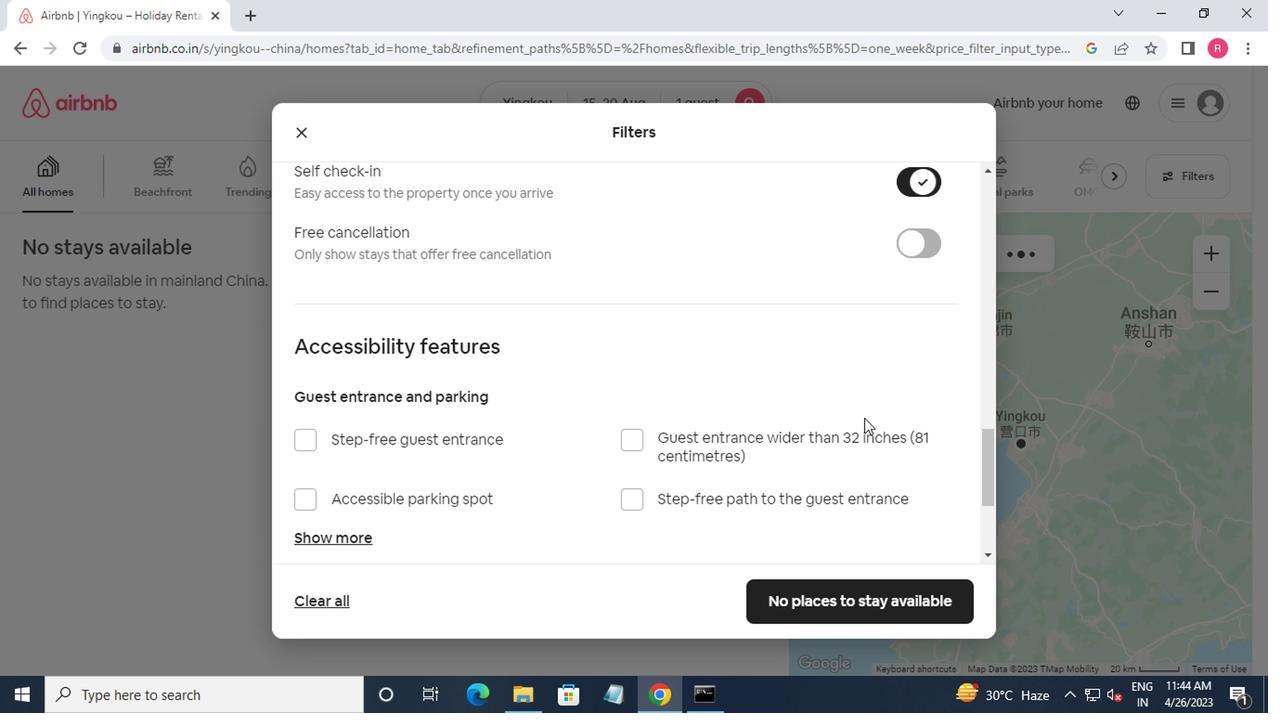 
Action: Mouse scrolled (850, 436) with delta (0, 0)
Screenshot: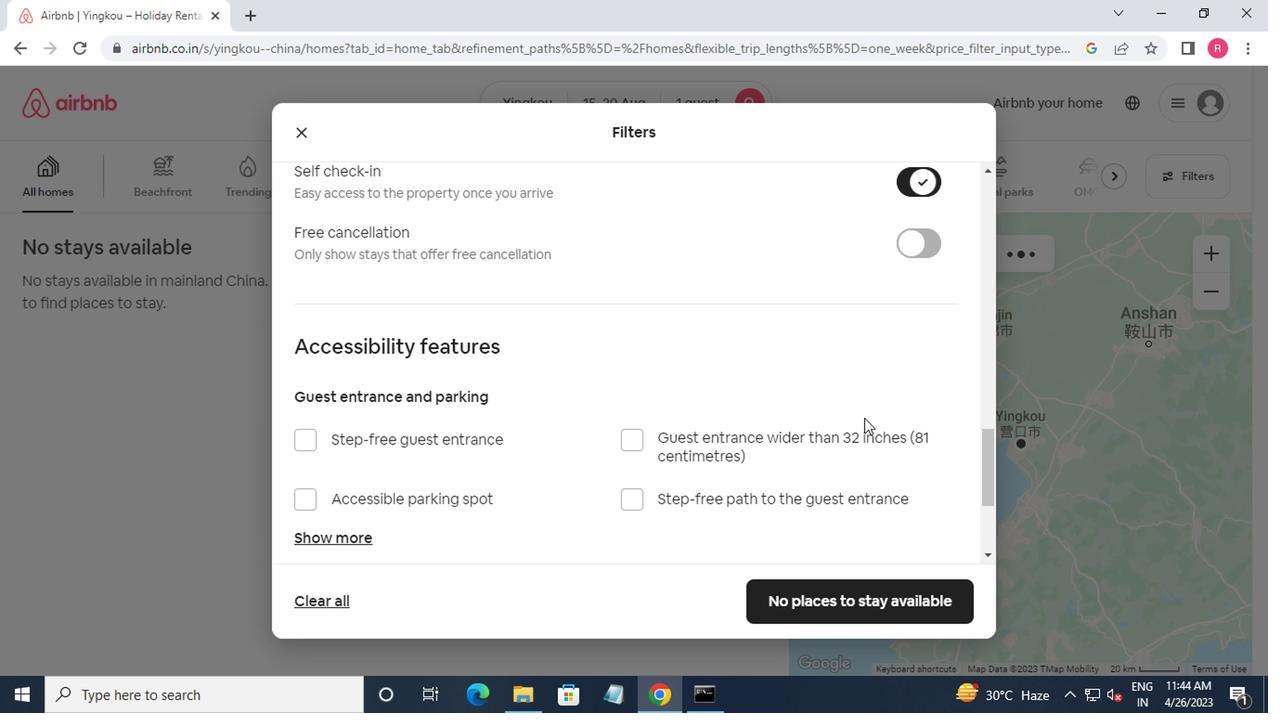 
Action: Mouse moved to (845, 442)
Screenshot: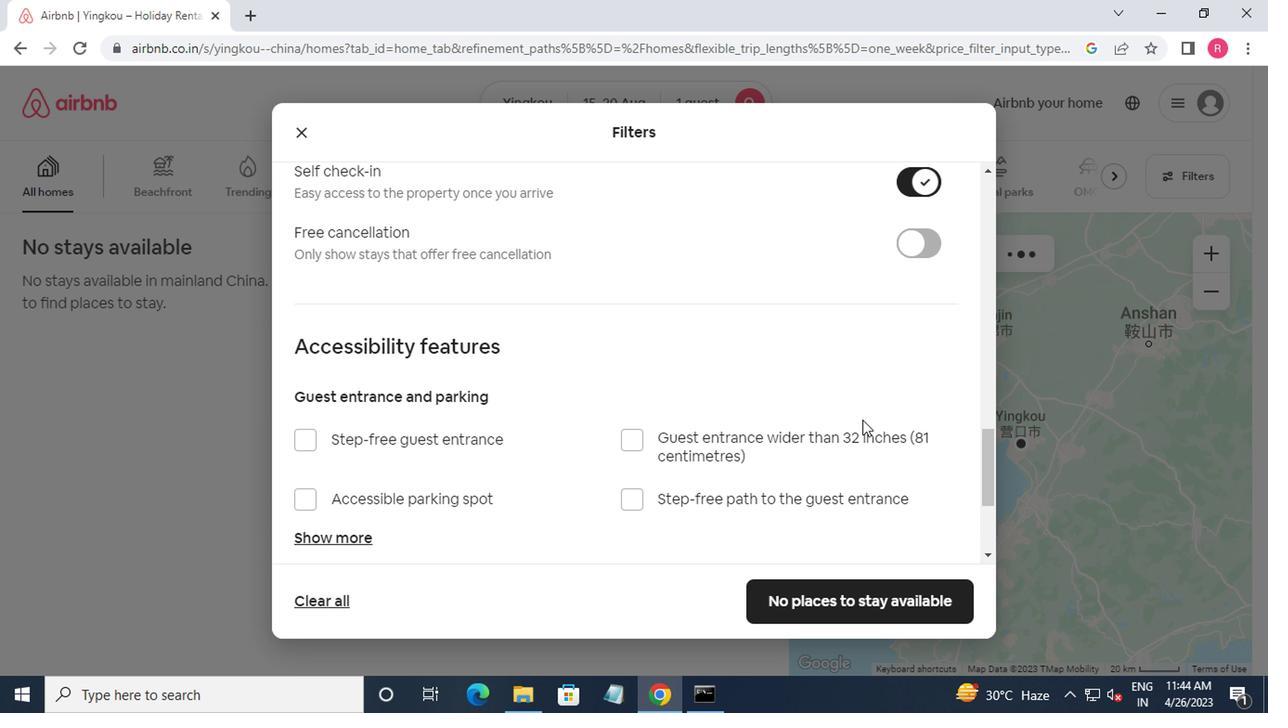 
Action: Mouse scrolled (845, 441) with delta (0, 0)
Screenshot: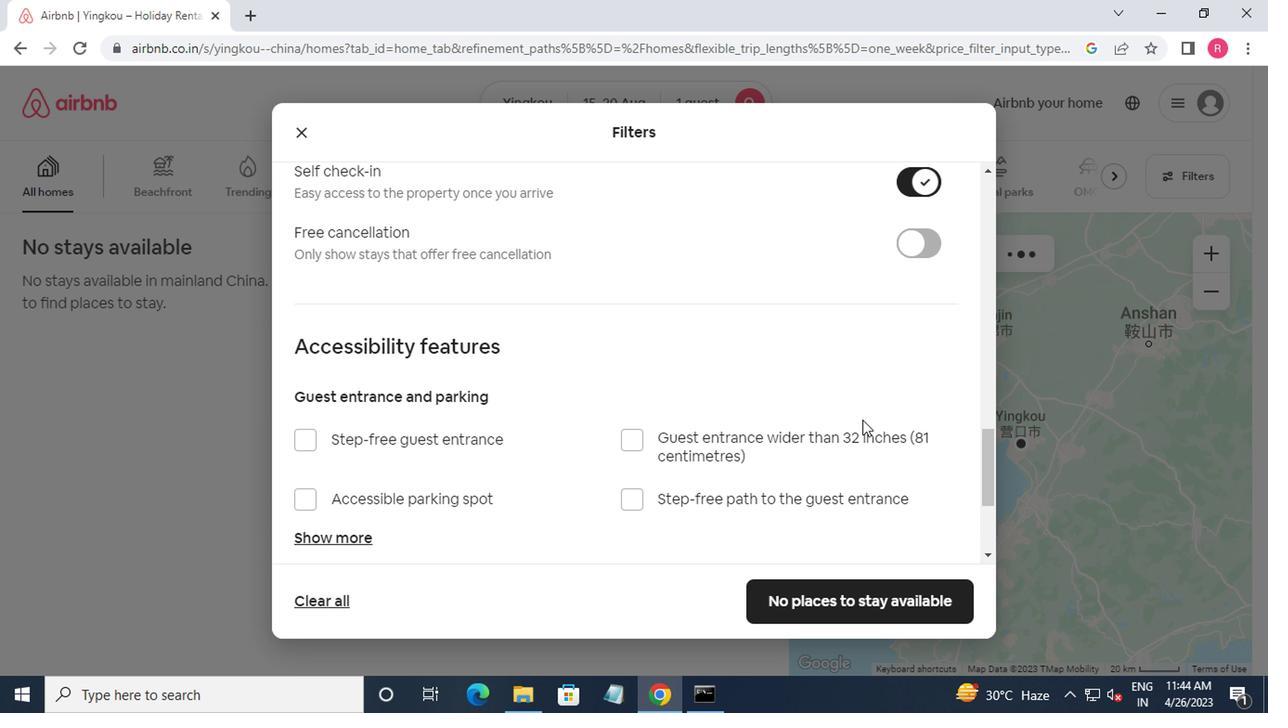 
Action: Mouse moved to (833, 597)
Screenshot: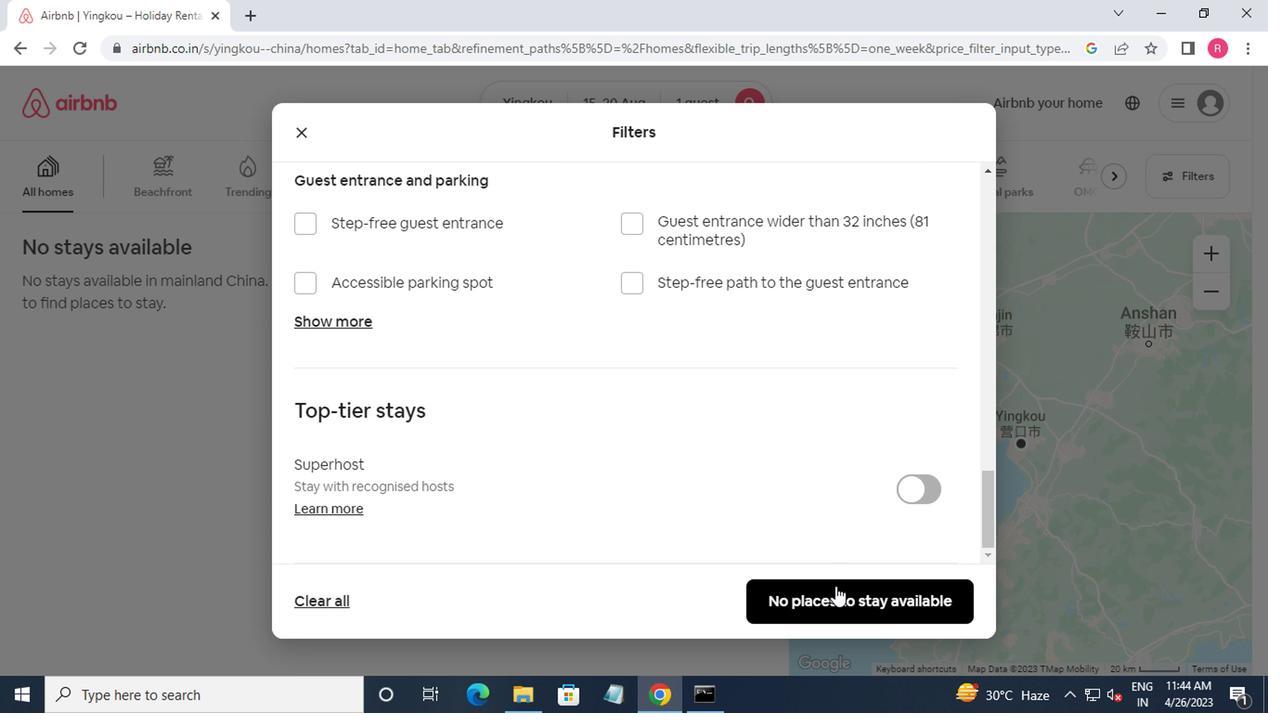 
Action: Mouse pressed left at (833, 597)
Screenshot: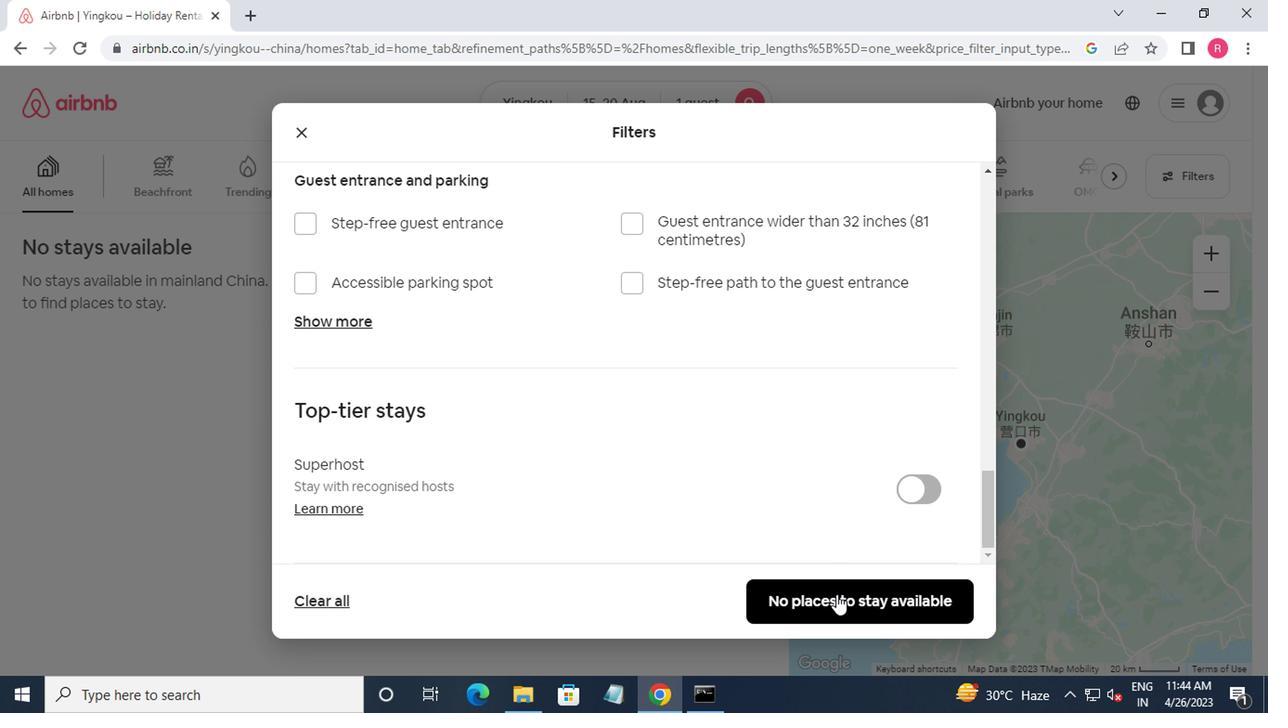 
Action: Mouse moved to (843, 572)
Screenshot: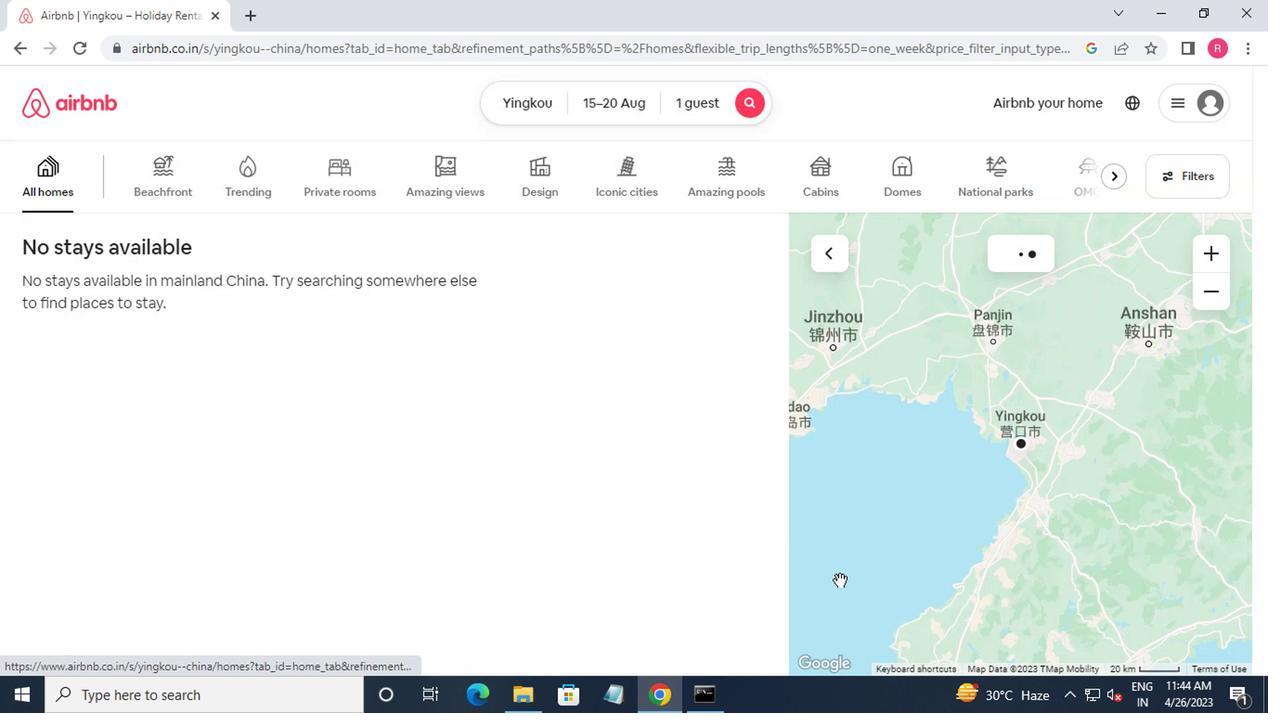 
Action: Key pressed <Key.f8>
Screenshot: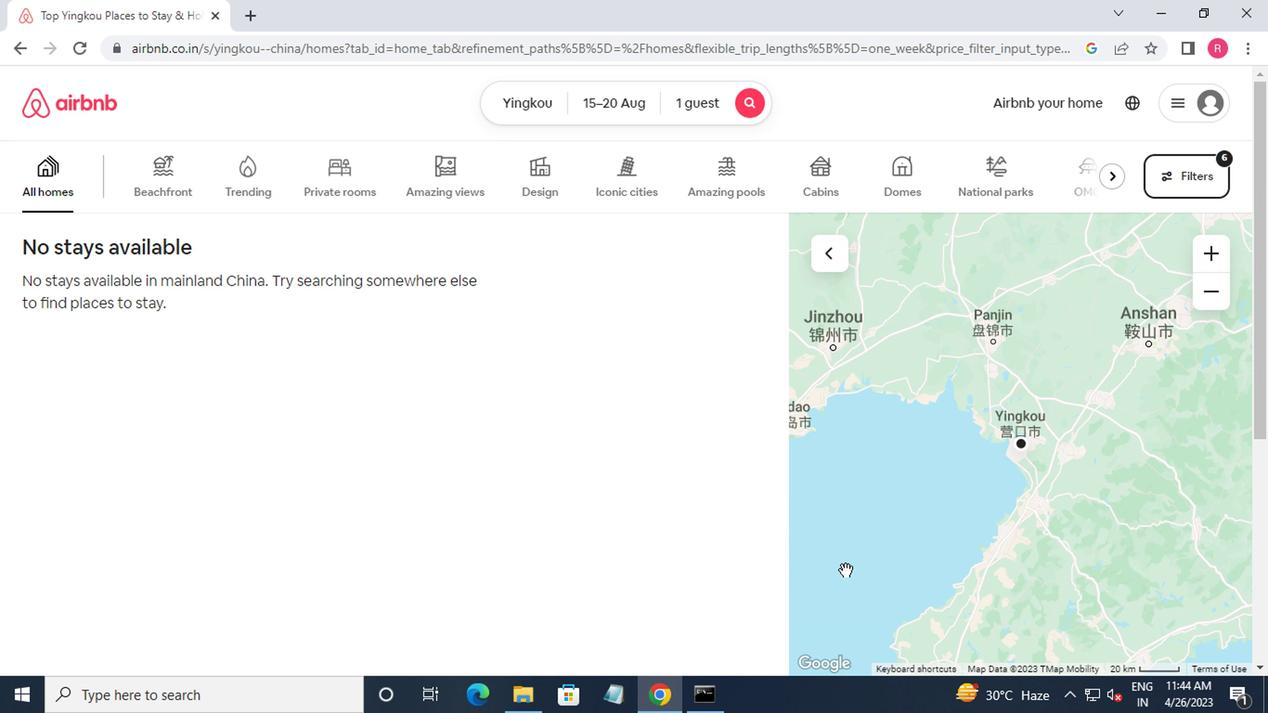 
